 Task: Look for space in Vapi, India from 8th June, 2023 to 19th June, 2023 for 1 adult in price range Rs.5000 to Rs.12000. Place can be shared room with 1  bedroom having 1 bed and 1 bathroom. Property type can be house, flat, guest house, hotel. Amenities needed are: washing machine. Booking option can be shelf check-in. Required host language is English.
Action: Mouse pressed left at (552, 113)
Screenshot: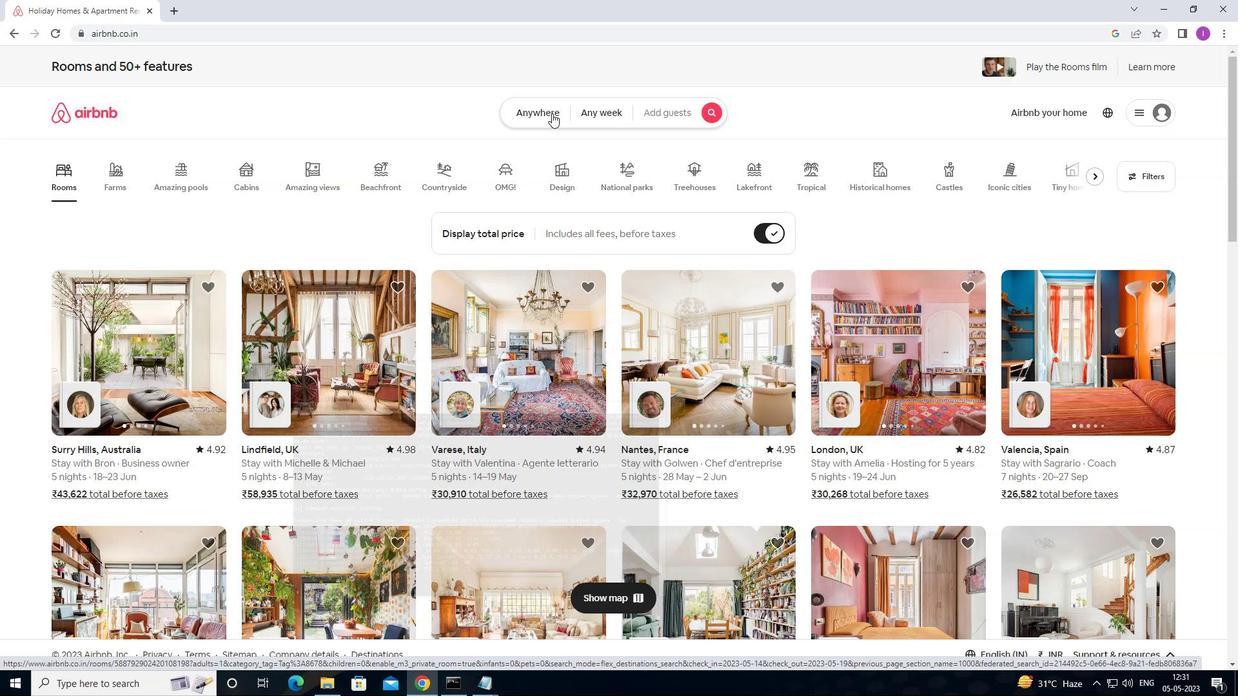 
Action: Mouse moved to (445, 162)
Screenshot: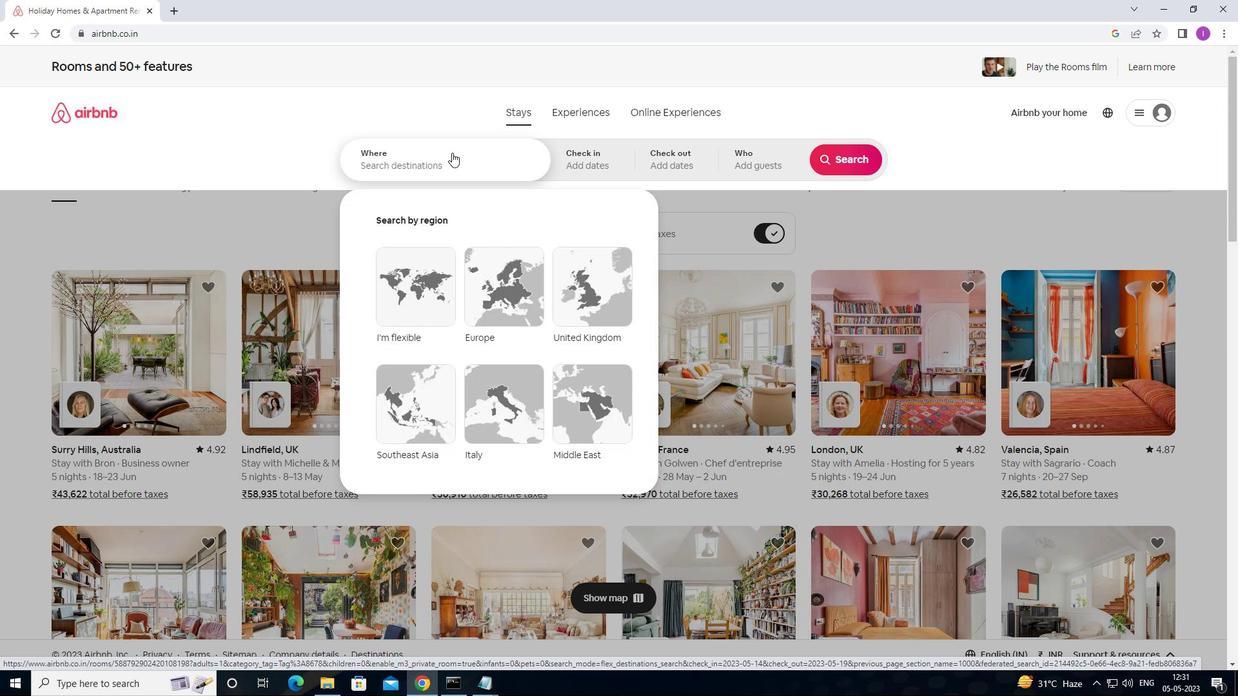
Action: Mouse pressed left at (445, 162)
Screenshot: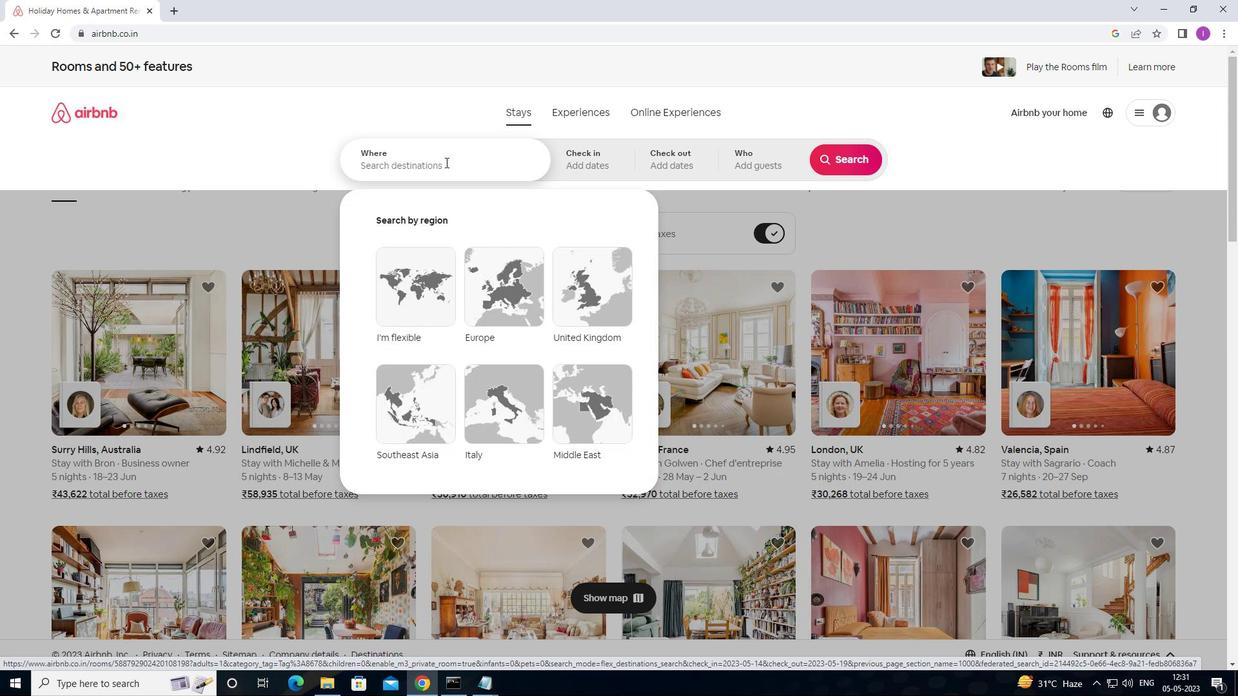 
Action: Mouse moved to (446, 161)
Screenshot: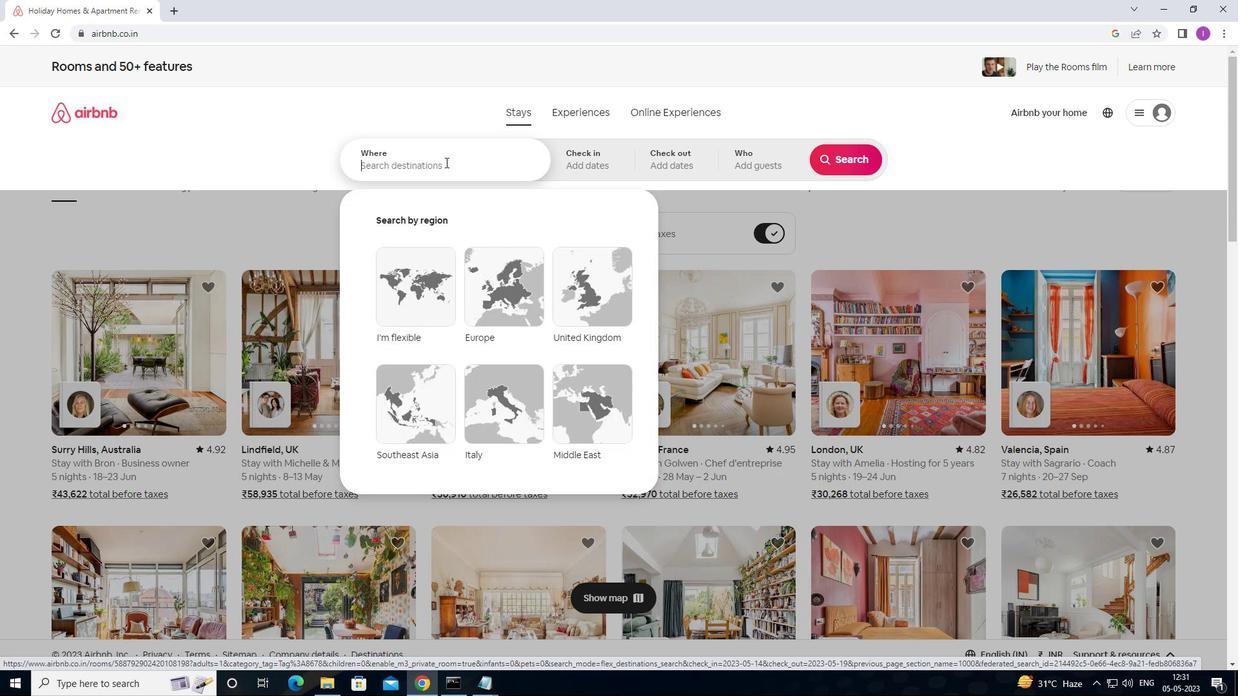 
Action: Key pressed <Key.shift>VAPI,<Key.shift>INDIA
Screenshot: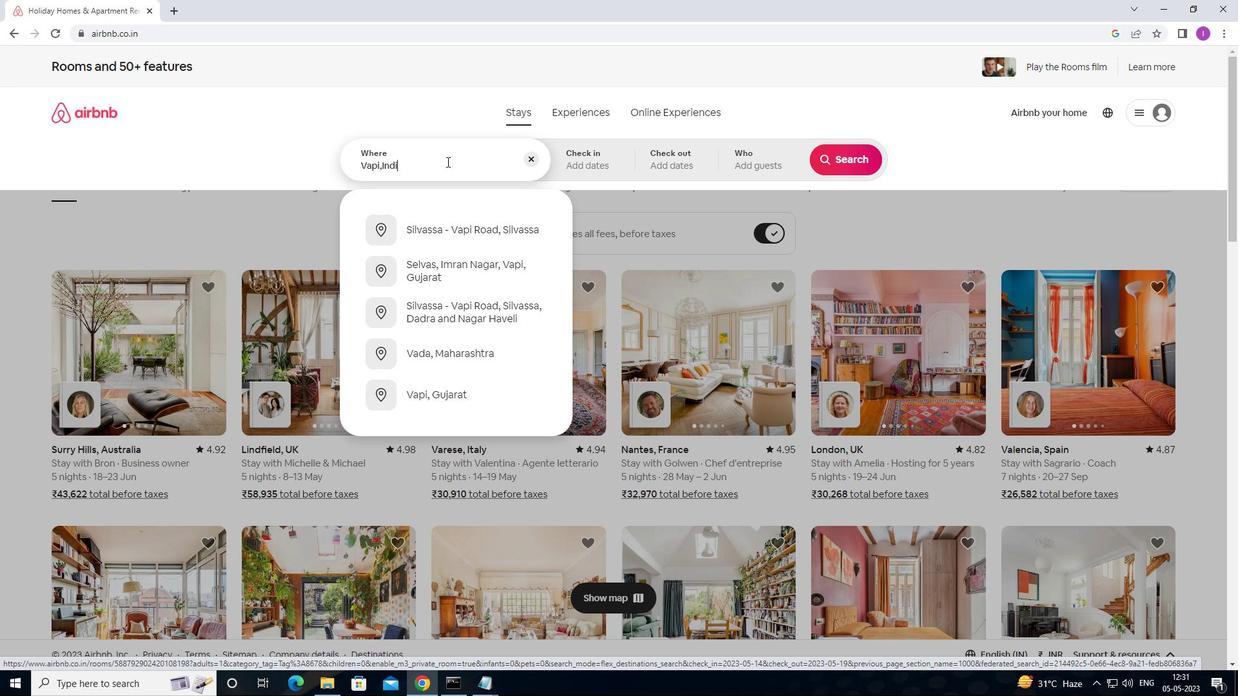 
Action: Mouse moved to (597, 170)
Screenshot: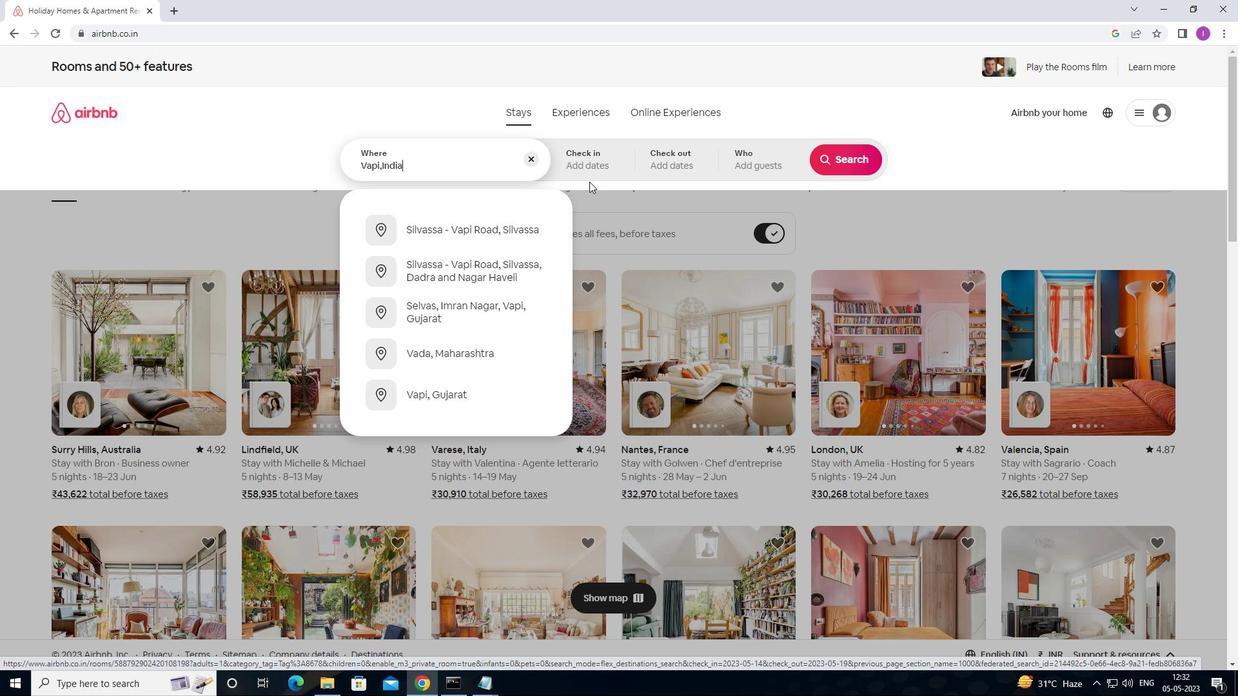 
Action: Mouse pressed left at (597, 170)
Screenshot: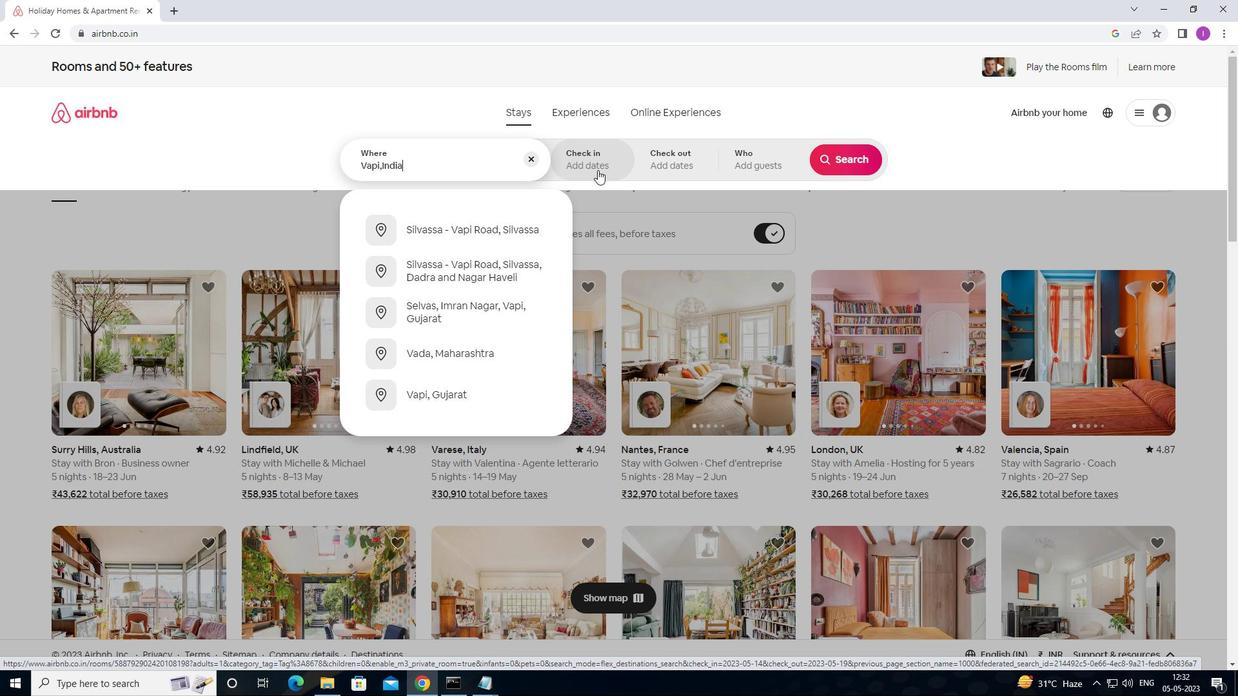 
Action: Mouse moved to (773, 350)
Screenshot: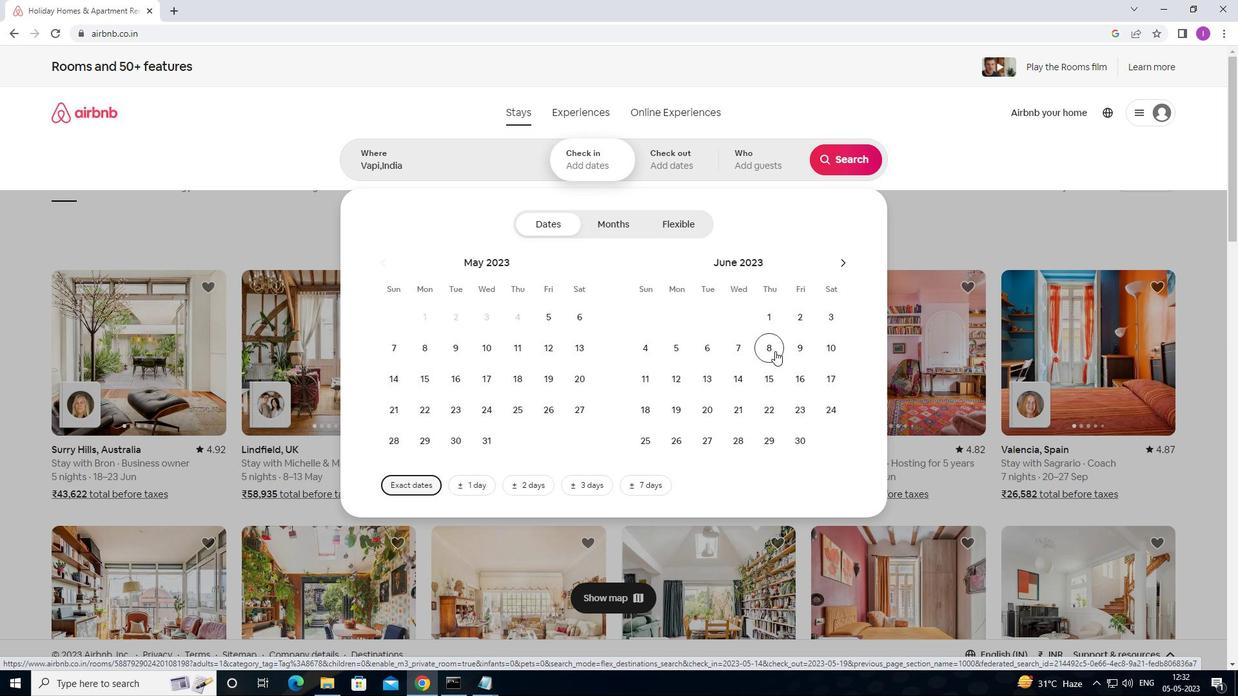 
Action: Mouse pressed left at (773, 350)
Screenshot: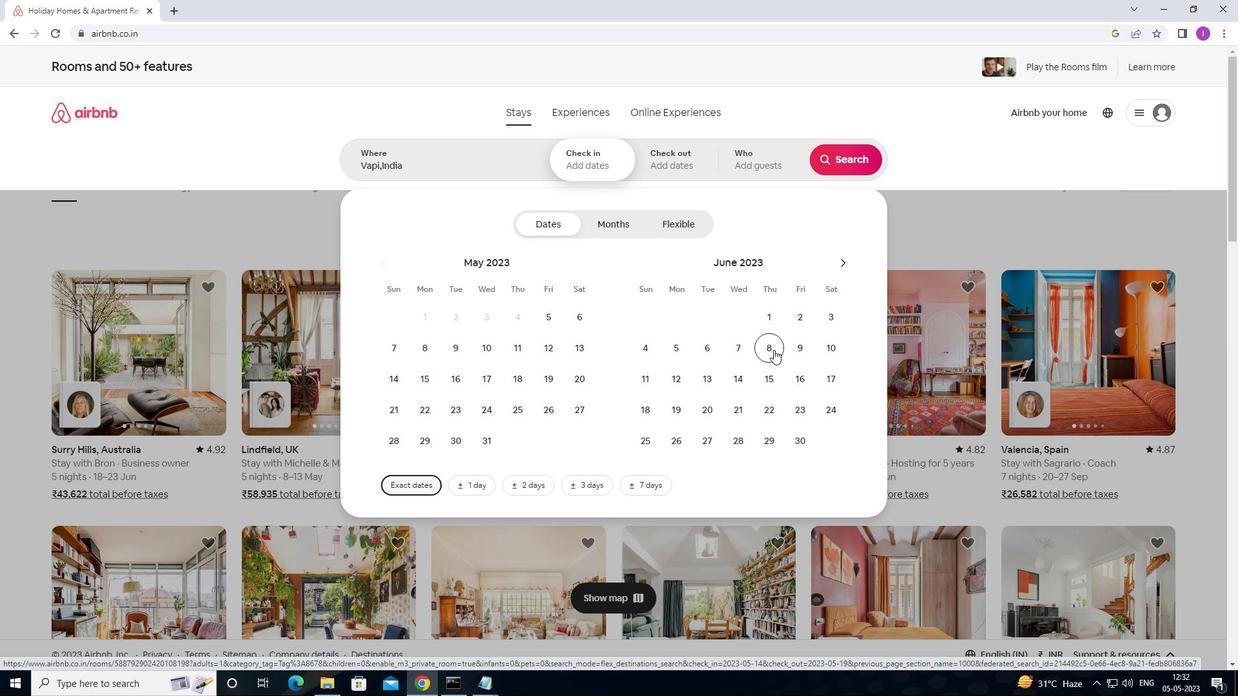 
Action: Mouse moved to (679, 409)
Screenshot: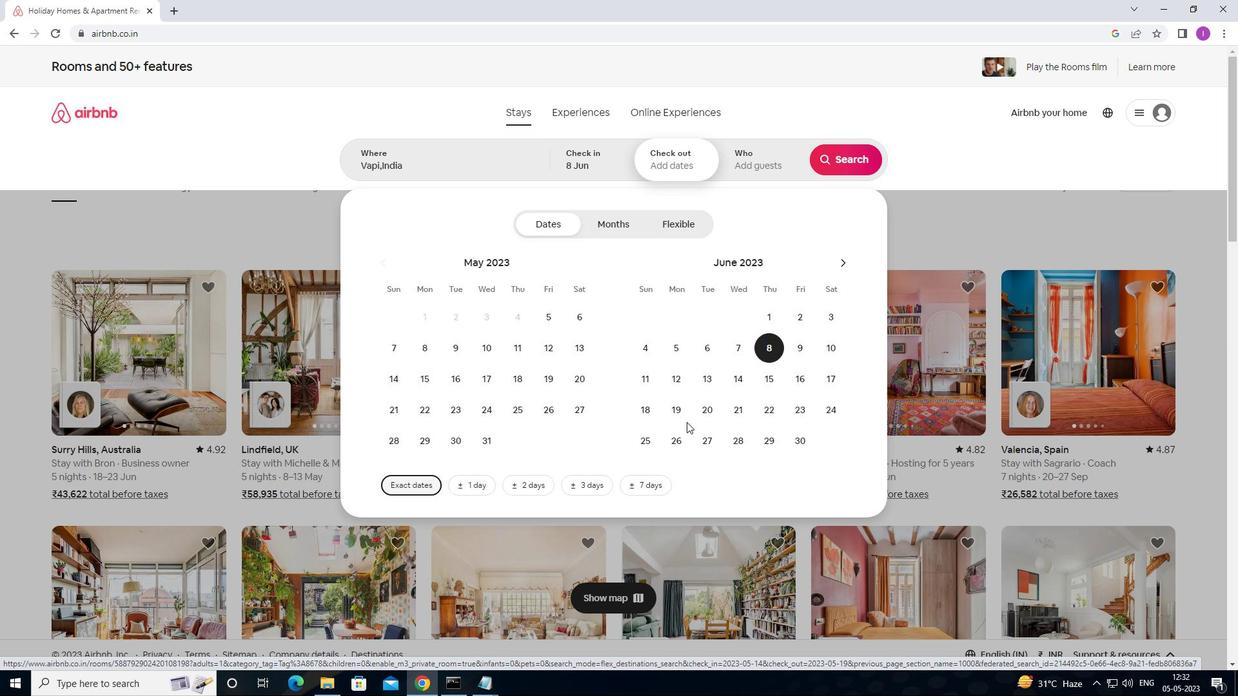 
Action: Mouse pressed left at (679, 409)
Screenshot: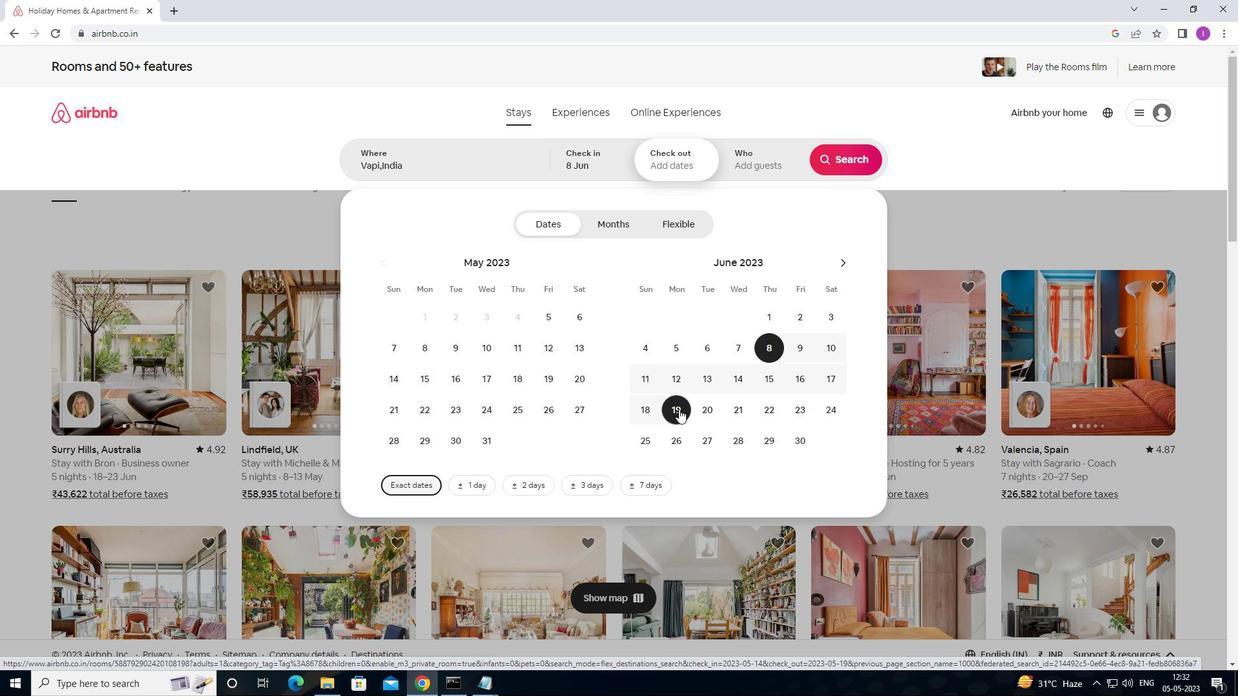 
Action: Mouse moved to (735, 161)
Screenshot: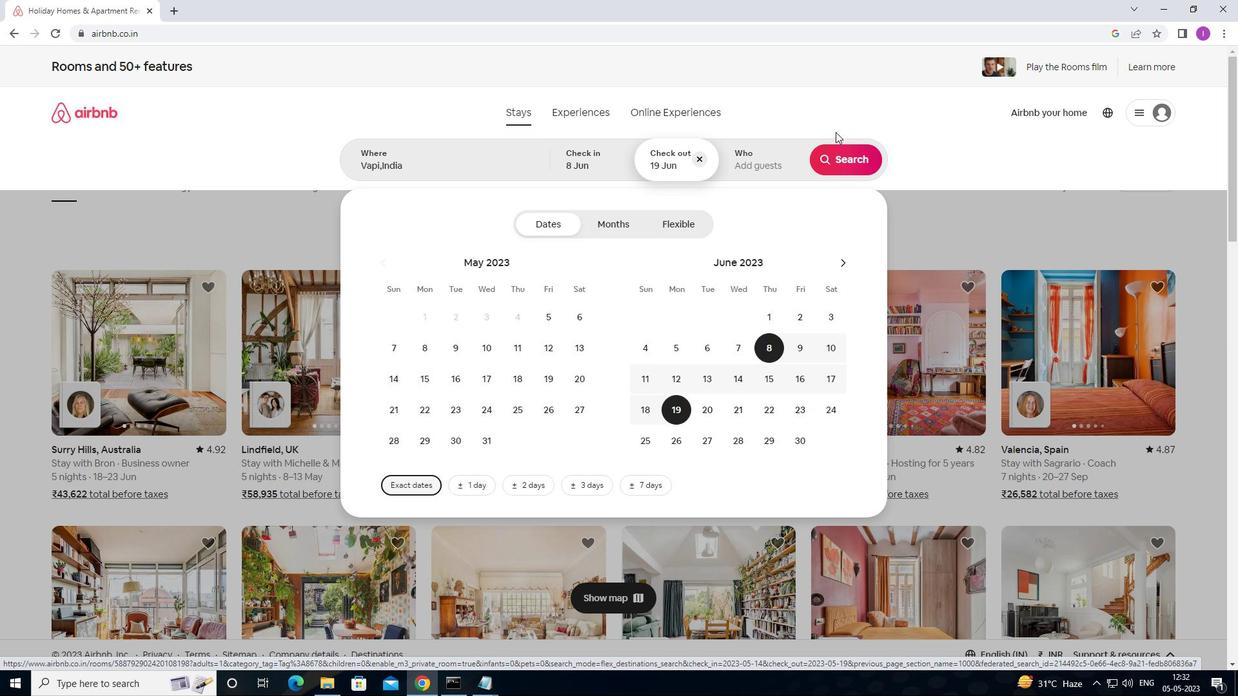 
Action: Mouse pressed left at (735, 161)
Screenshot: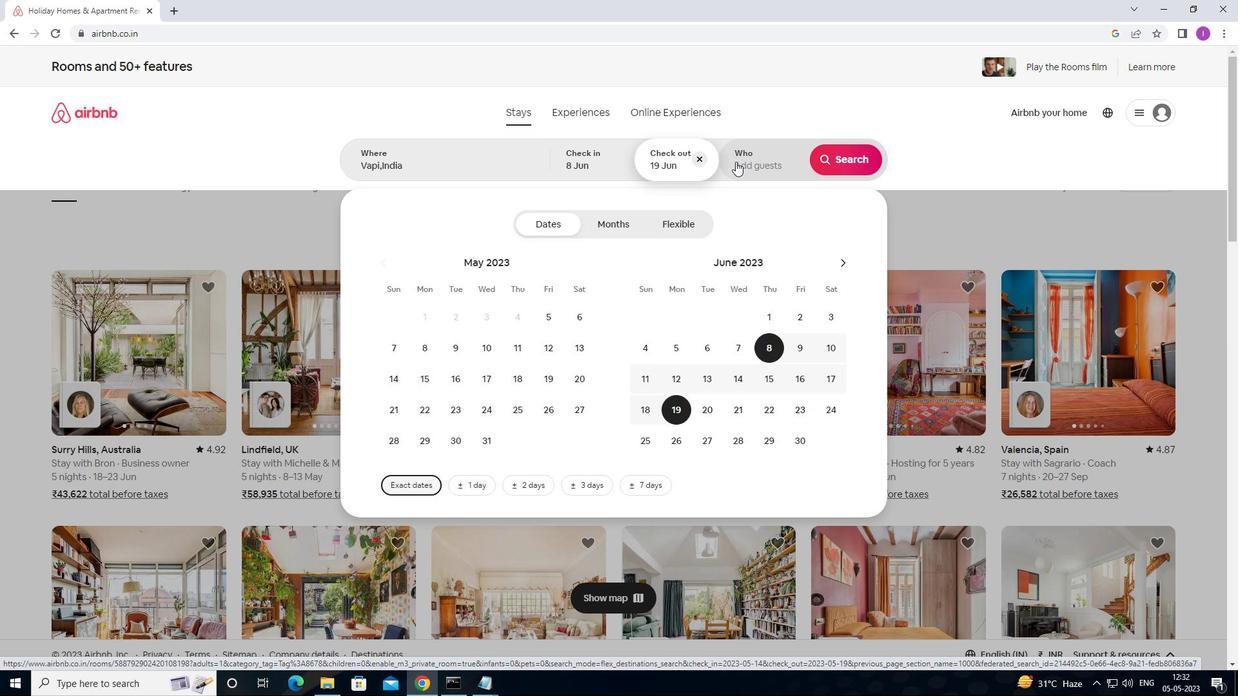 
Action: Mouse moved to (852, 225)
Screenshot: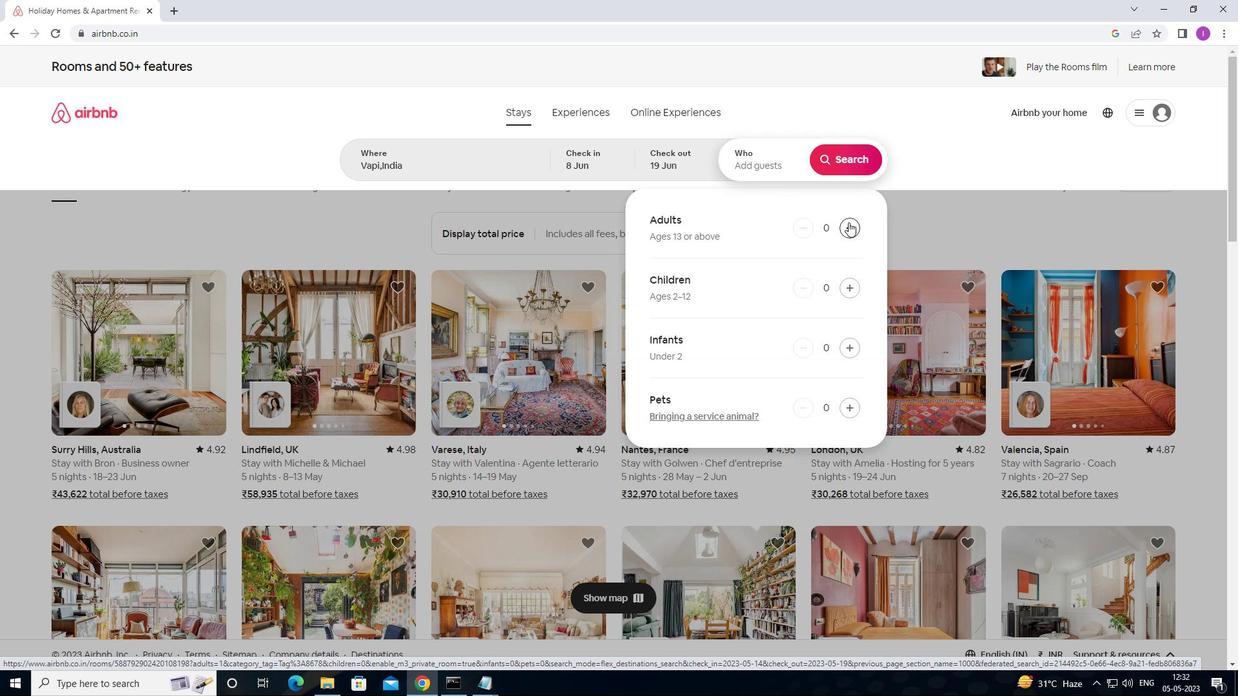 
Action: Mouse pressed left at (852, 225)
Screenshot: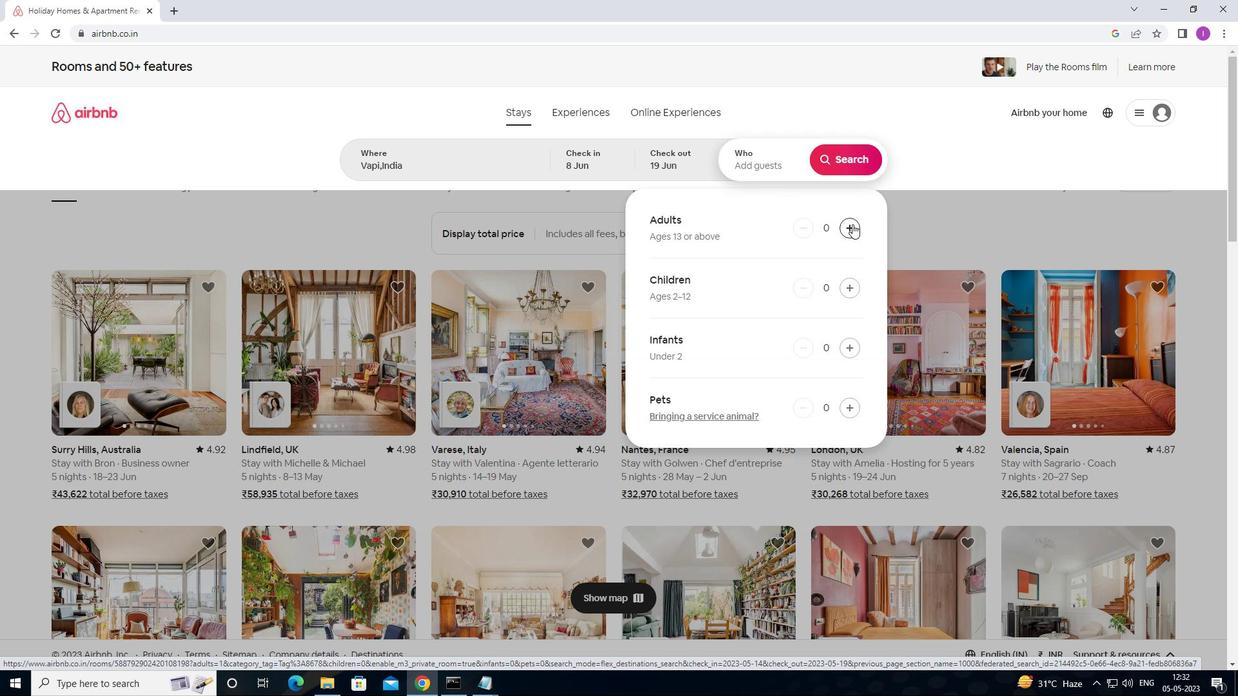 
Action: Mouse moved to (858, 165)
Screenshot: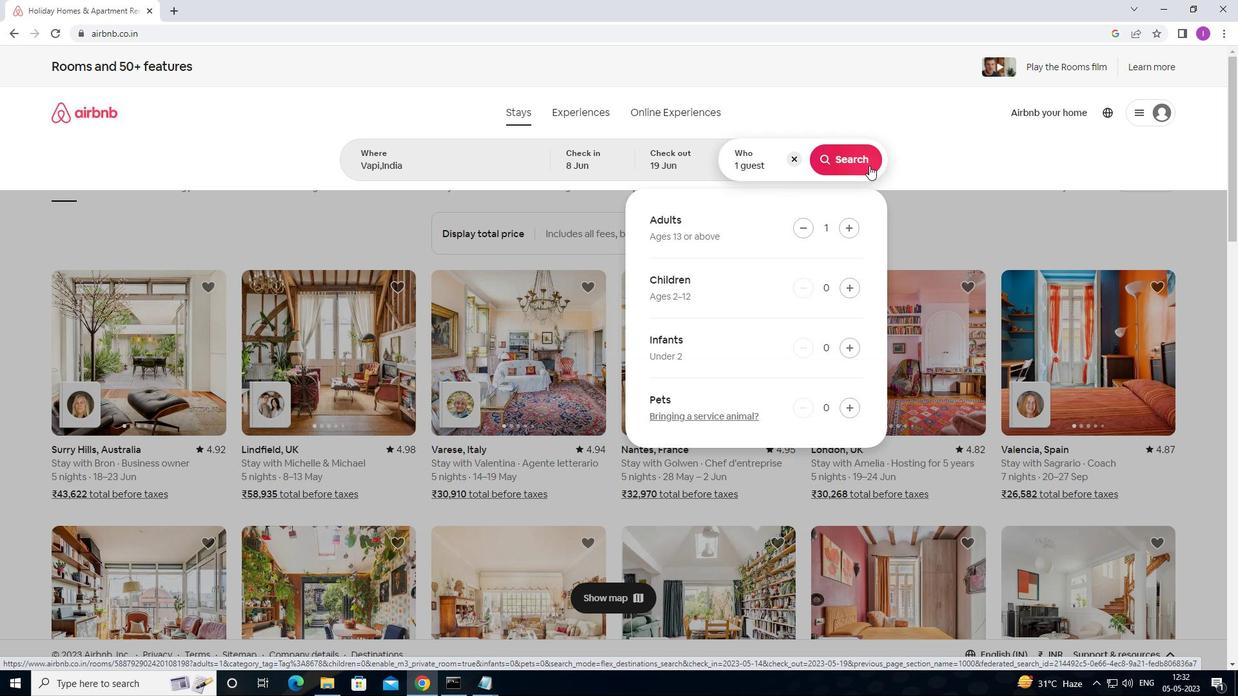 
Action: Mouse pressed left at (858, 165)
Screenshot: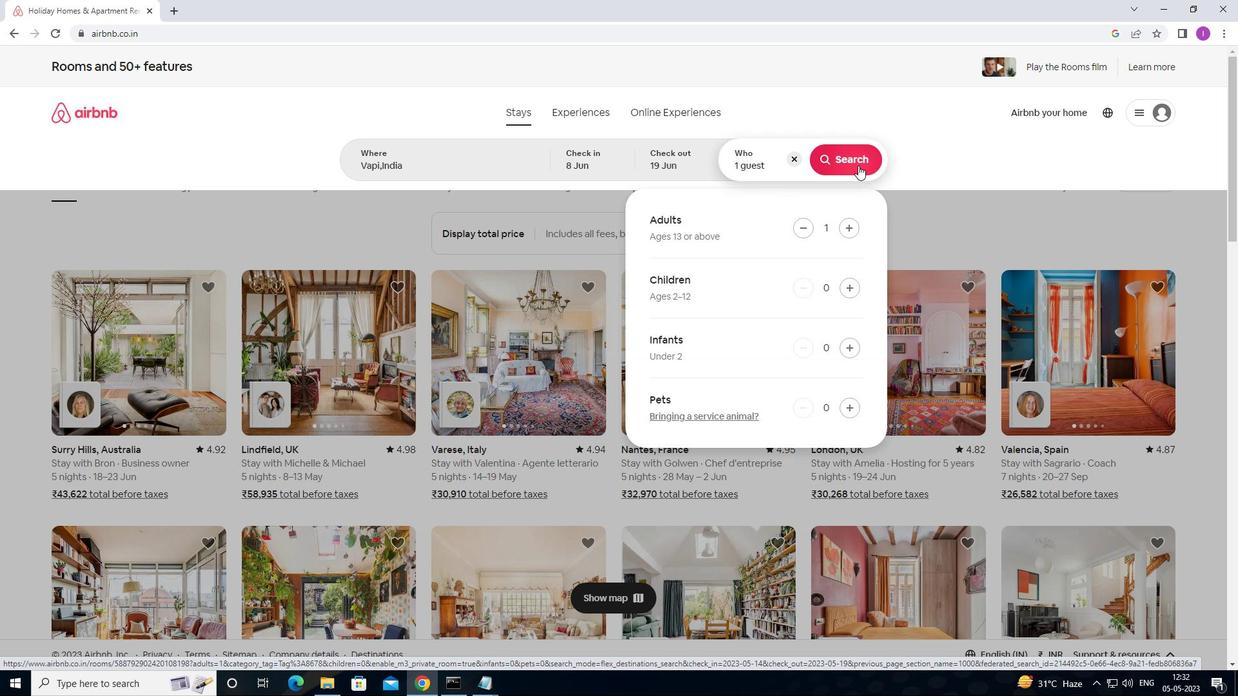
Action: Mouse moved to (1192, 118)
Screenshot: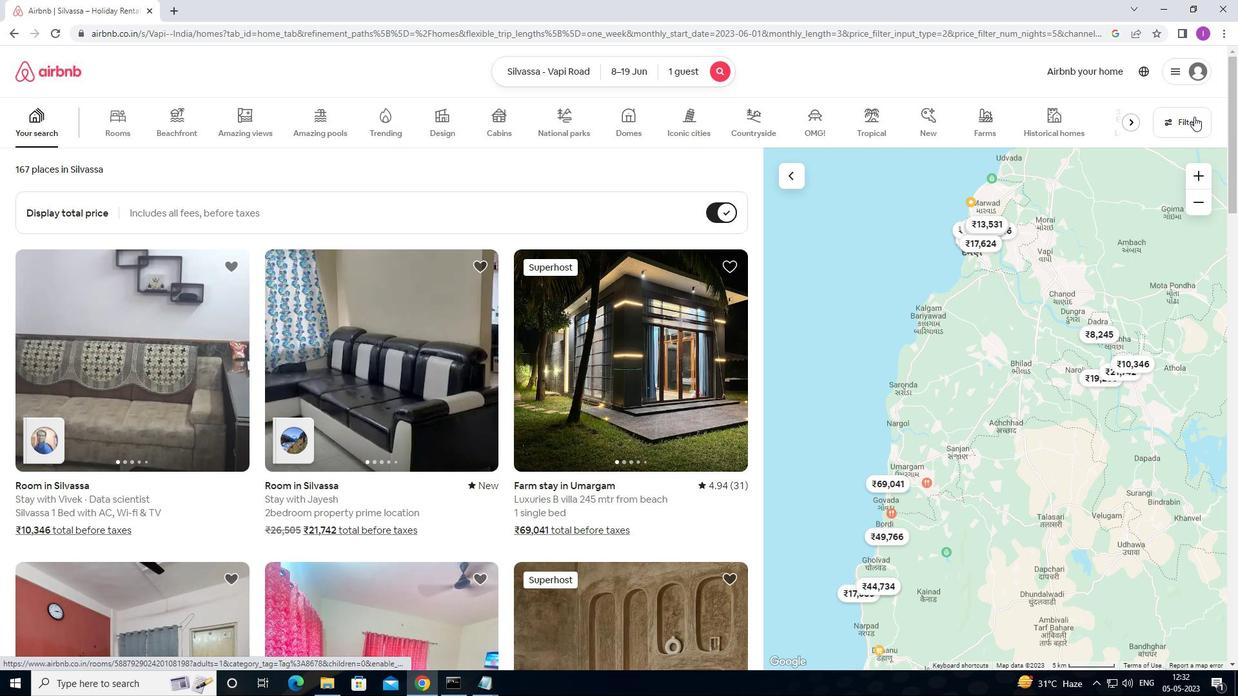
Action: Mouse pressed left at (1192, 118)
Screenshot: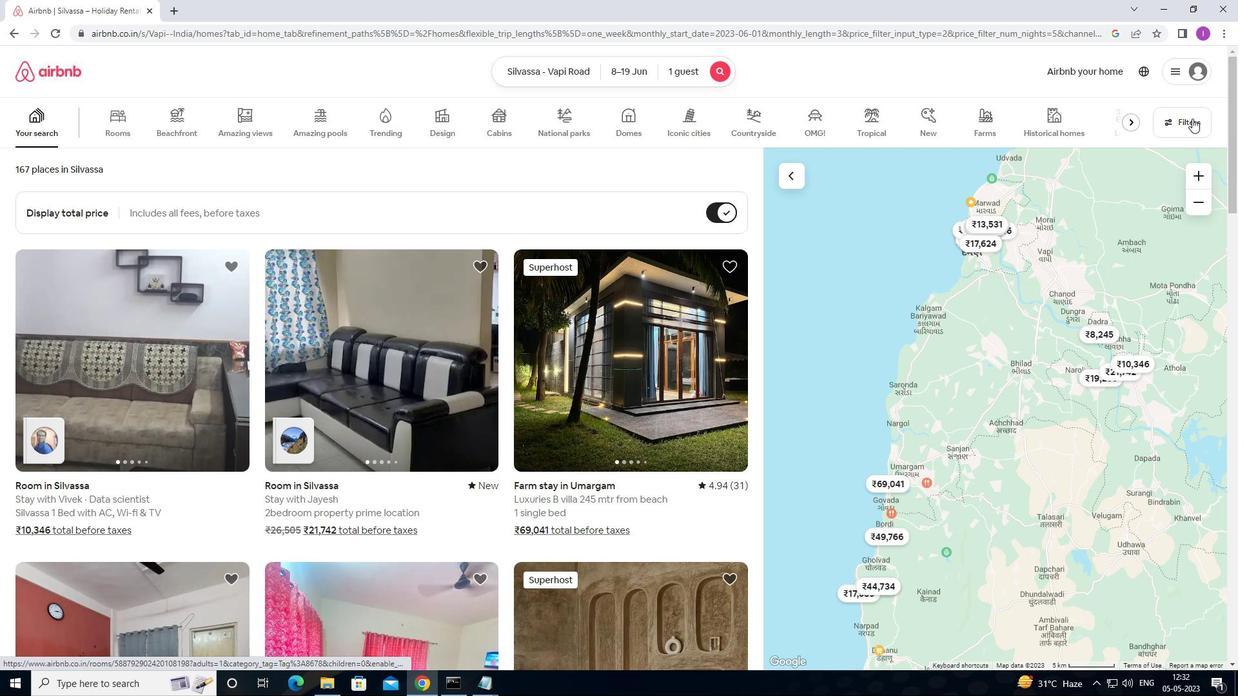 
Action: Mouse moved to (484, 439)
Screenshot: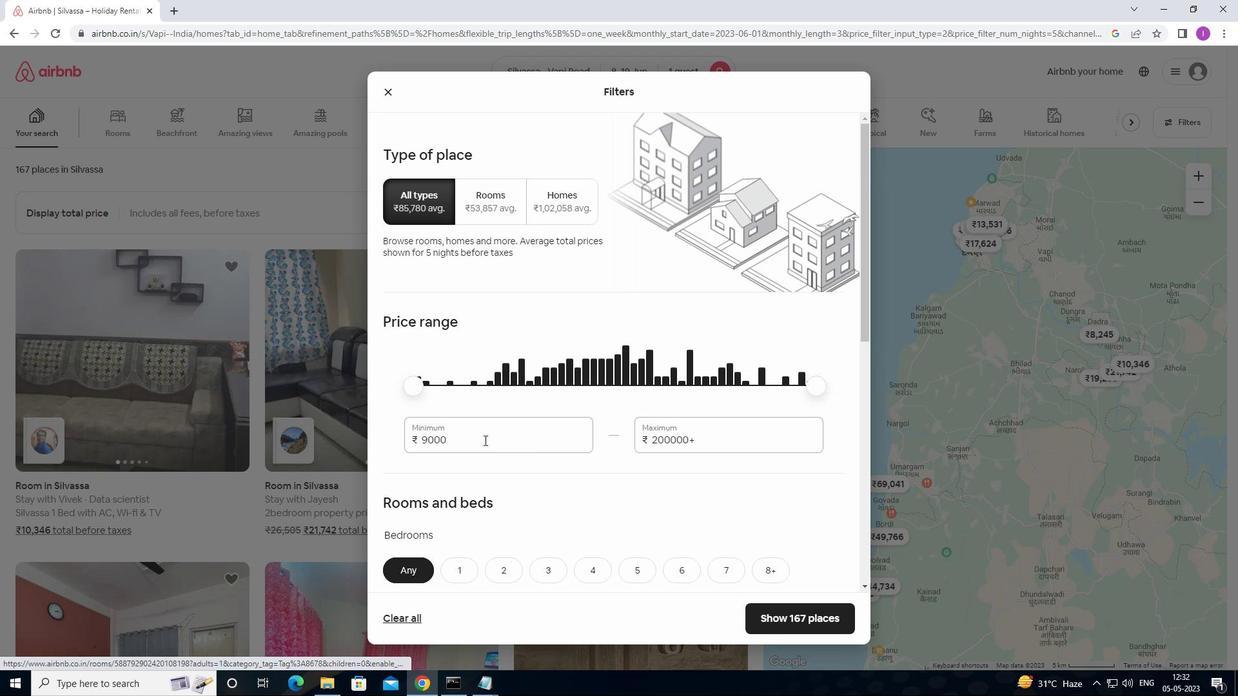 
Action: Mouse pressed left at (484, 439)
Screenshot: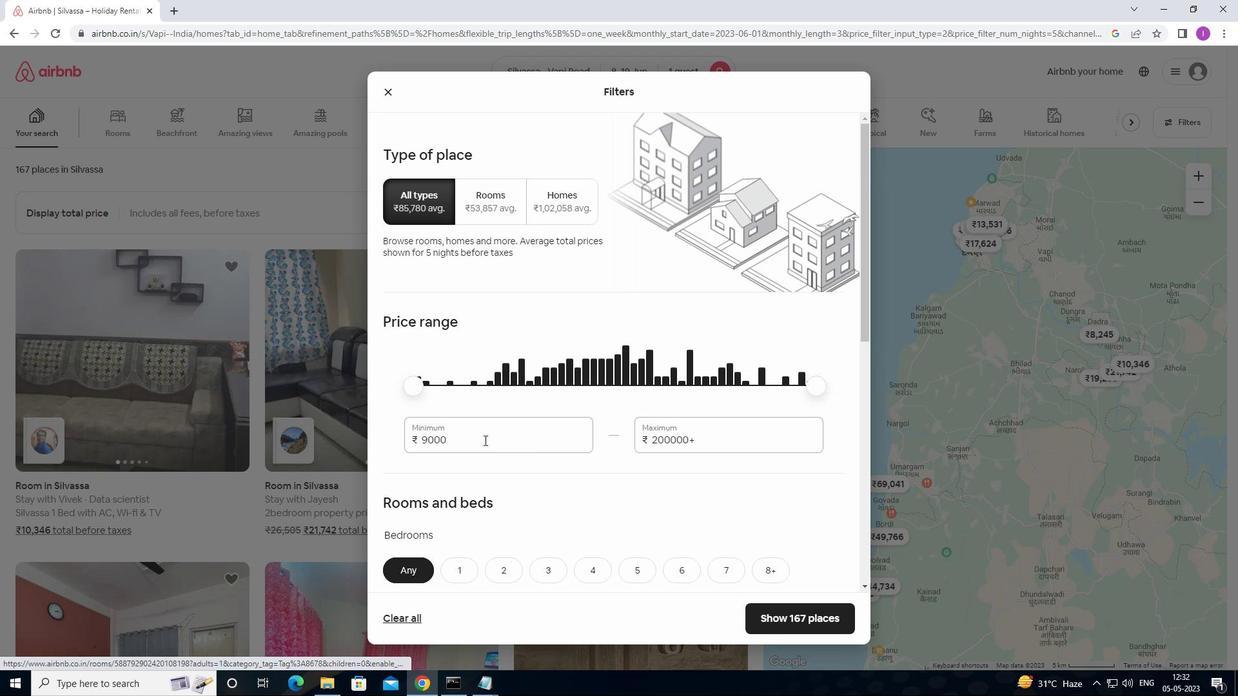 
Action: Mouse moved to (421, 424)
Screenshot: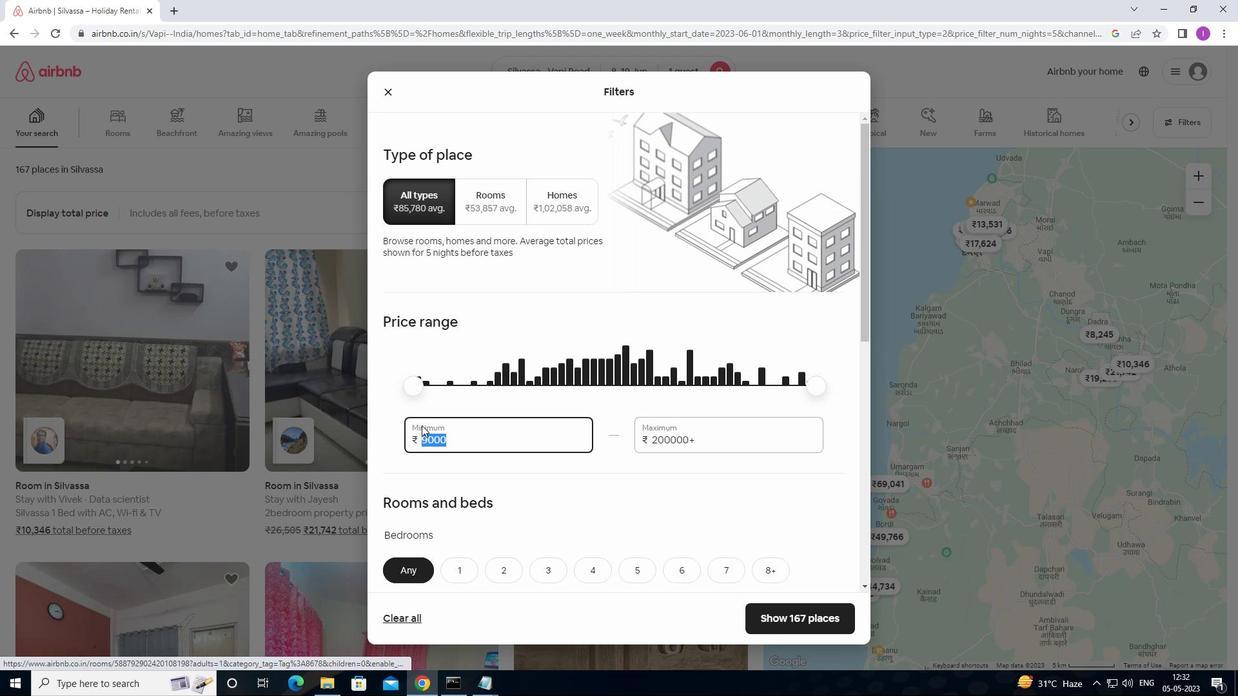 
Action: Key pressed 5
Screenshot: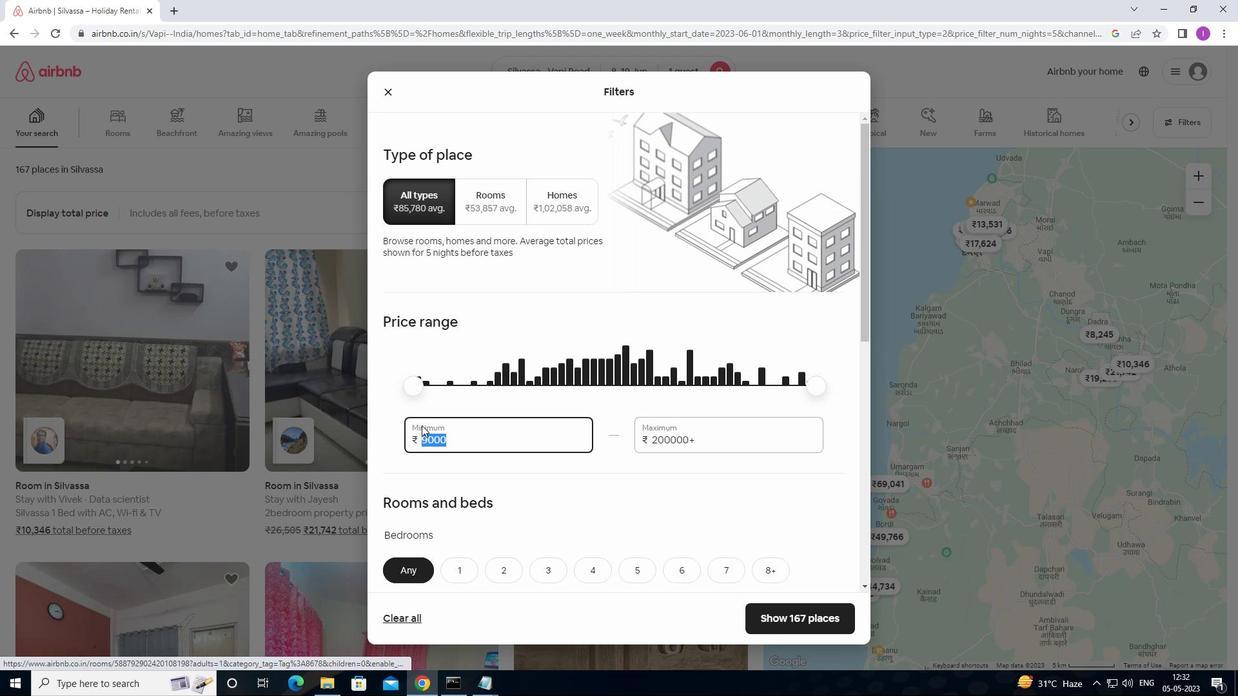
Action: Mouse moved to (430, 419)
Screenshot: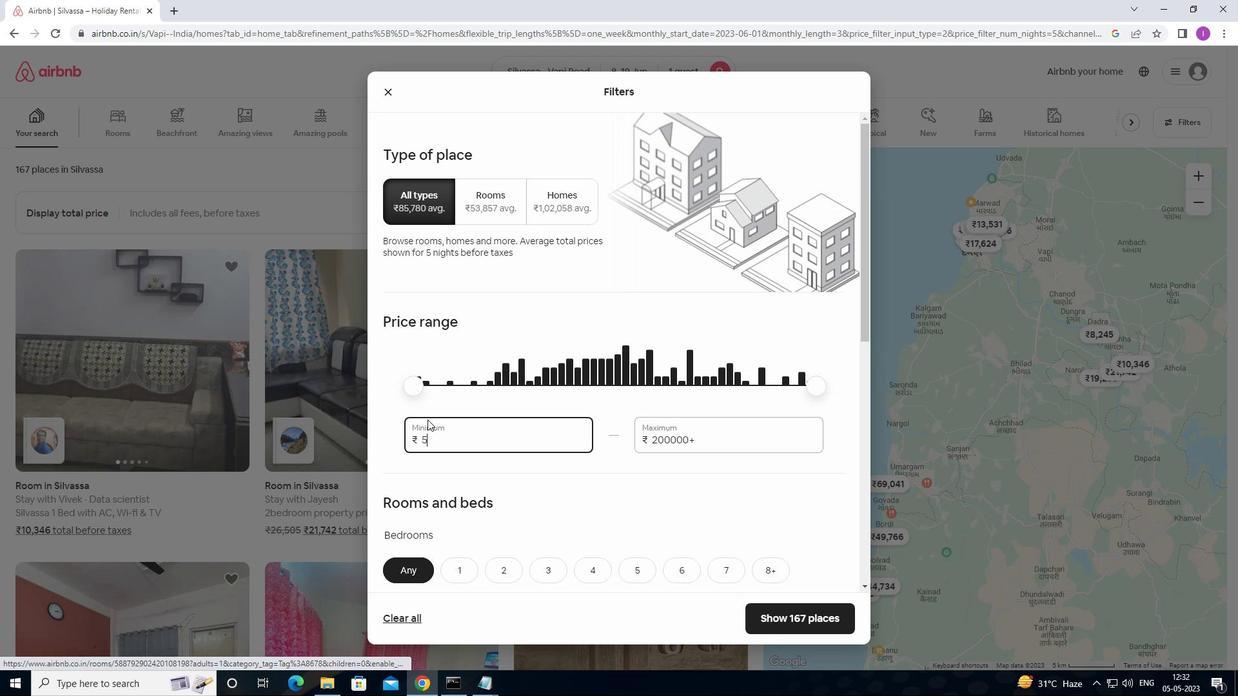 
Action: Key pressed 0
Screenshot: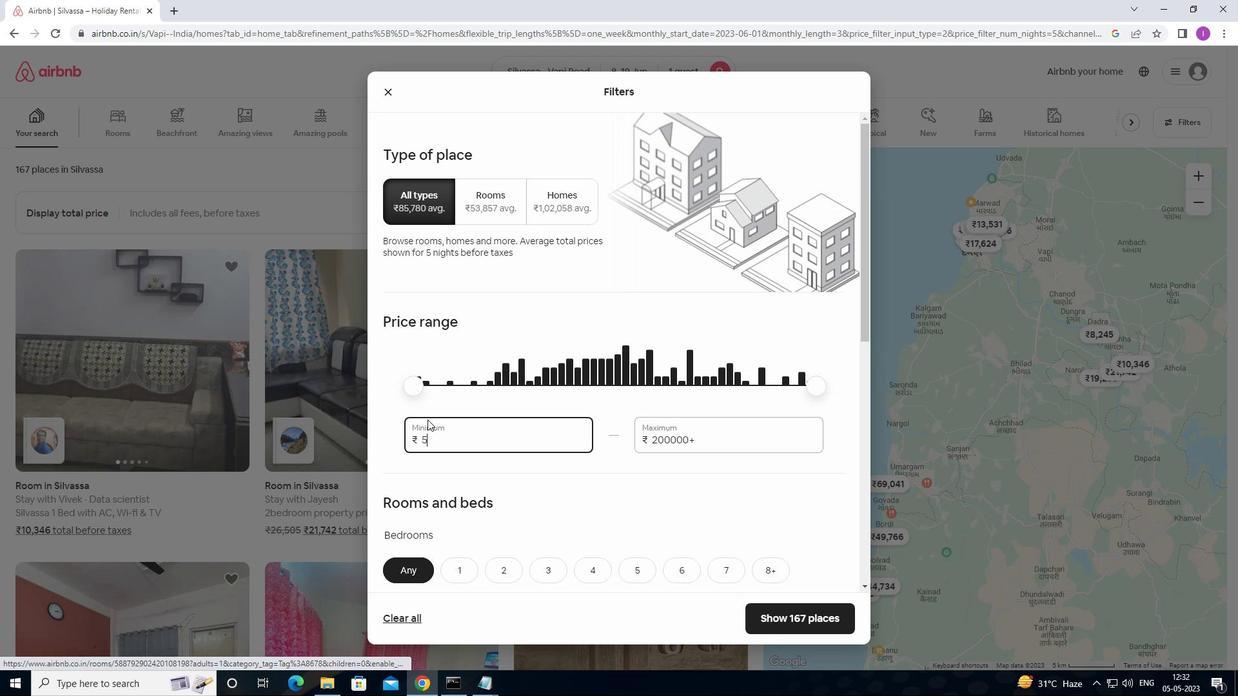 
Action: Mouse moved to (441, 410)
Screenshot: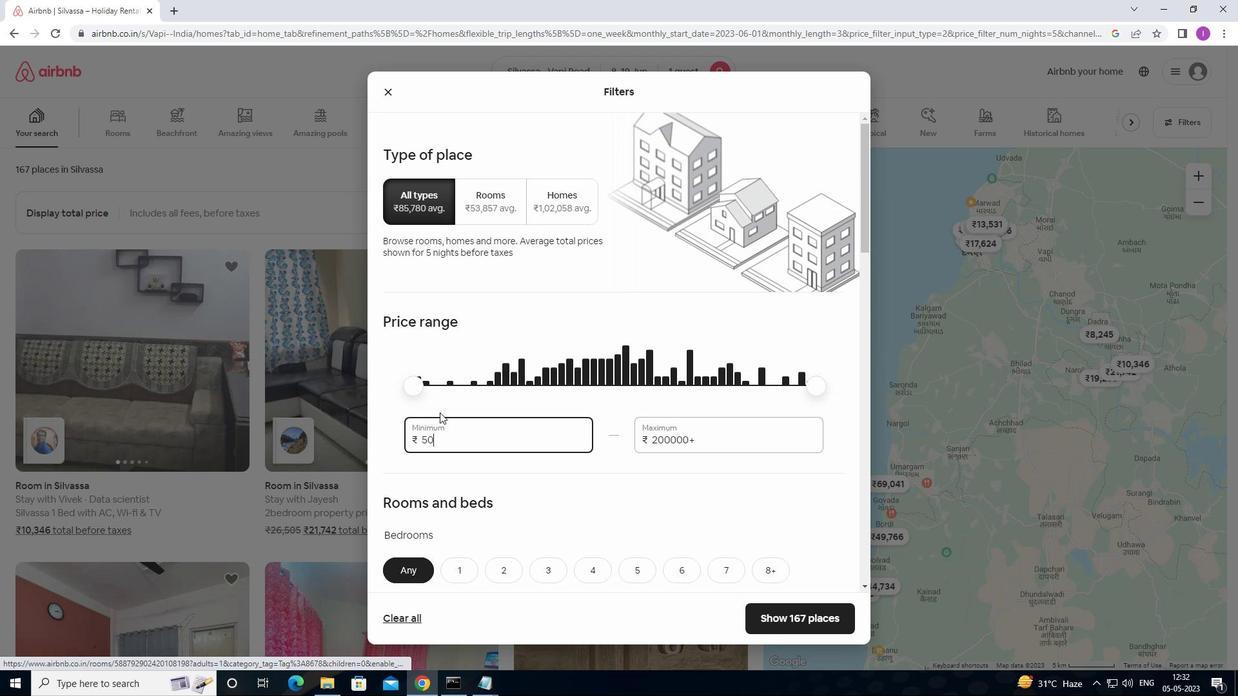 
Action: Key pressed 0
Screenshot: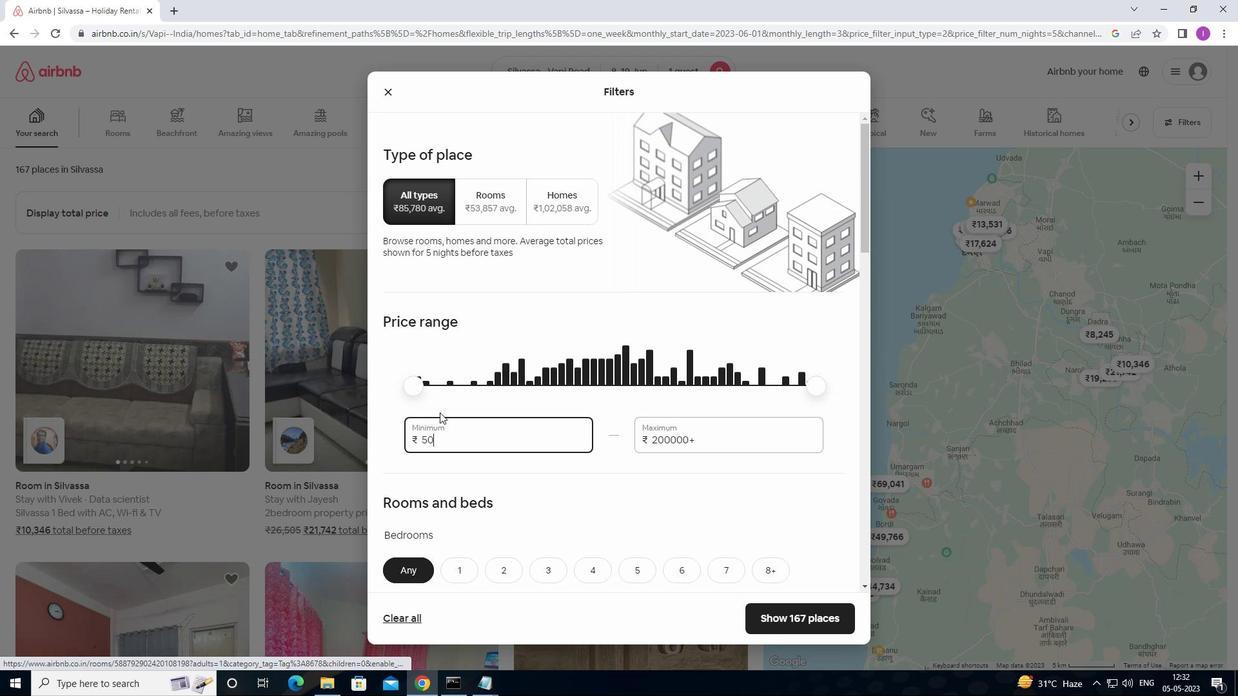 
Action: Mouse moved to (441, 410)
Screenshot: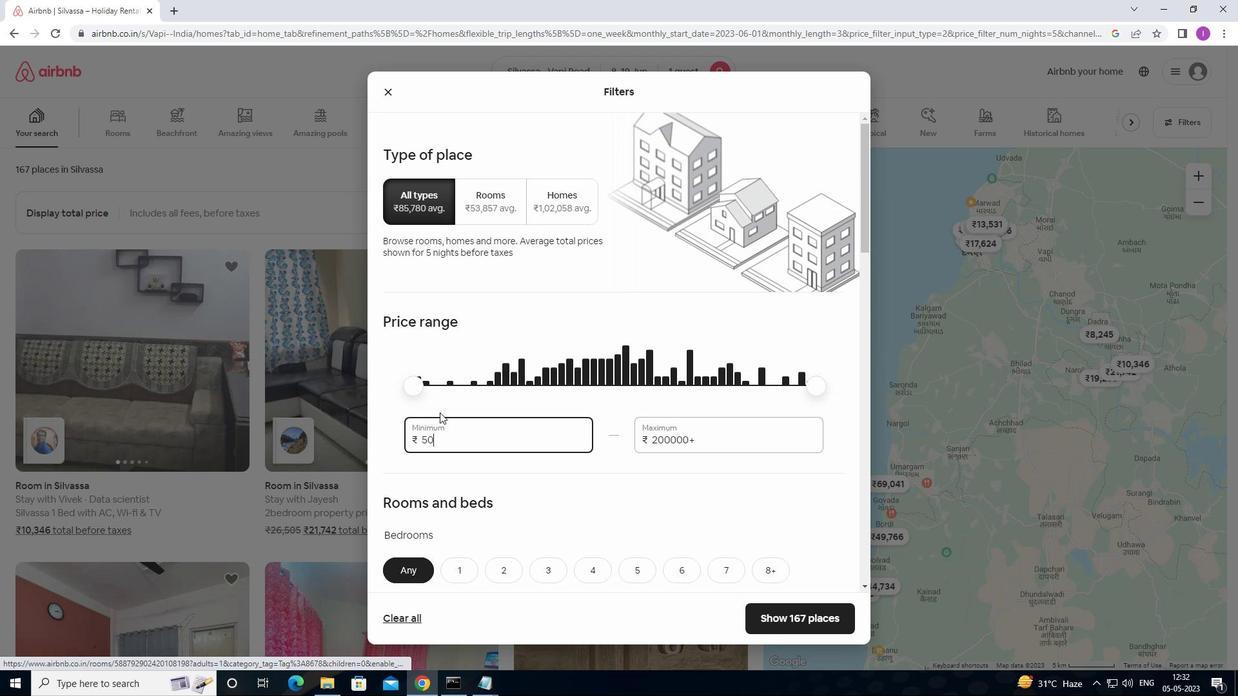 
Action: Key pressed 0
Screenshot: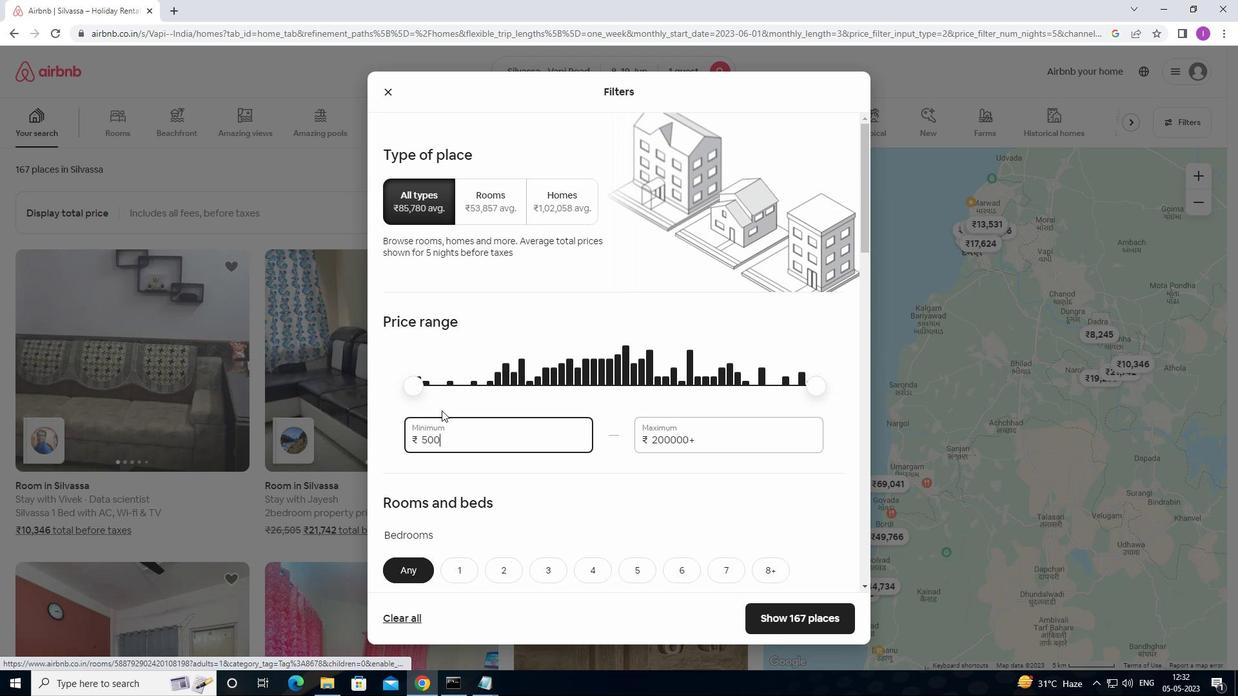 
Action: Mouse moved to (699, 441)
Screenshot: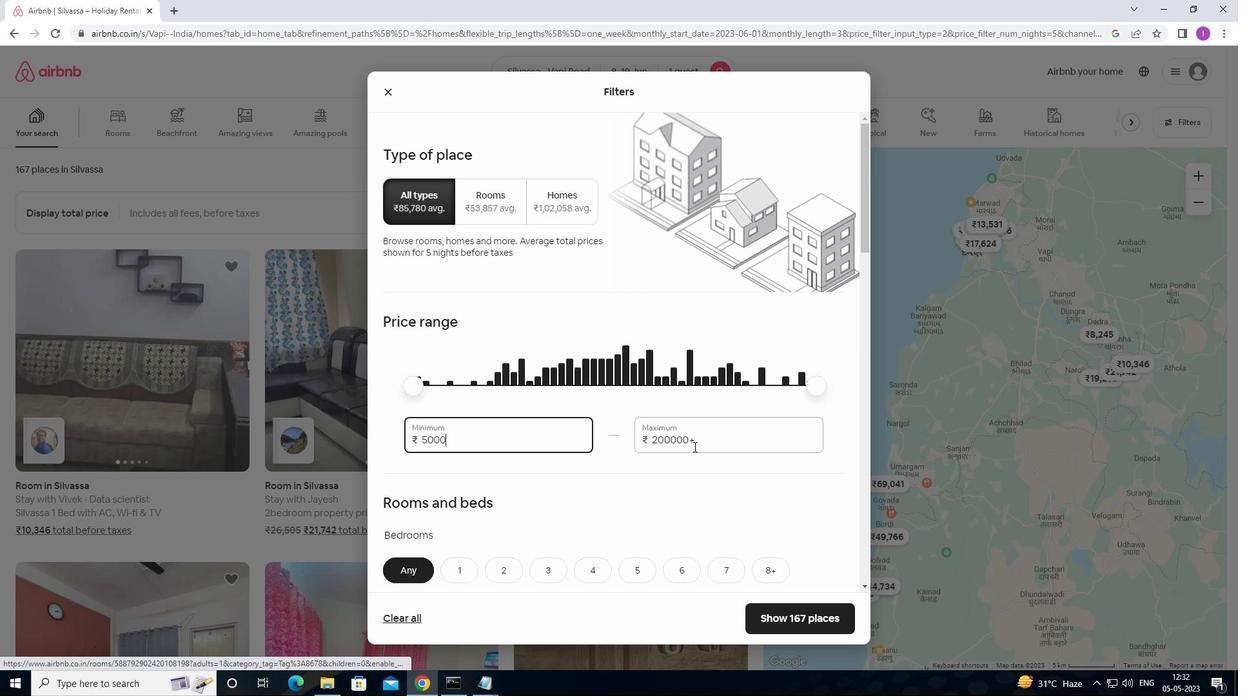 
Action: Mouse pressed left at (699, 441)
Screenshot: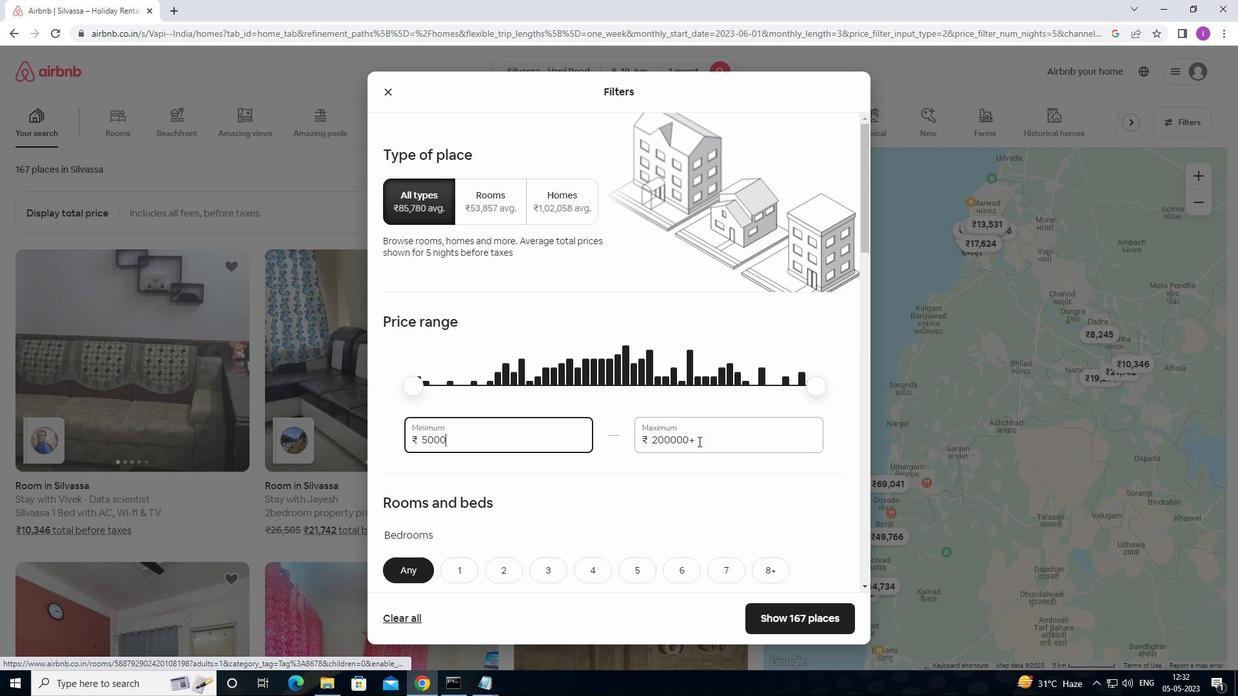 
Action: Mouse moved to (650, 442)
Screenshot: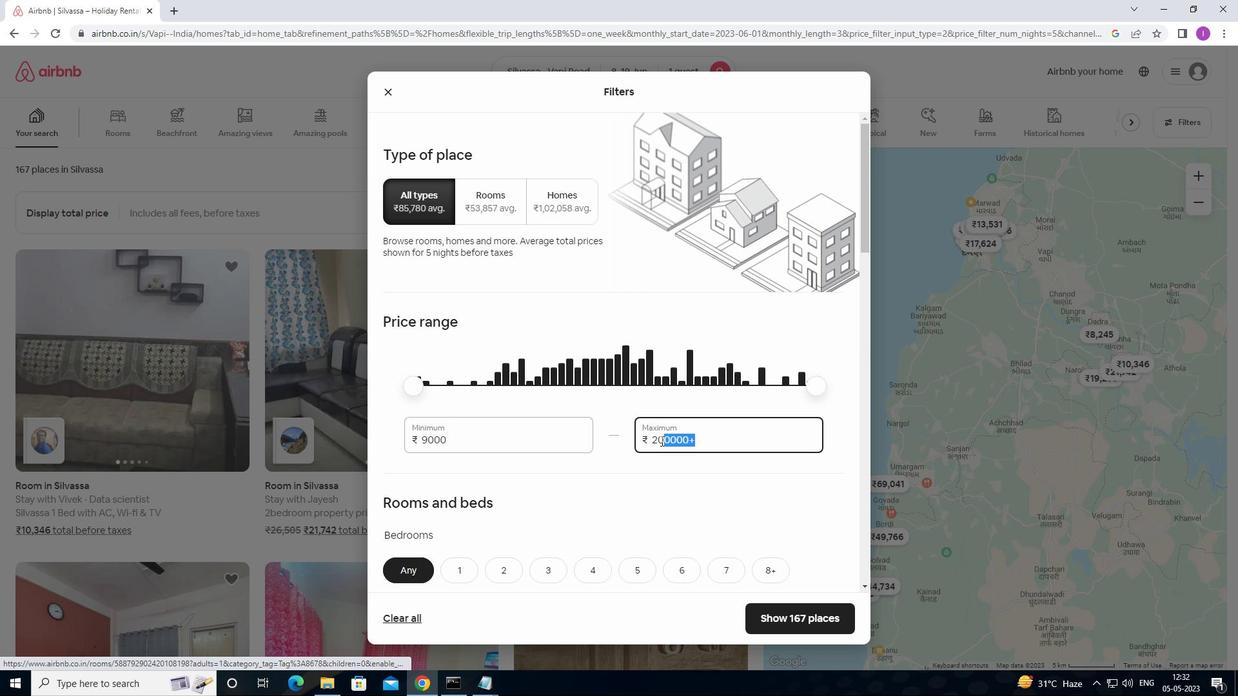
Action: Key pressed 12
Screenshot: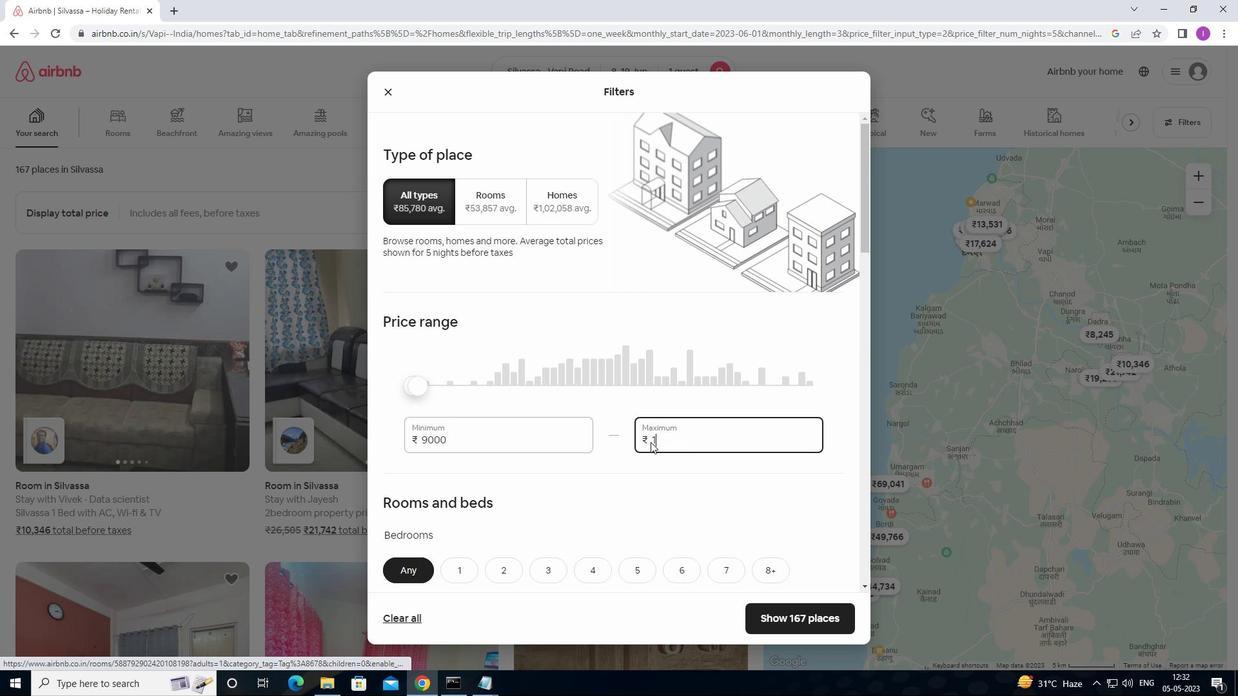 
Action: Mouse moved to (650, 442)
Screenshot: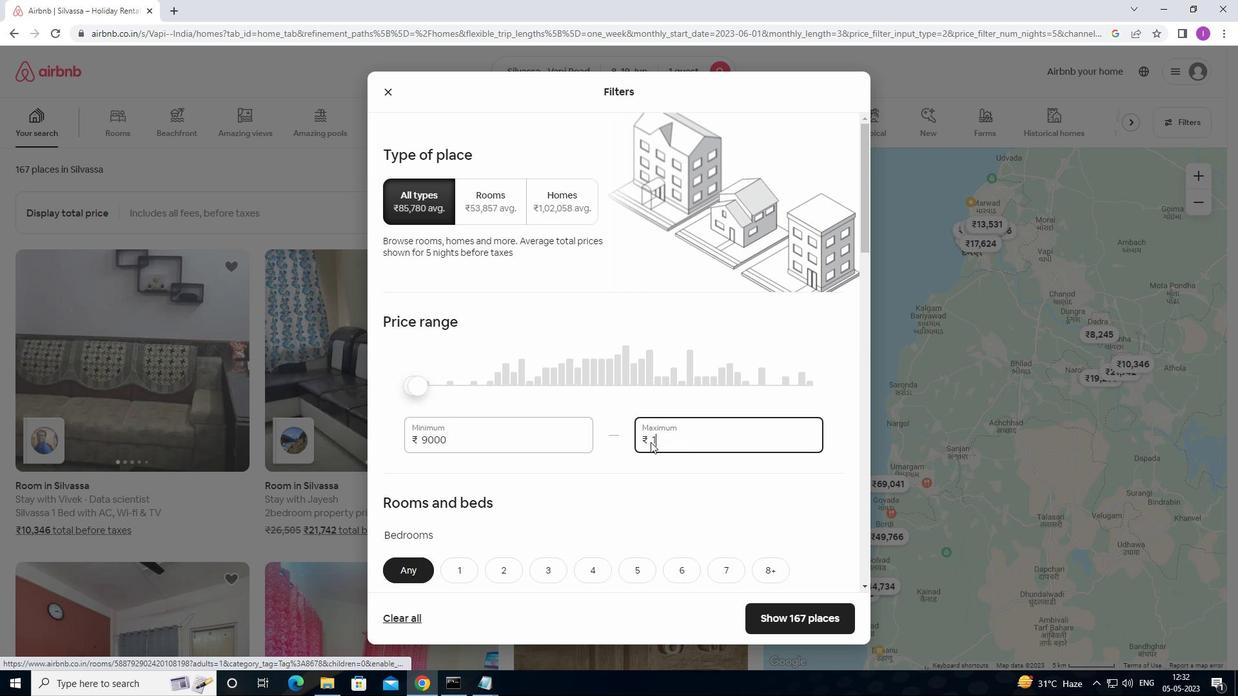 
Action: Key pressed 000
Screenshot: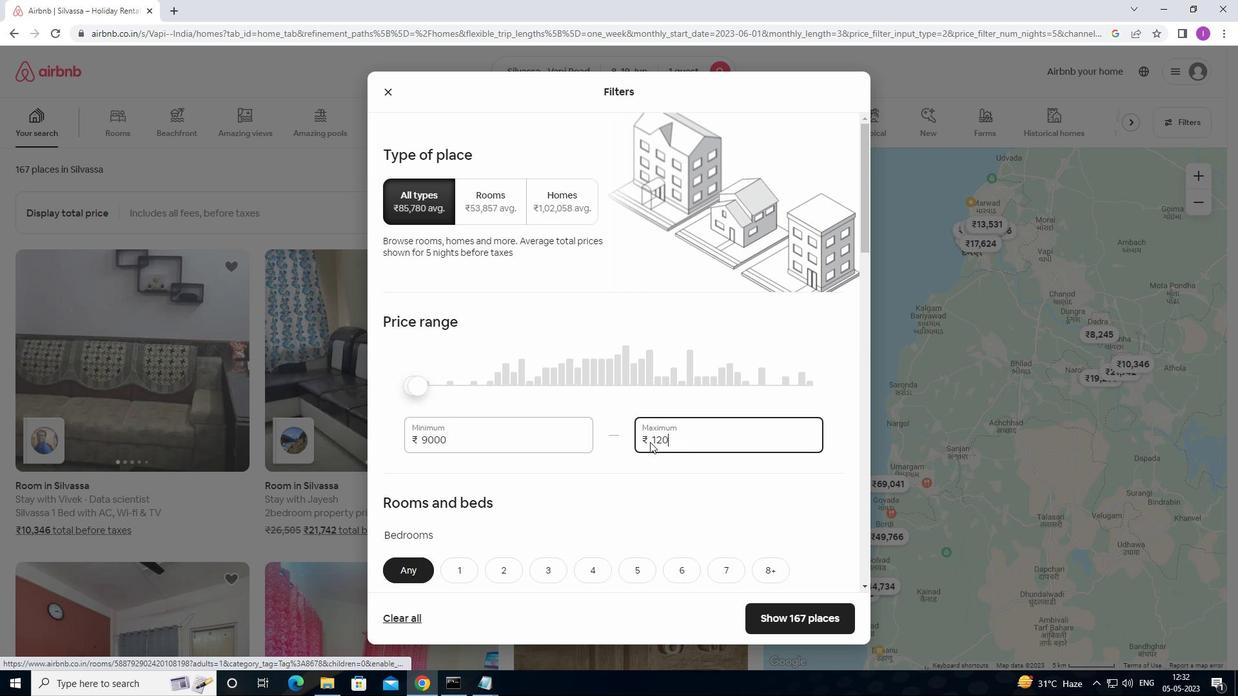 
Action: Mouse moved to (659, 444)
Screenshot: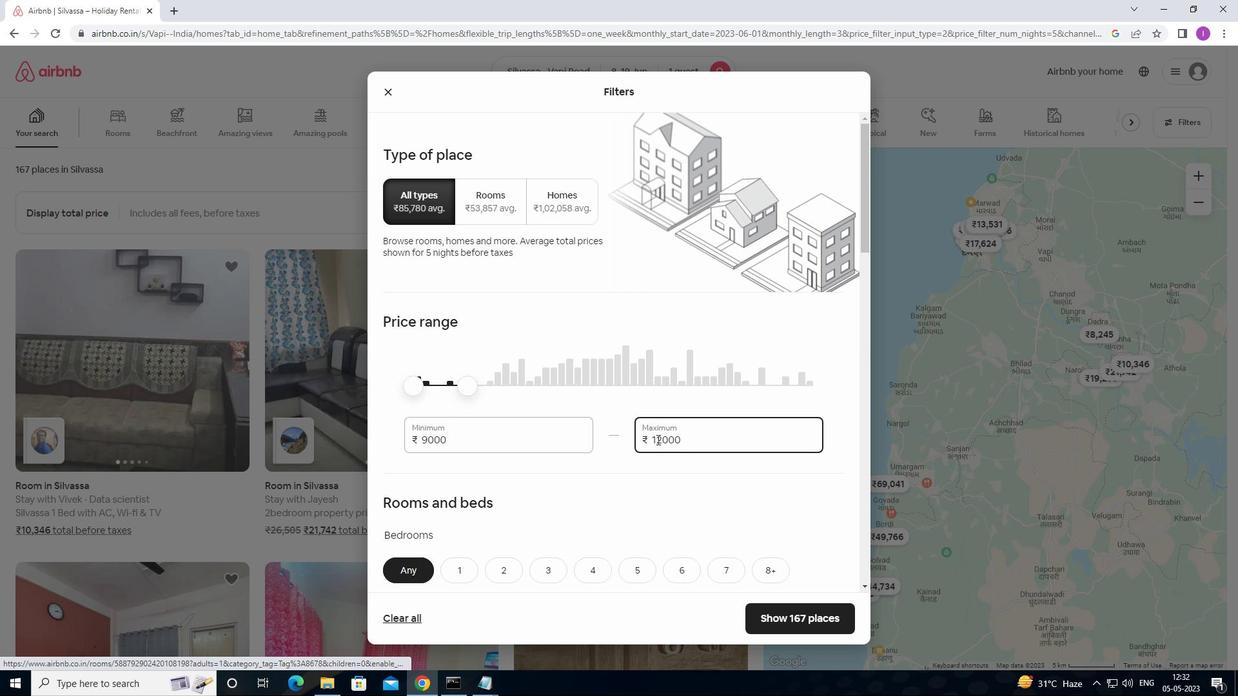 
Action: Mouse scrolled (659, 444) with delta (0, 0)
Screenshot: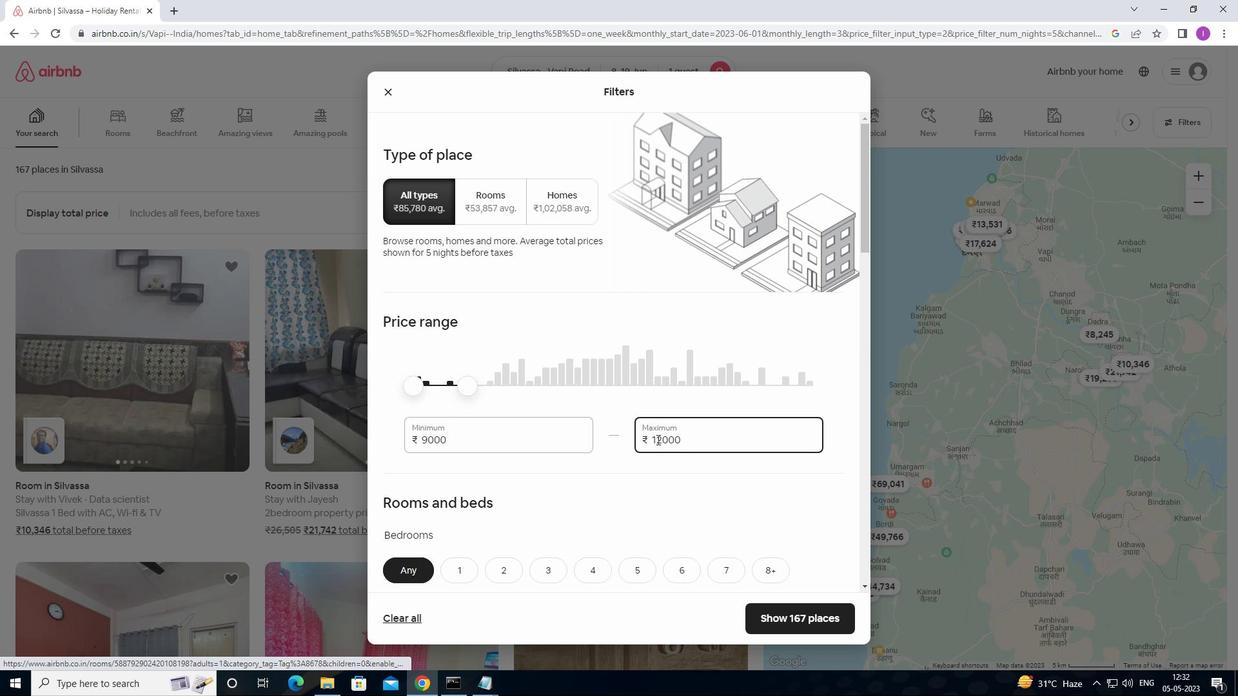
Action: Mouse moved to (660, 446)
Screenshot: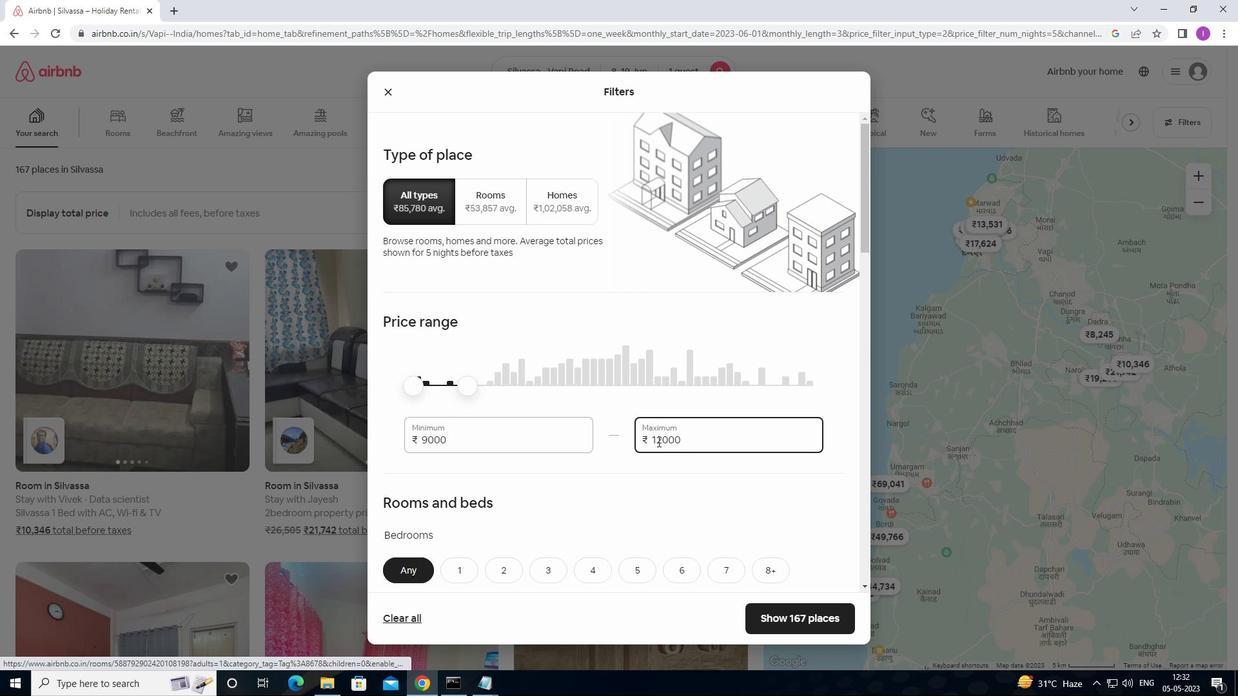 
Action: Mouse scrolled (660, 445) with delta (0, 0)
Screenshot: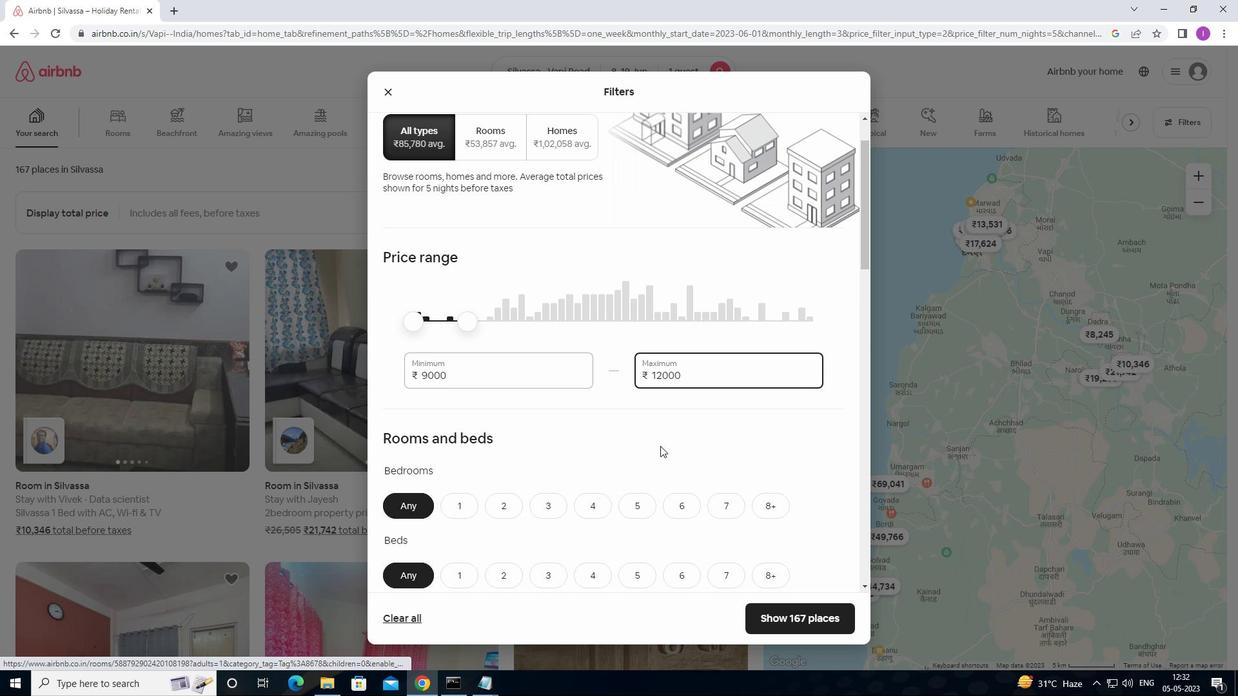 
Action: Mouse scrolled (660, 445) with delta (0, 0)
Screenshot: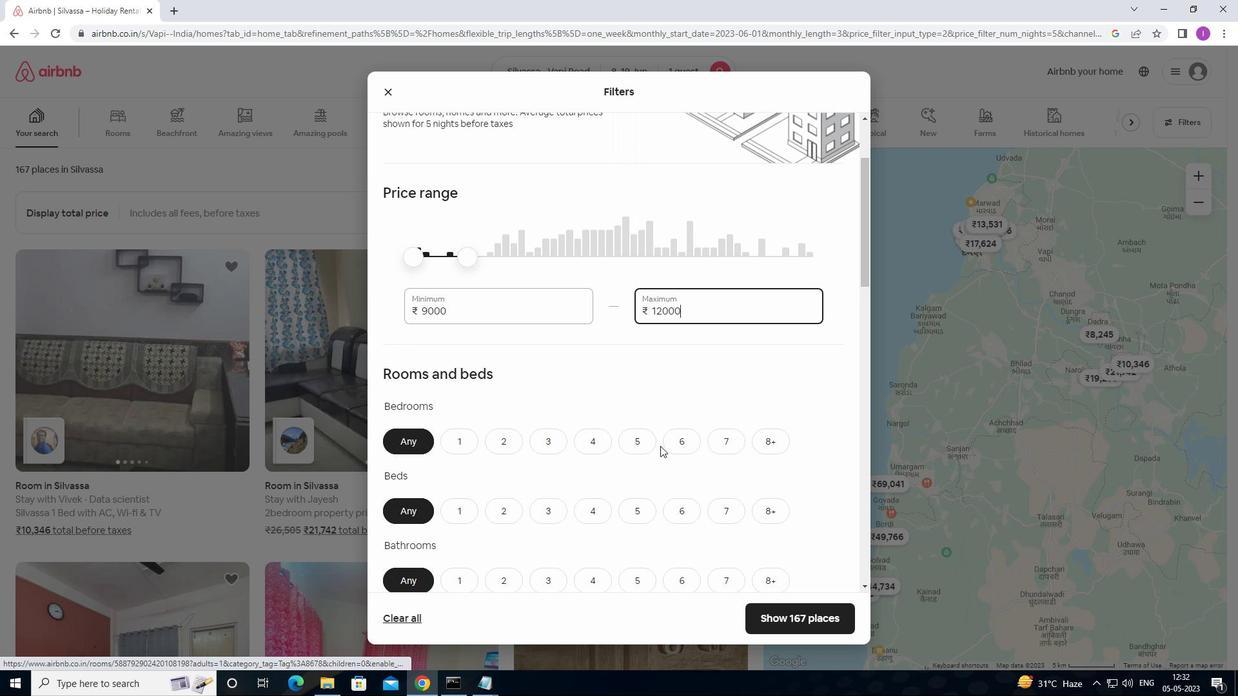 
Action: Mouse moved to (455, 383)
Screenshot: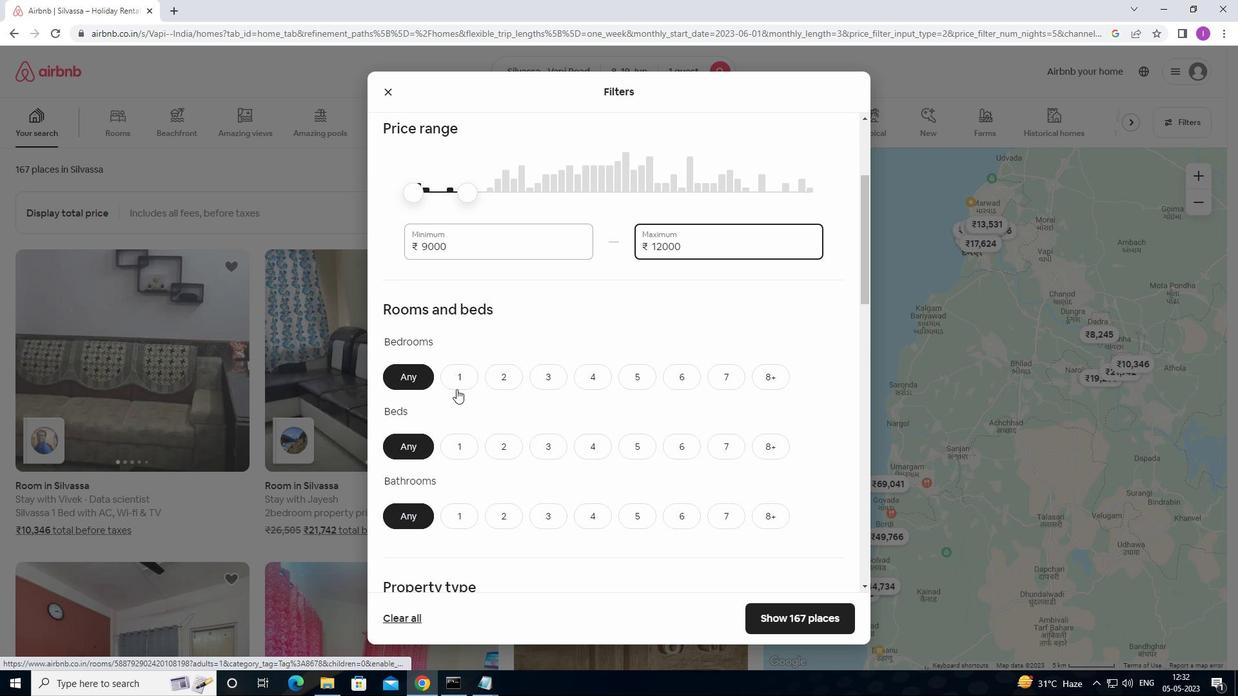 
Action: Mouse pressed left at (455, 383)
Screenshot: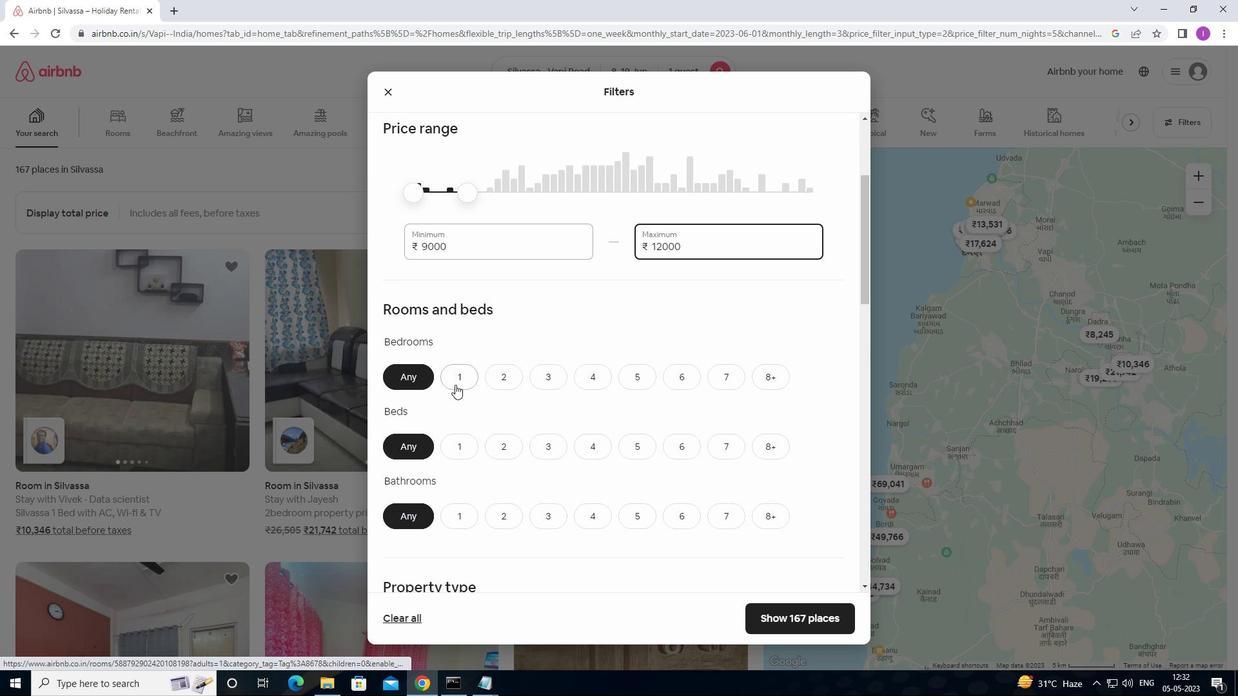 
Action: Mouse moved to (473, 449)
Screenshot: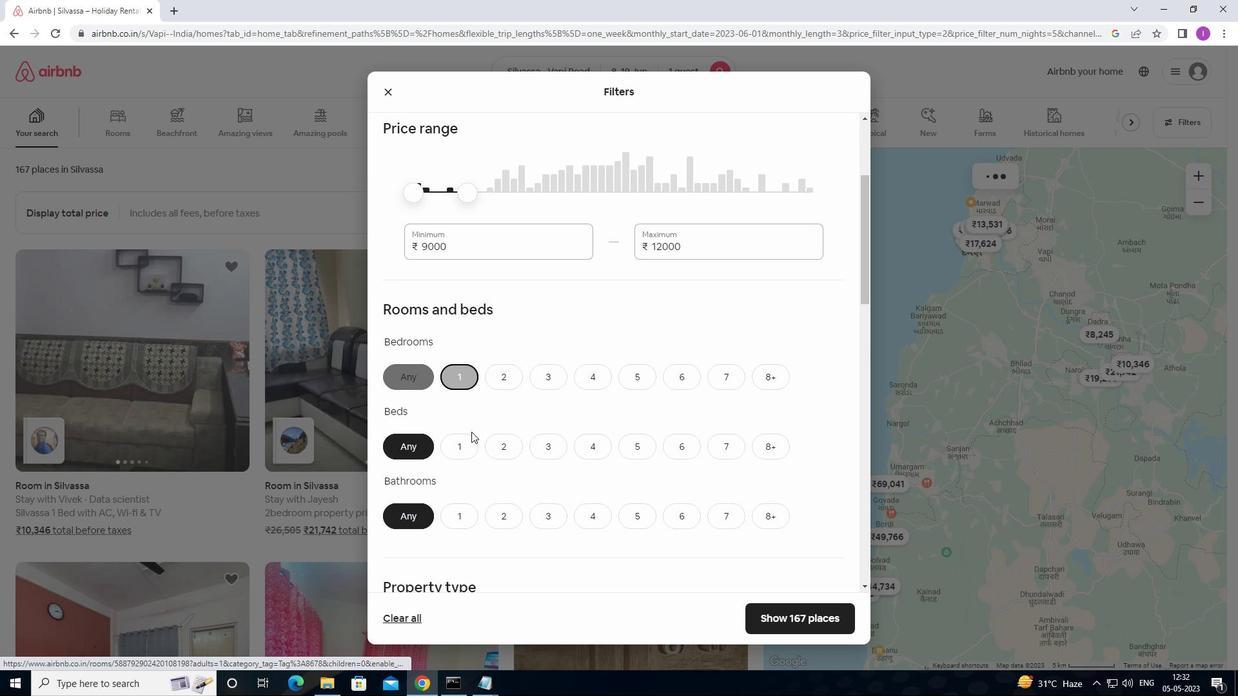 
Action: Mouse pressed left at (473, 449)
Screenshot: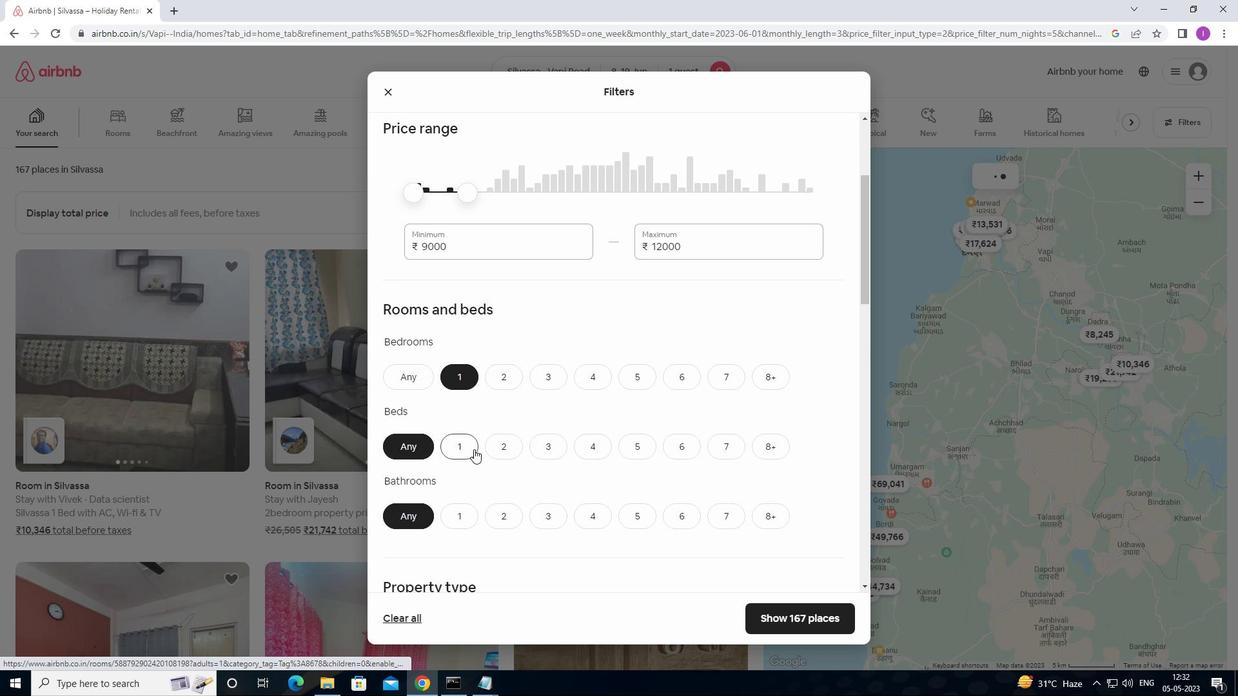 
Action: Mouse moved to (461, 510)
Screenshot: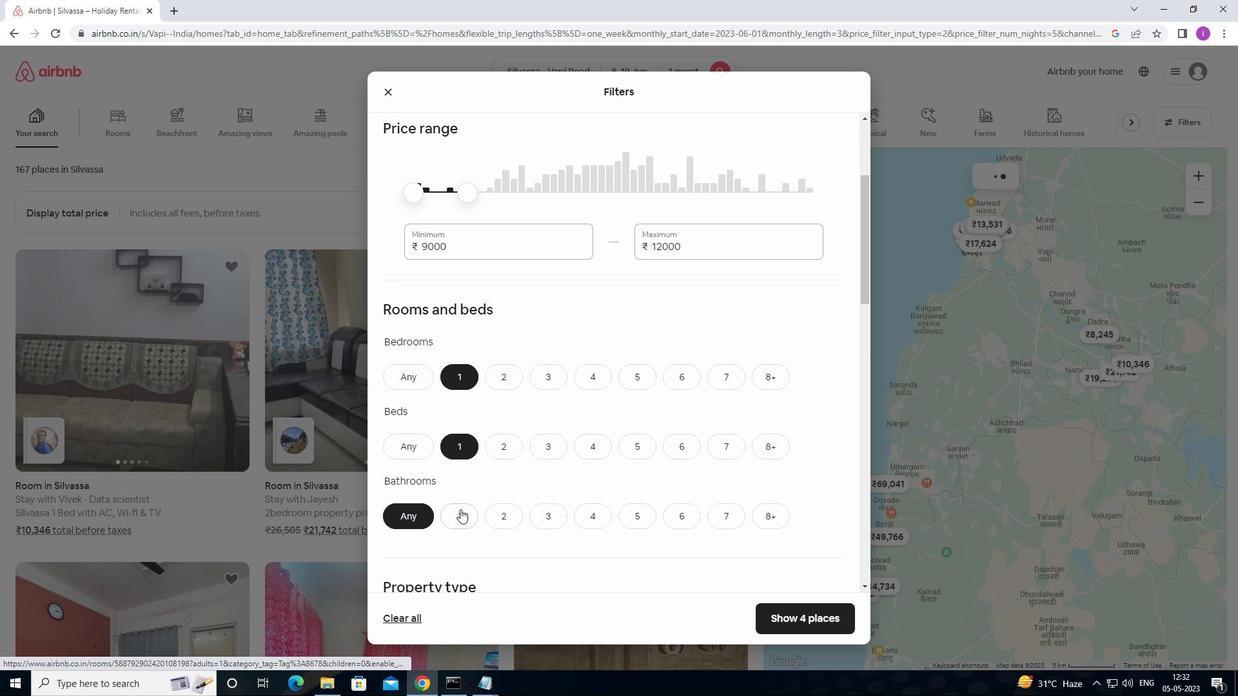 
Action: Mouse pressed left at (461, 510)
Screenshot: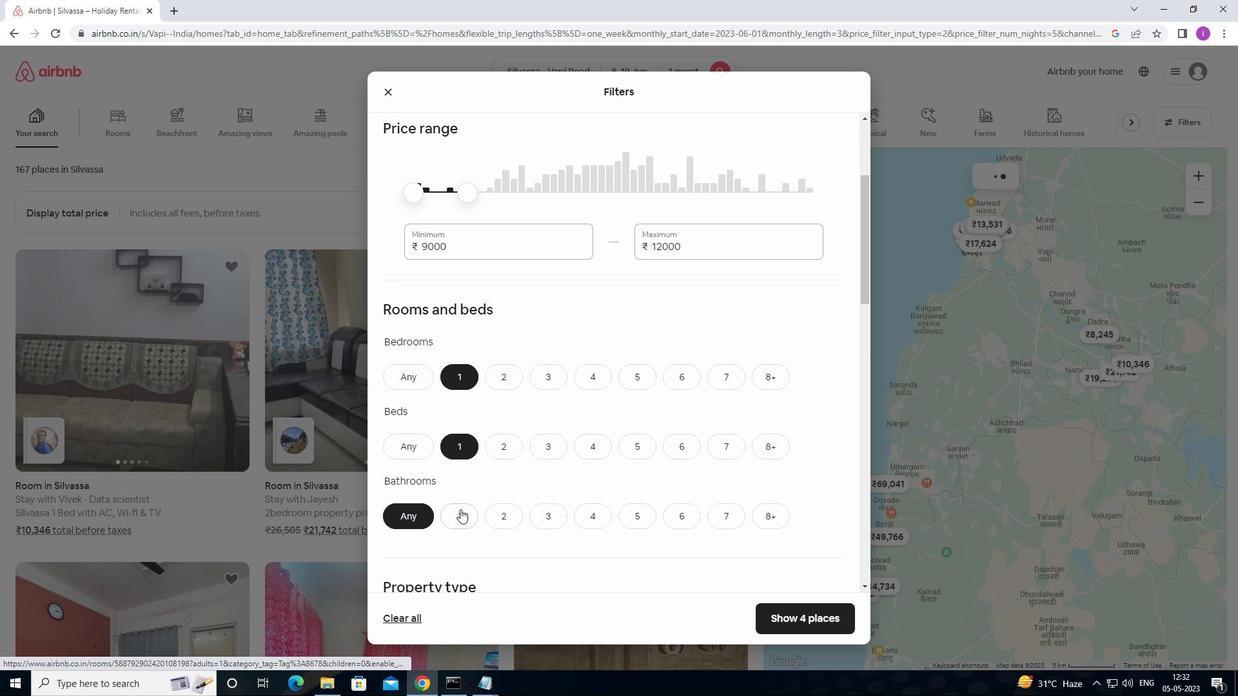 
Action: Mouse moved to (522, 481)
Screenshot: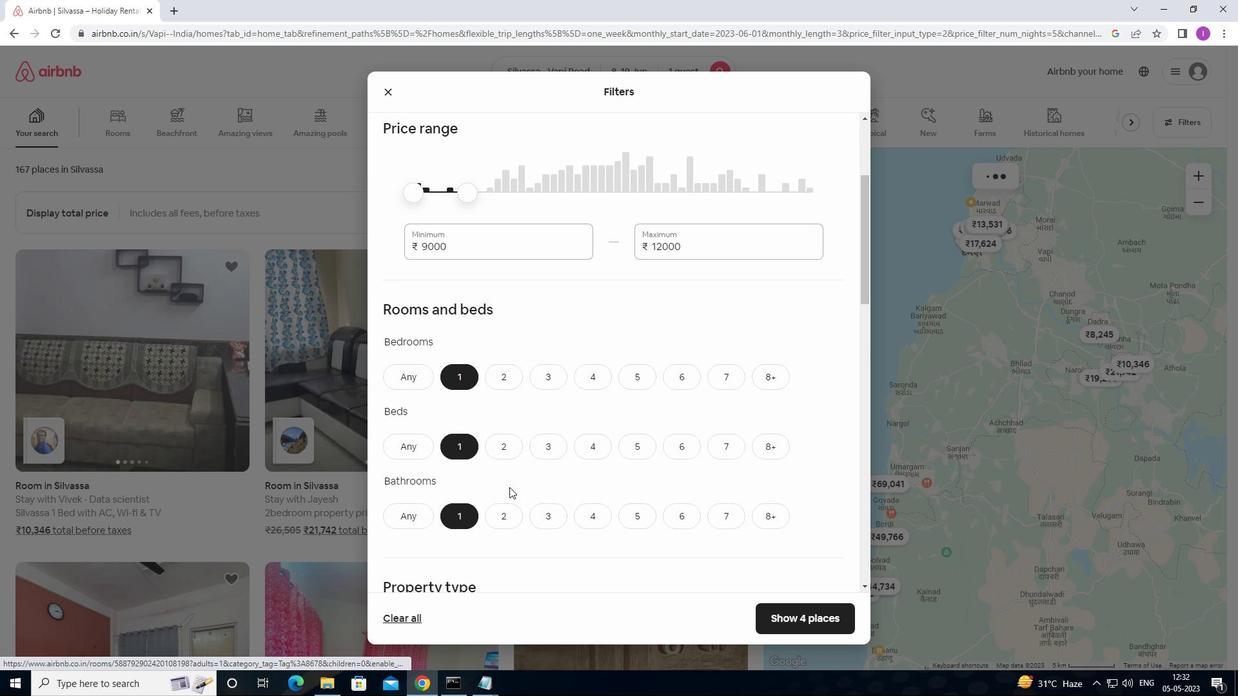 
Action: Mouse scrolled (522, 480) with delta (0, 0)
Screenshot: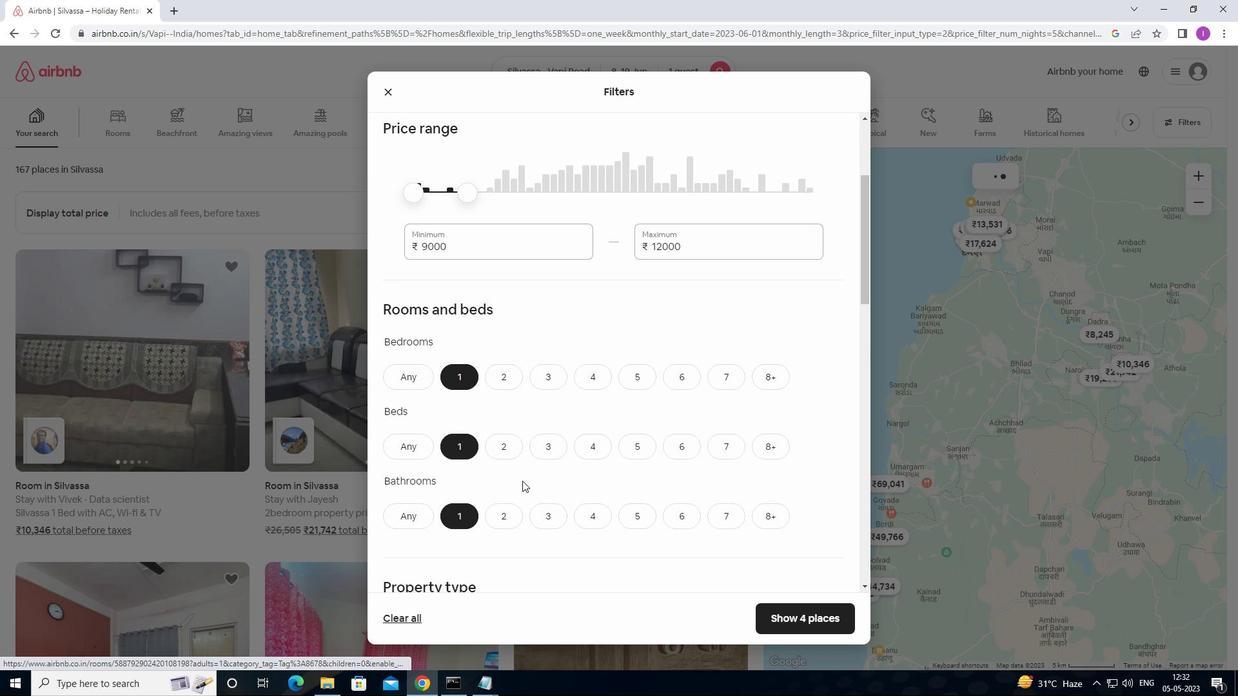 
Action: Mouse scrolled (522, 480) with delta (0, 0)
Screenshot: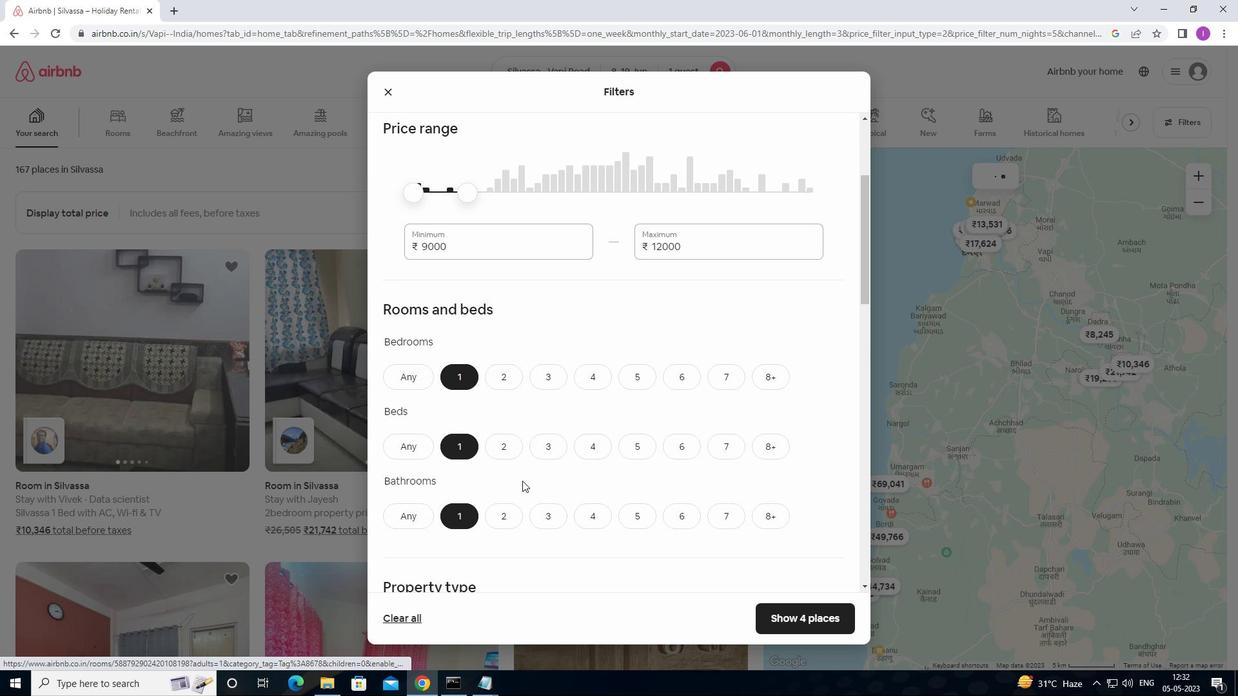 
Action: Mouse scrolled (522, 480) with delta (0, 0)
Screenshot: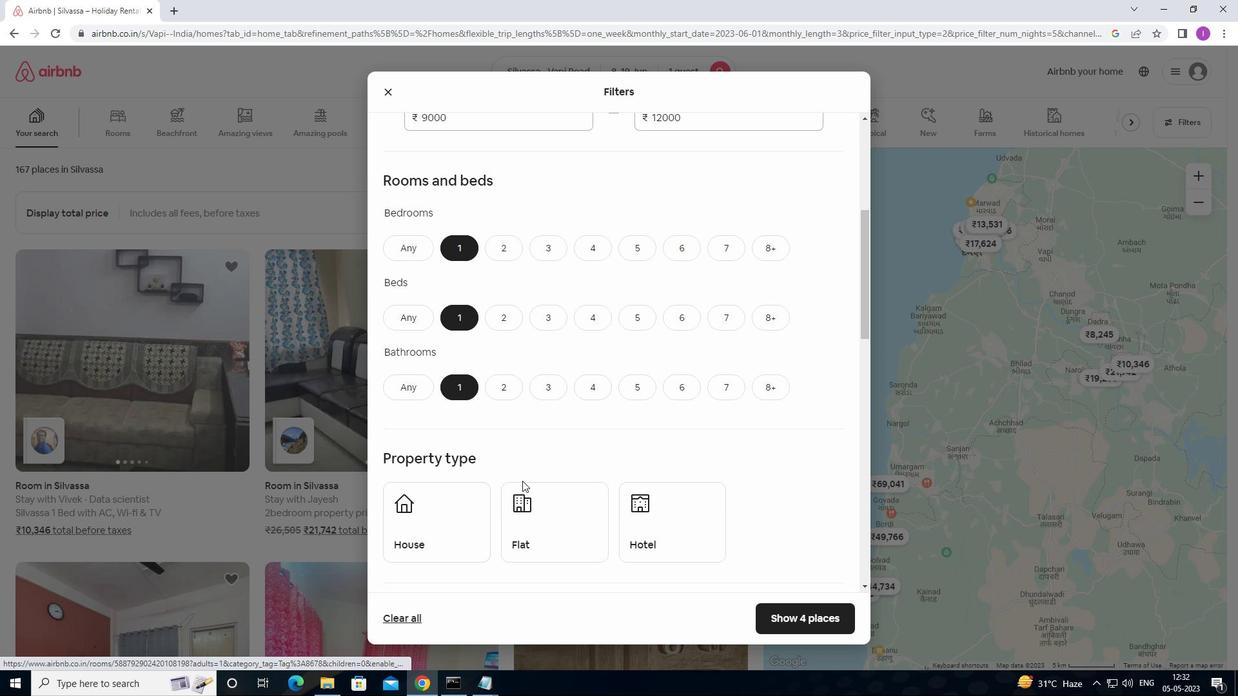 
Action: Mouse scrolled (522, 480) with delta (0, 0)
Screenshot: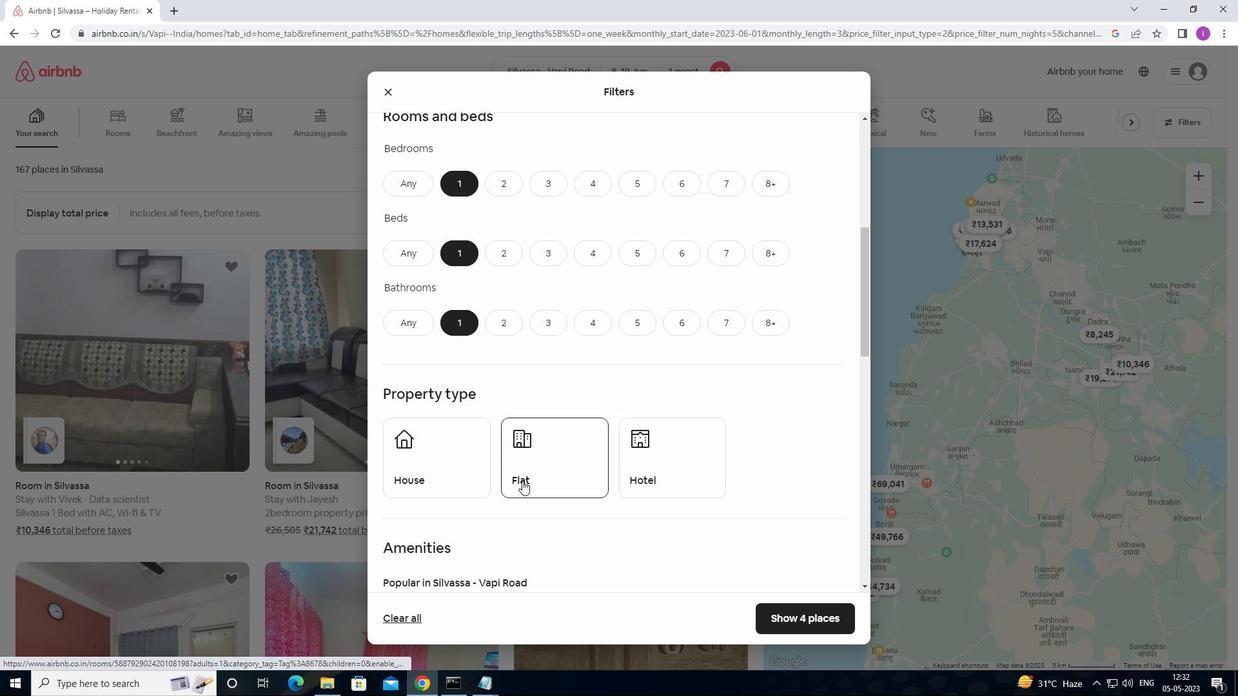 
Action: Mouse moved to (458, 392)
Screenshot: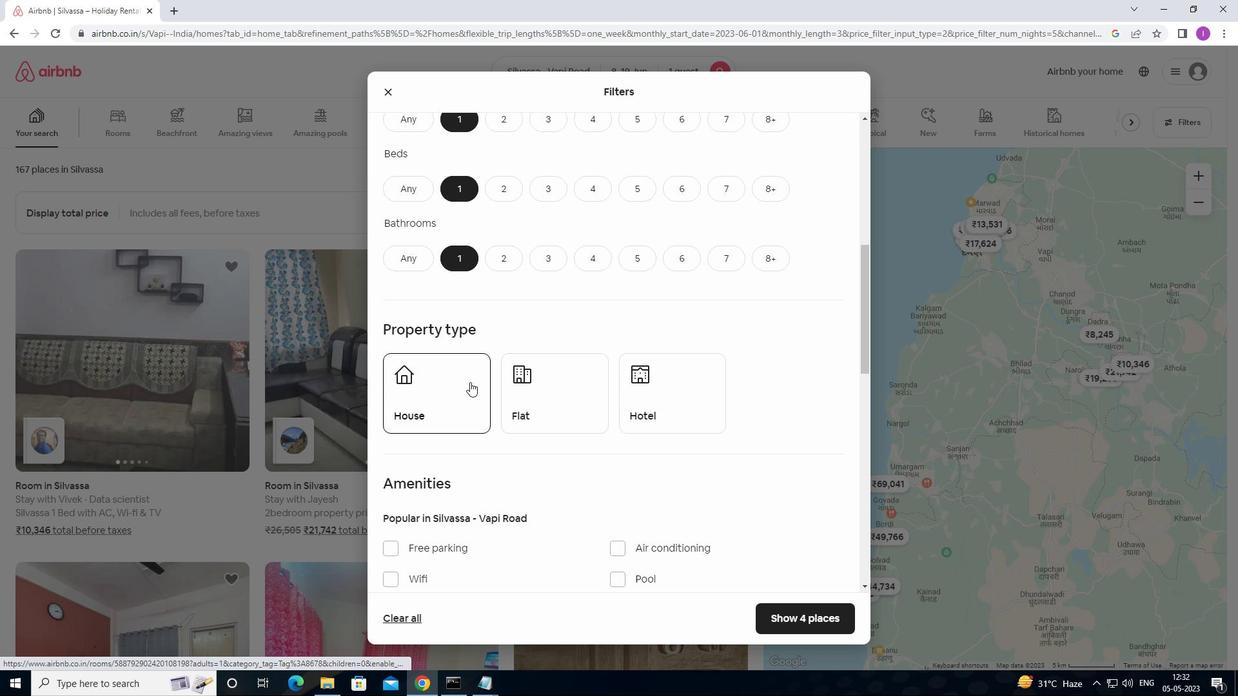 
Action: Mouse pressed left at (458, 392)
Screenshot: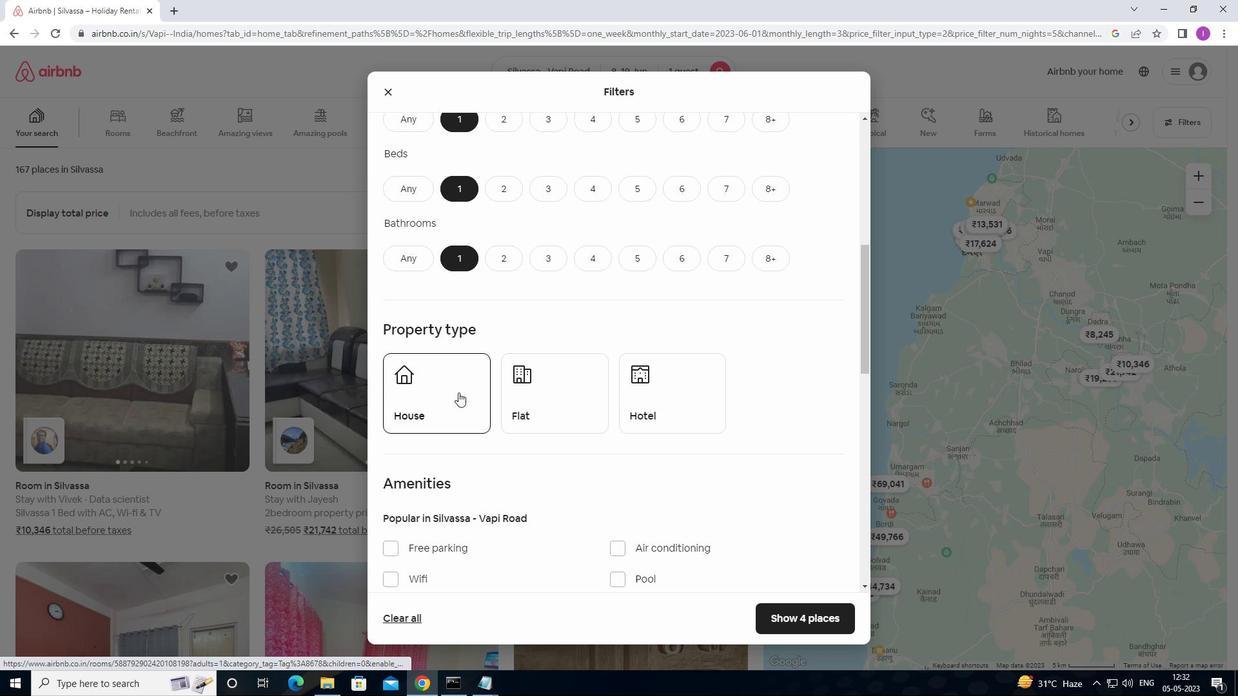 
Action: Mouse moved to (544, 399)
Screenshot: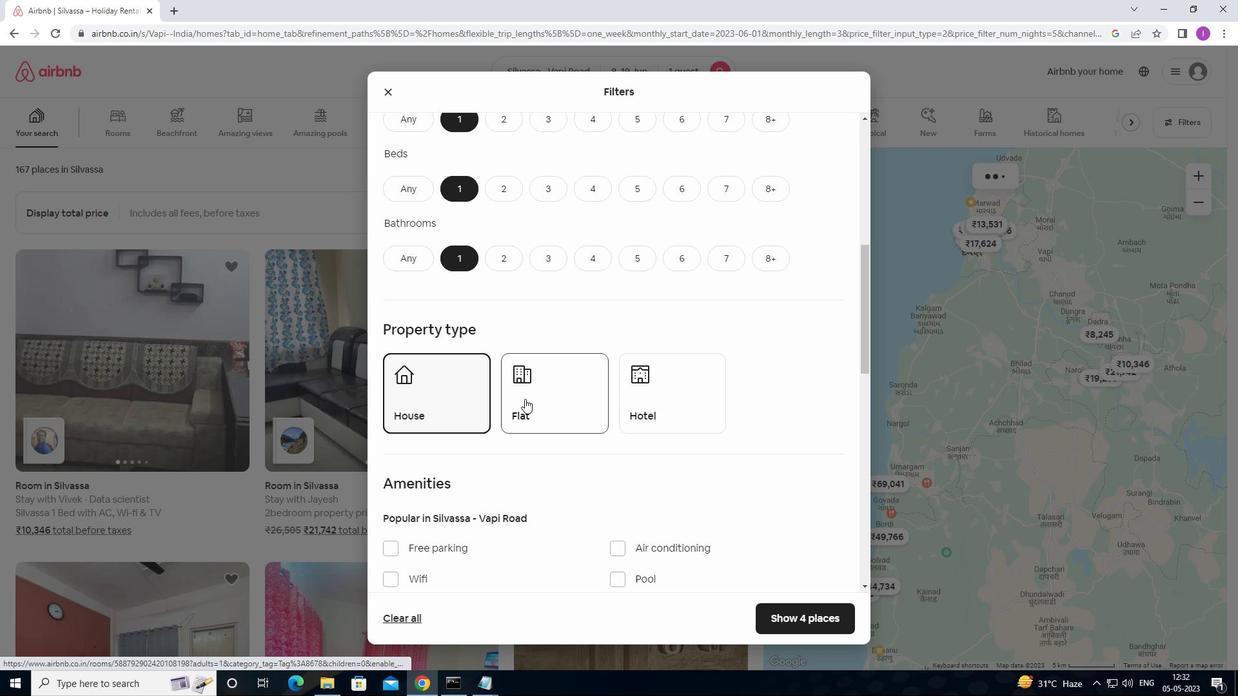 
Action: Mouse pressed left at (544, 399)
Screenshot: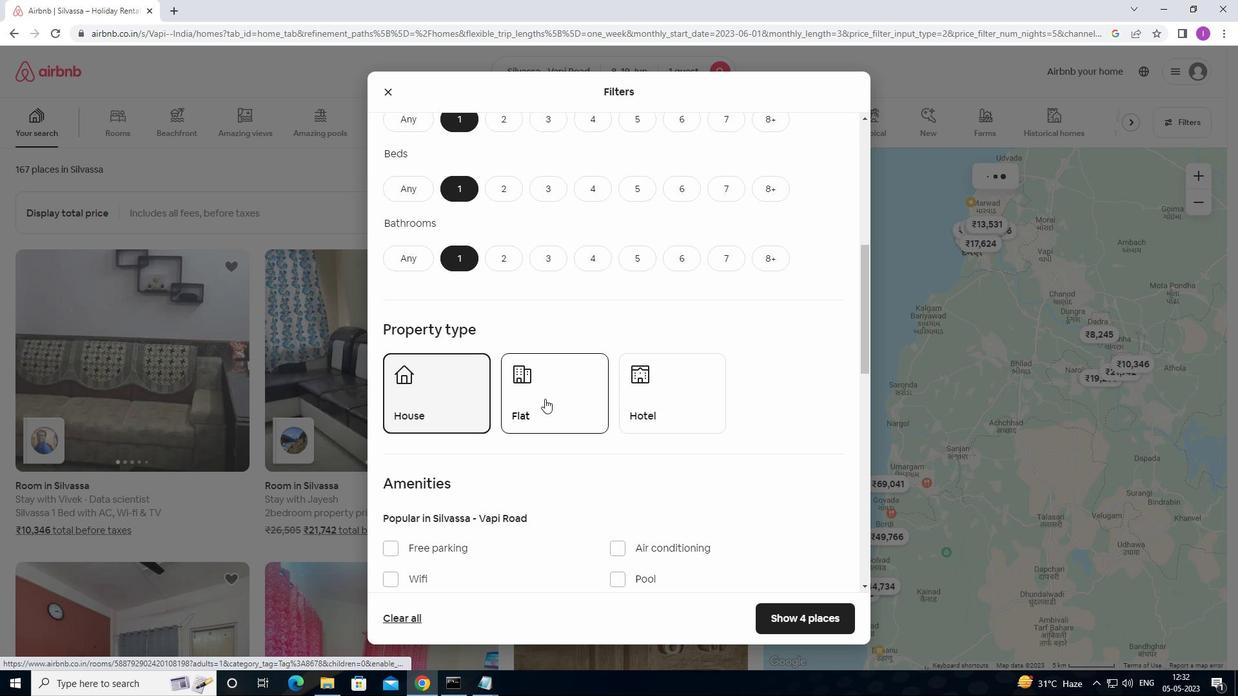 
Action: Mouse moved to (657, 406)
Screenshot: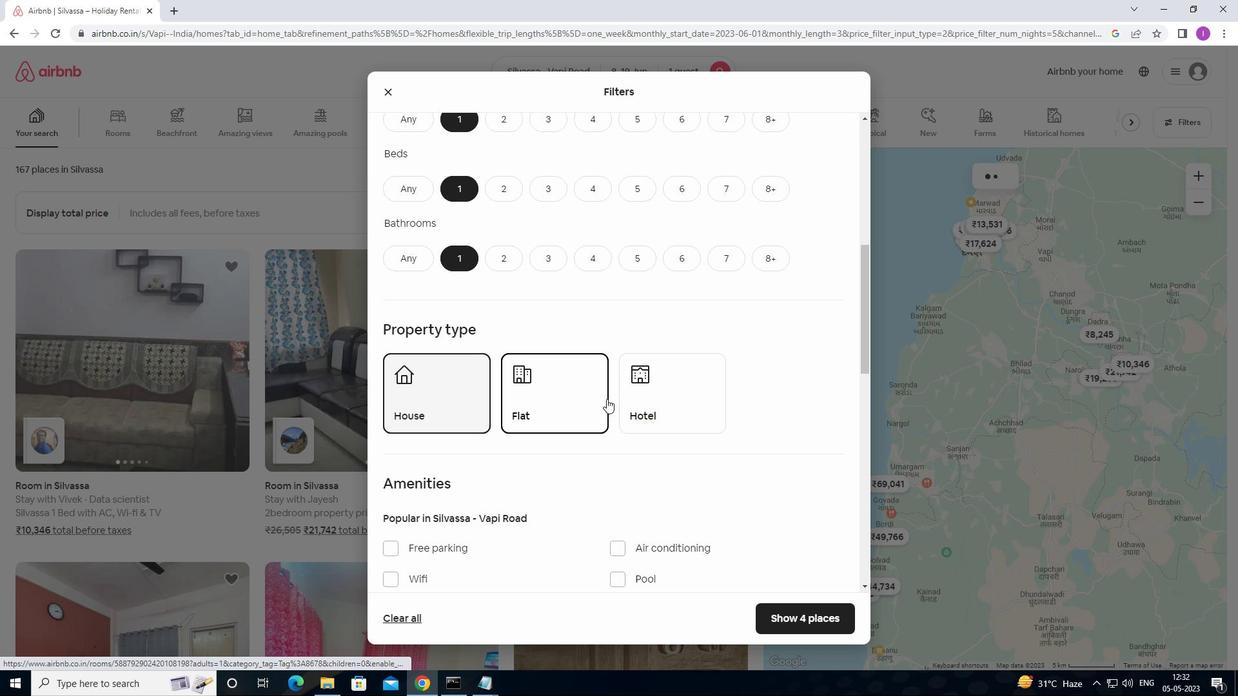 
Action: Mouse pressed left at (657, 406)
Screenshot: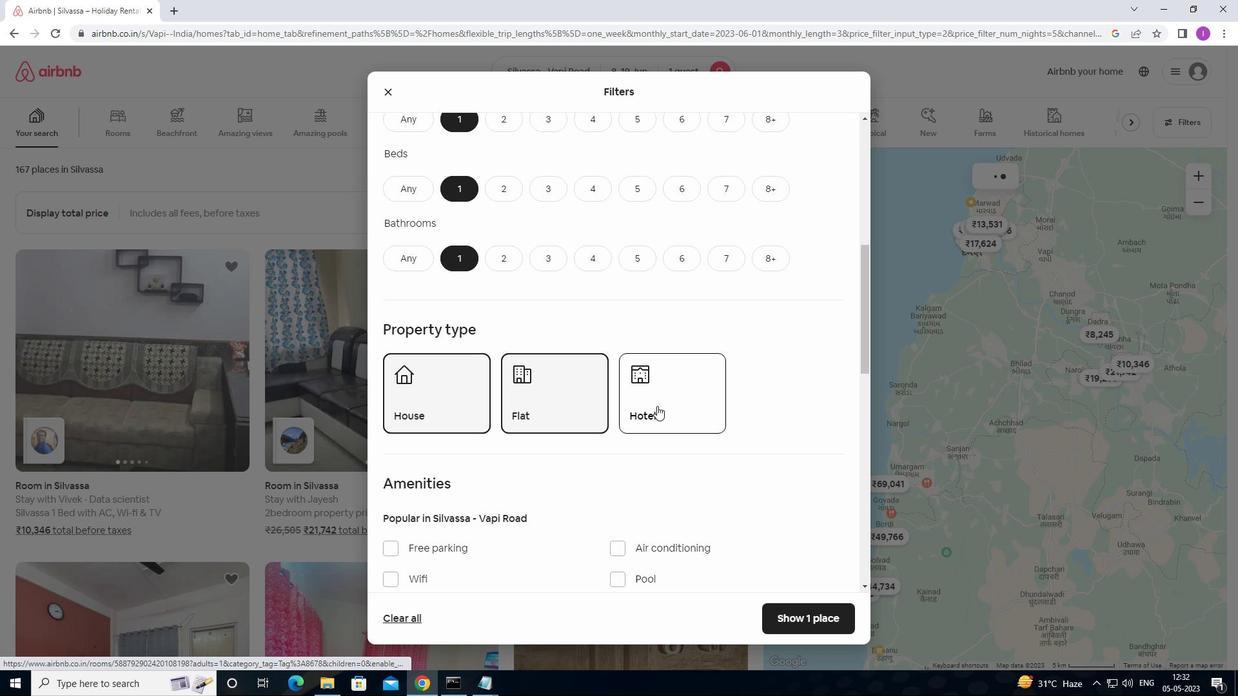 
Action: Mouse moved to (628, 468)
Screenshot: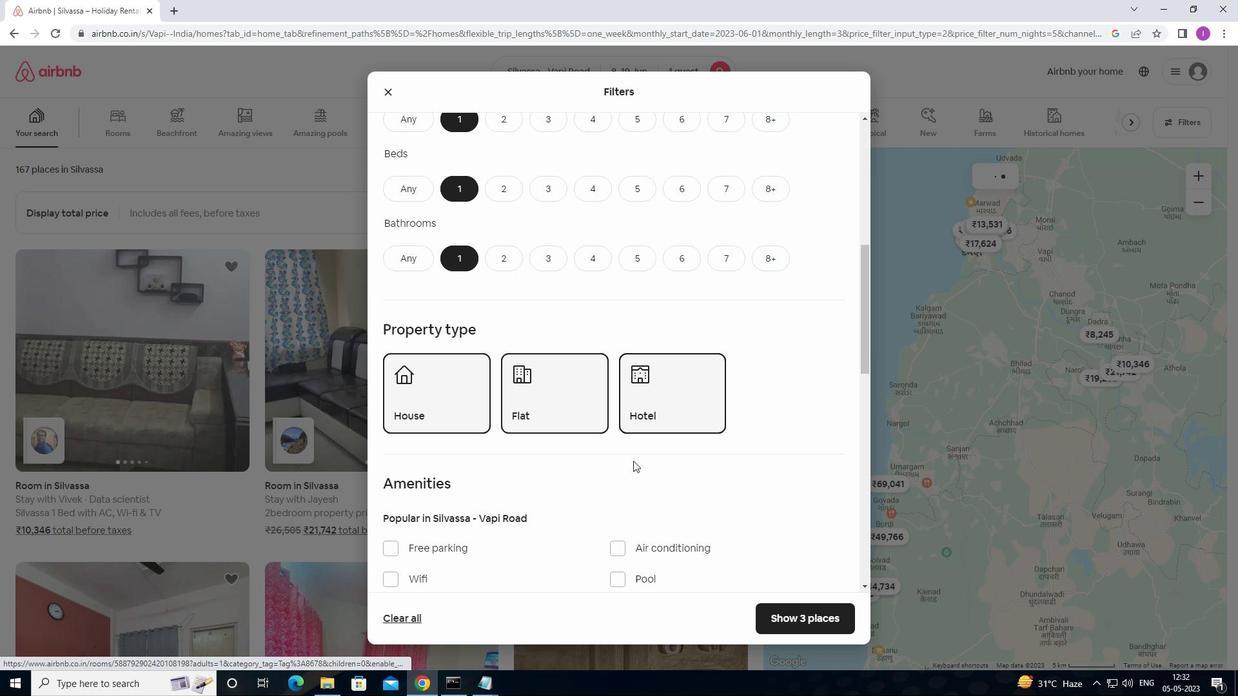 
Action: Mouse scrolled (628, 467) with delta (0, 0)
Screenshot: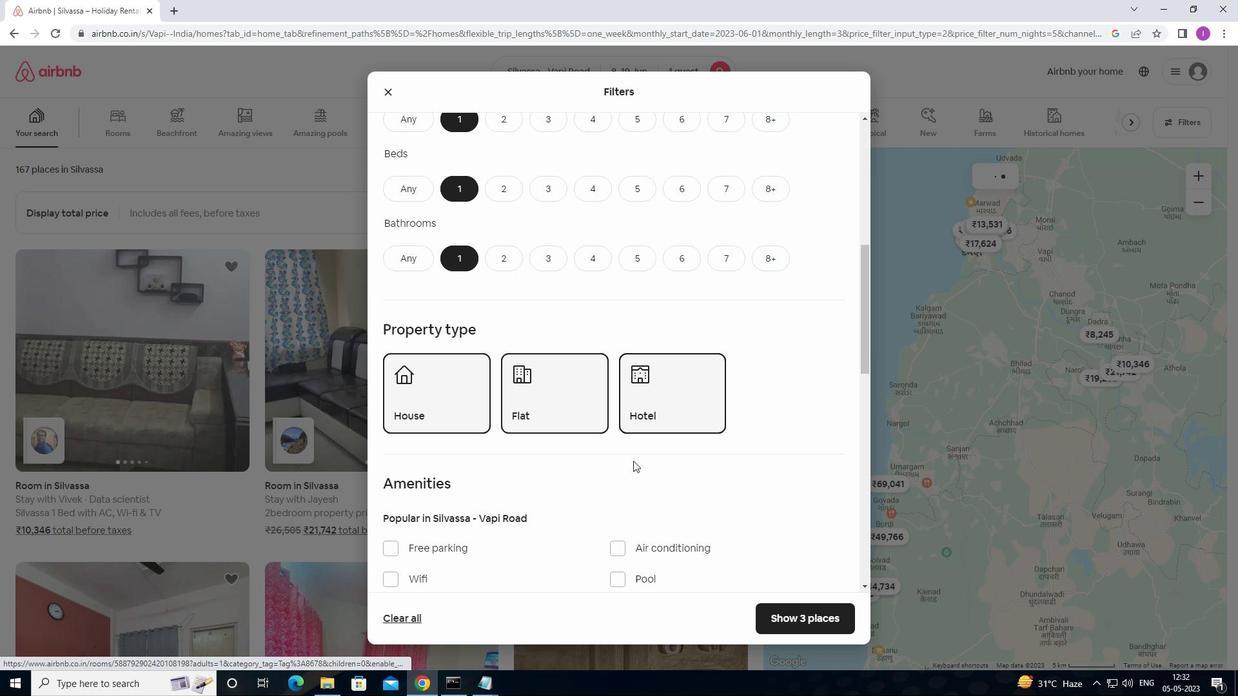 
Action: Mouse moved to (628, 468)
Screenshot: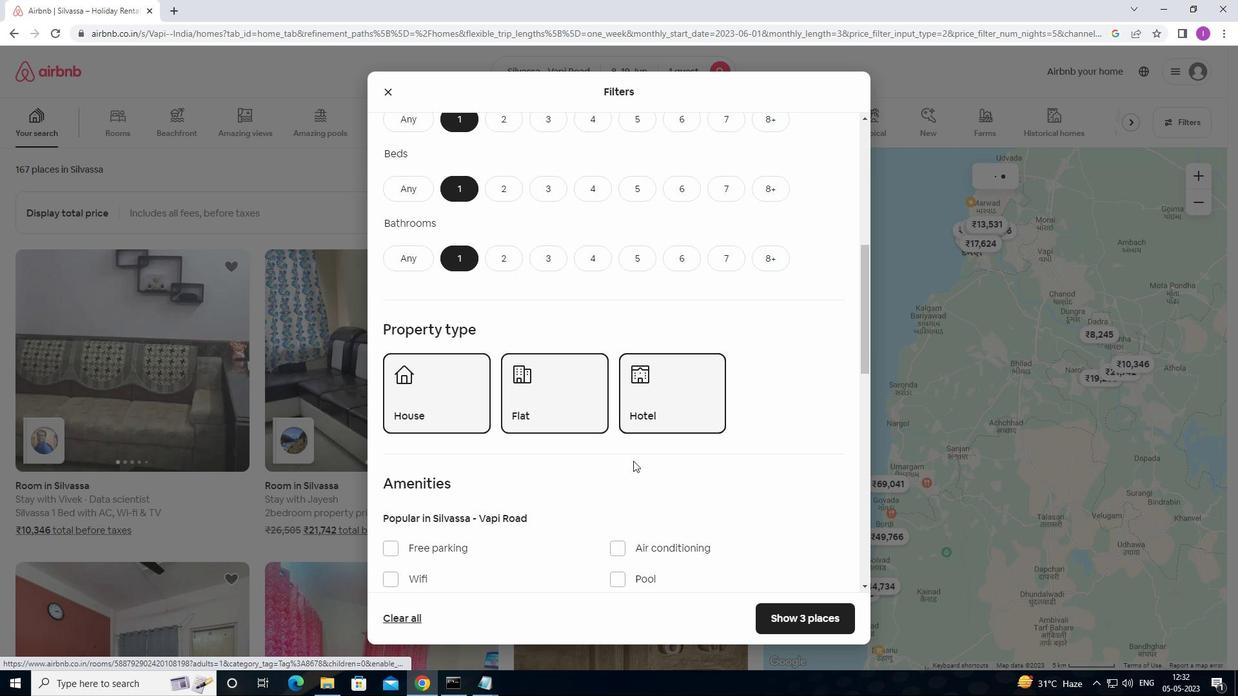 
Action: Mouse scrolled (628, 467) with delta (0, 0)
Screenshot: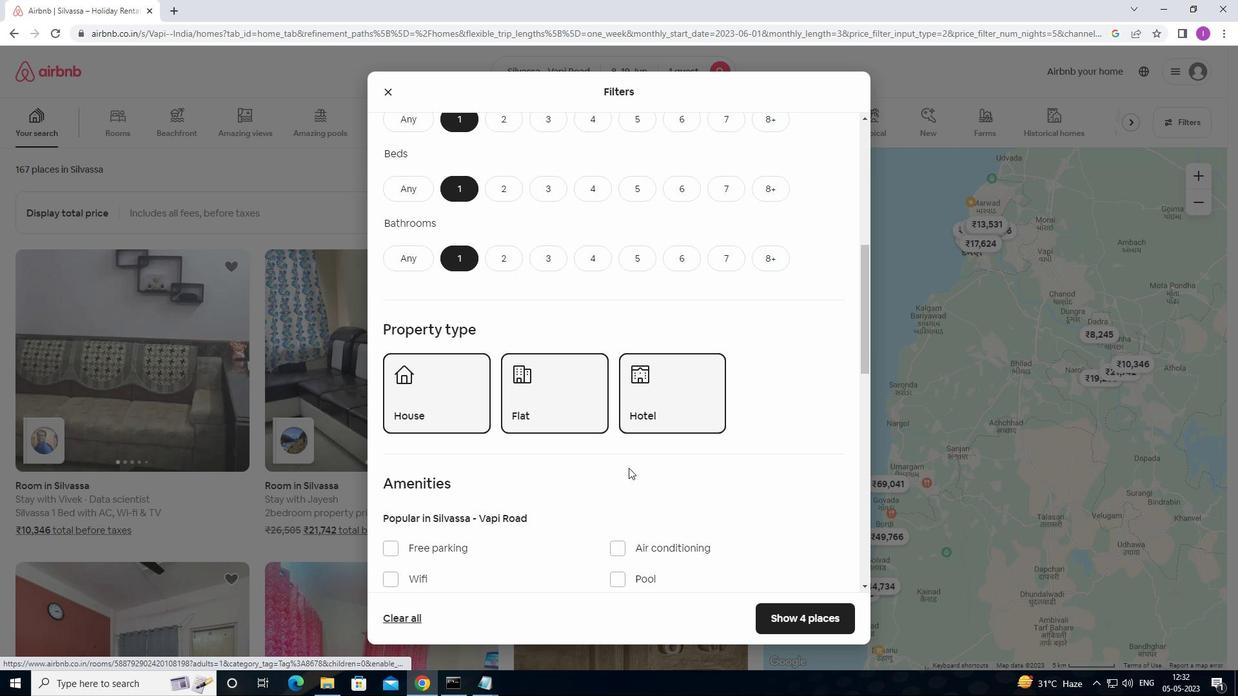
Action: Mouse scrolled (628, 467) with delta (0, 0)
Screenshot: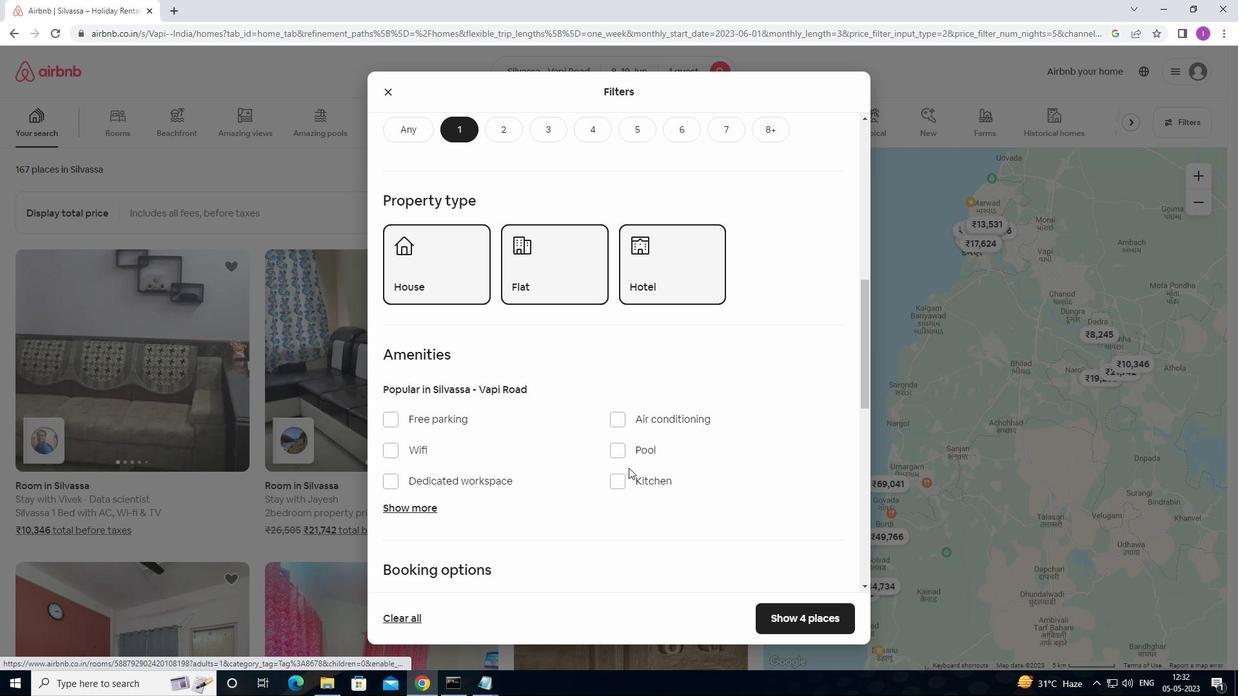 
Action: Mouse scrolled (628, 467) with delta (0, 0)
Screenshot: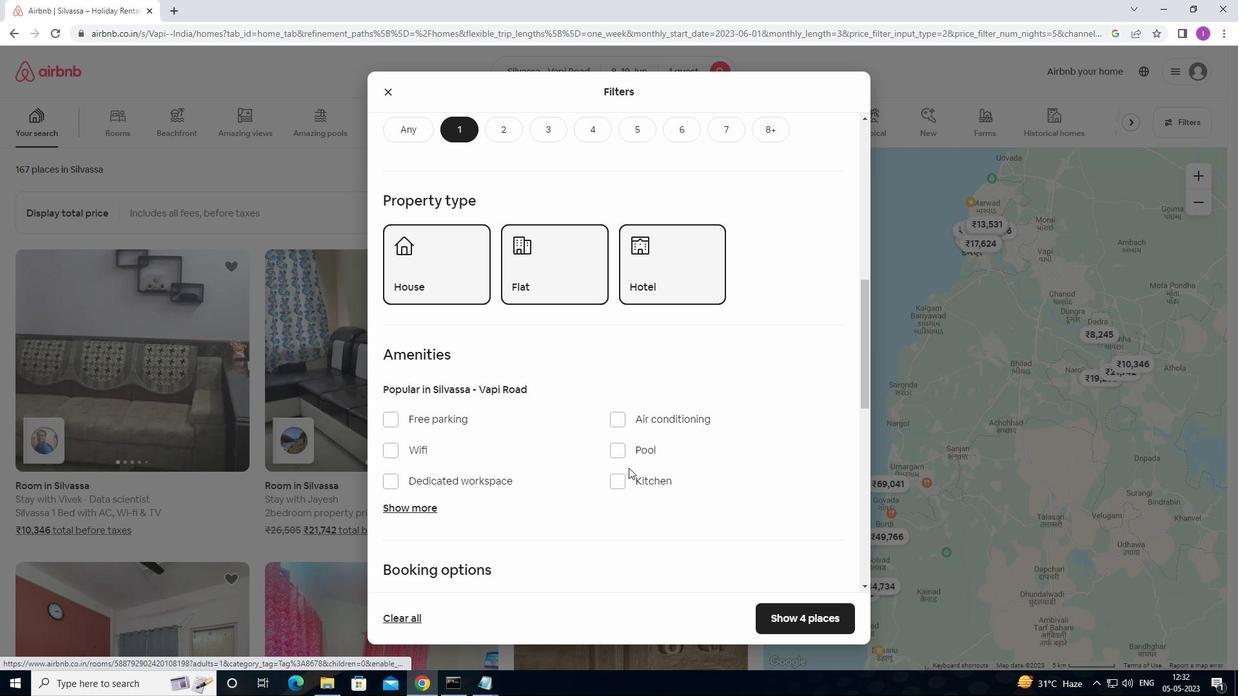 
Action: Mouse moved to (588, 415)
Screenshot: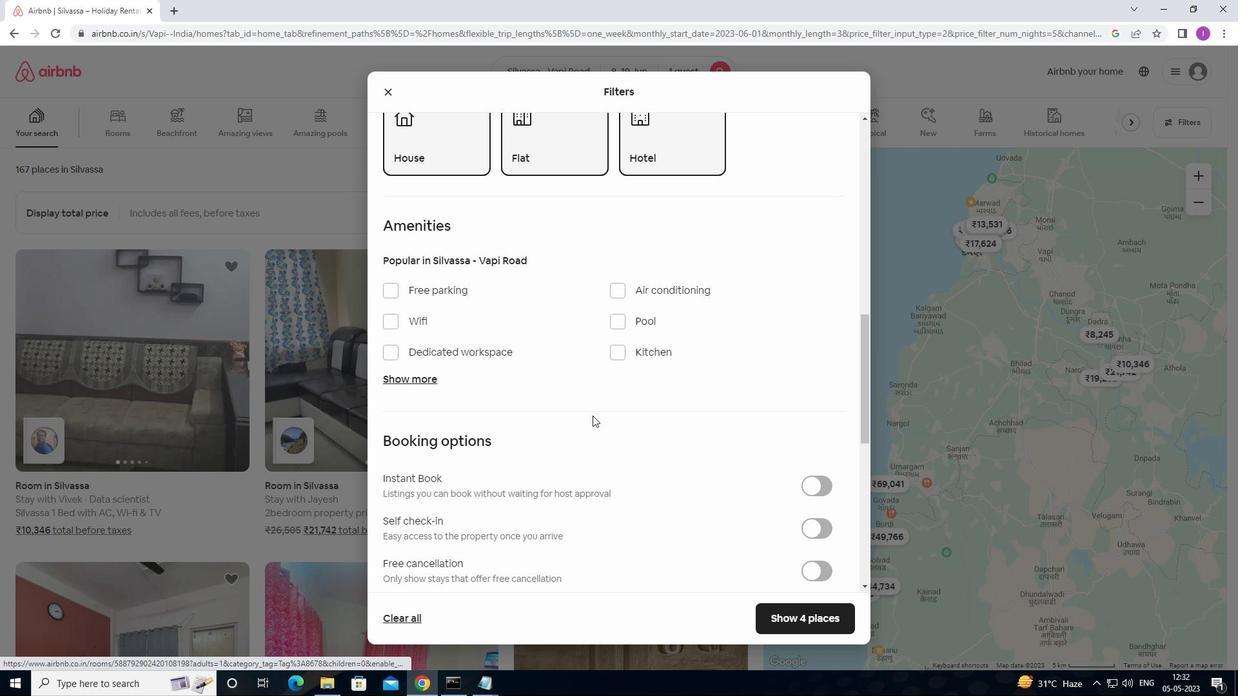 
Action: Mouse scrolled (588, 415) with delta (0, 0)
Screenshot: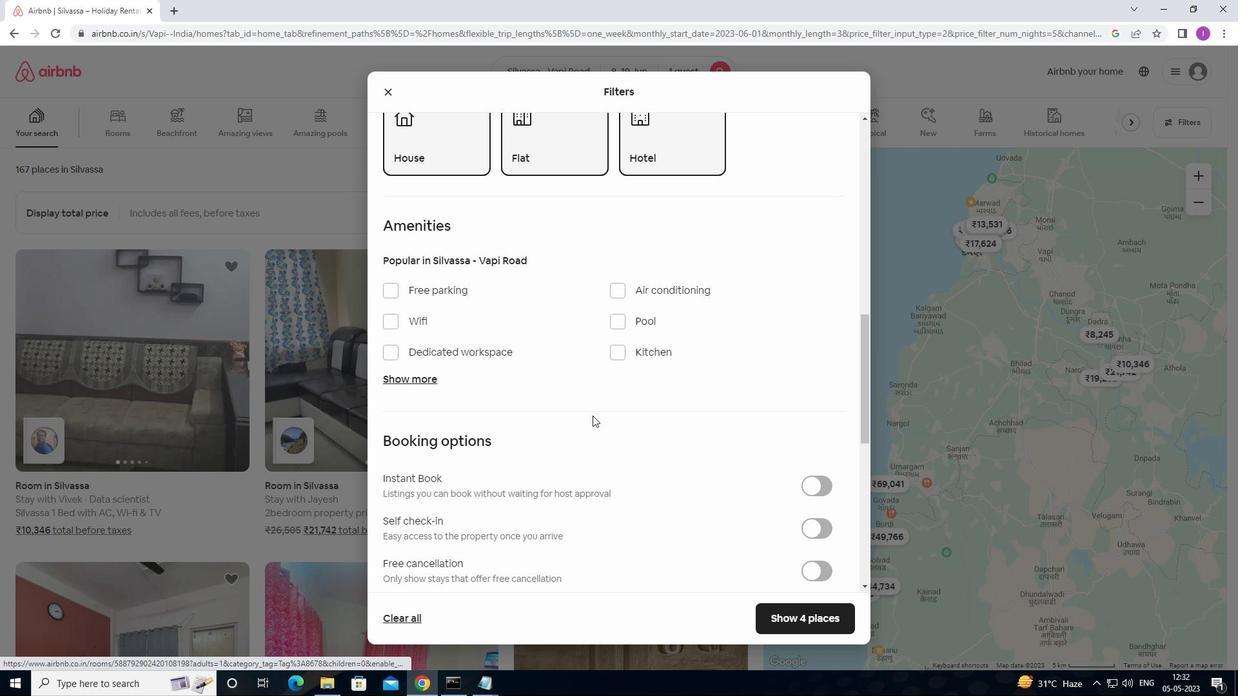 
Action: Mouse scrolled (588, 415) with delta (0, 0)
Screenshot: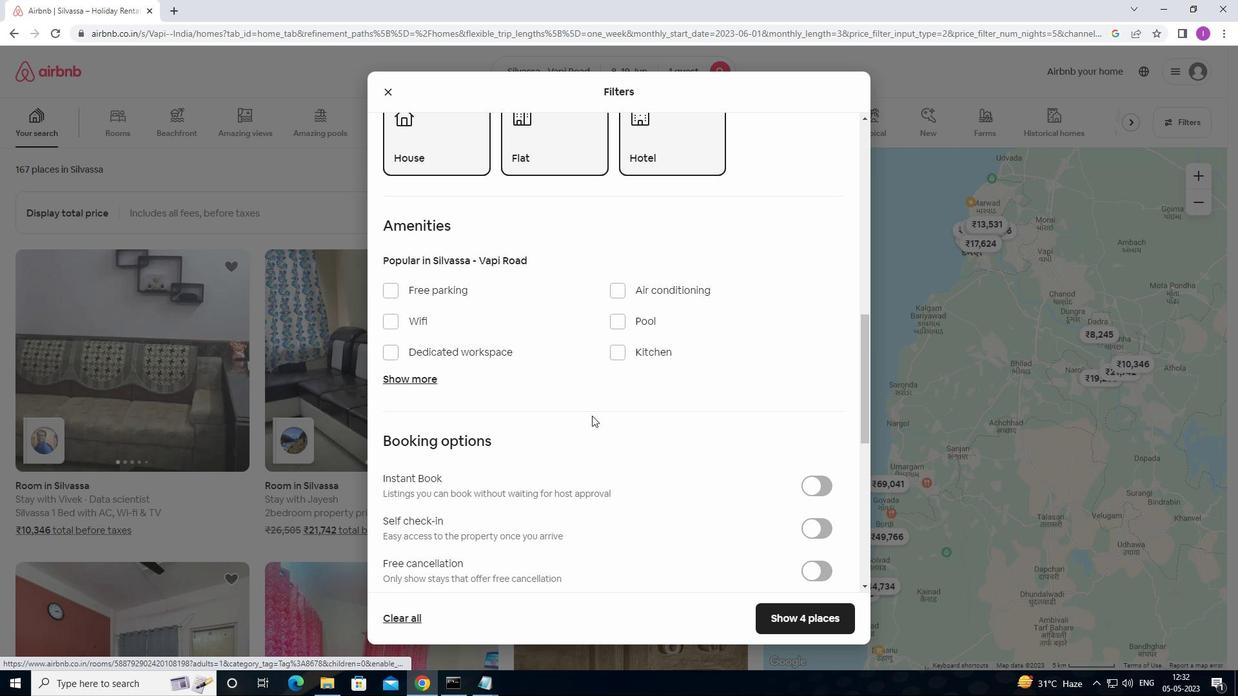 
Action: Mouse scrolled (588, 415) with delta (0, 0)
Screenshot: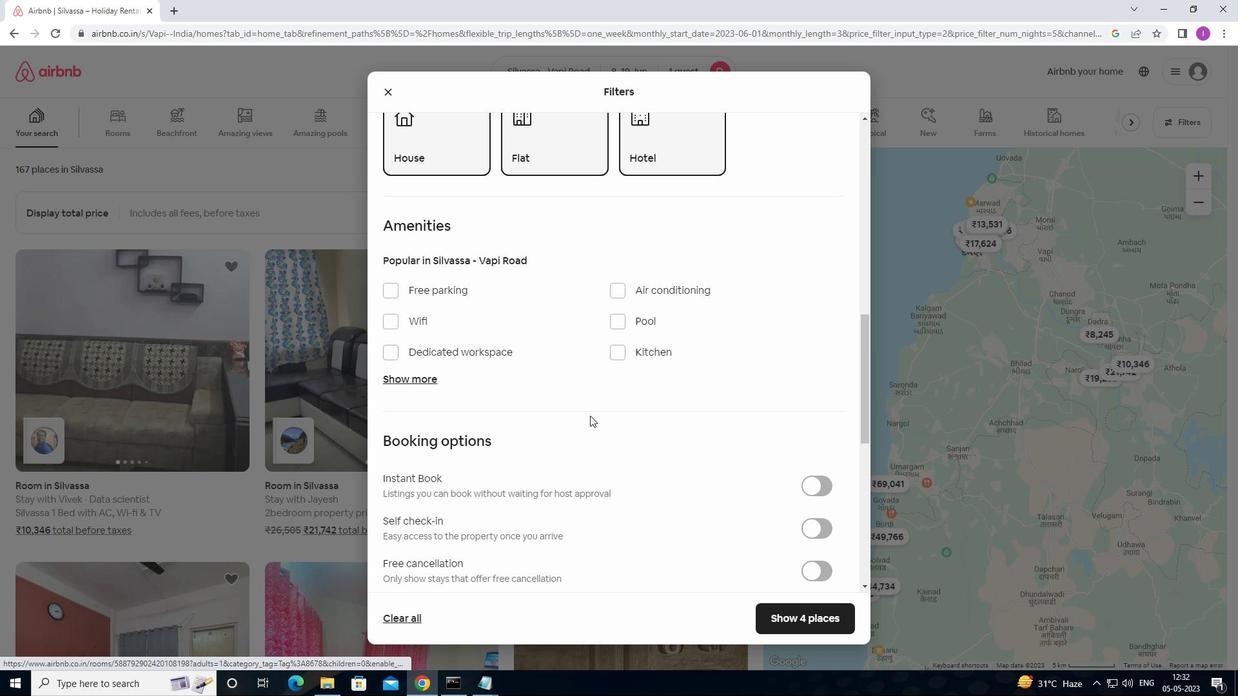
Action: Mouse scrolled (588, 416) with delta (0, 0)
Screenshot: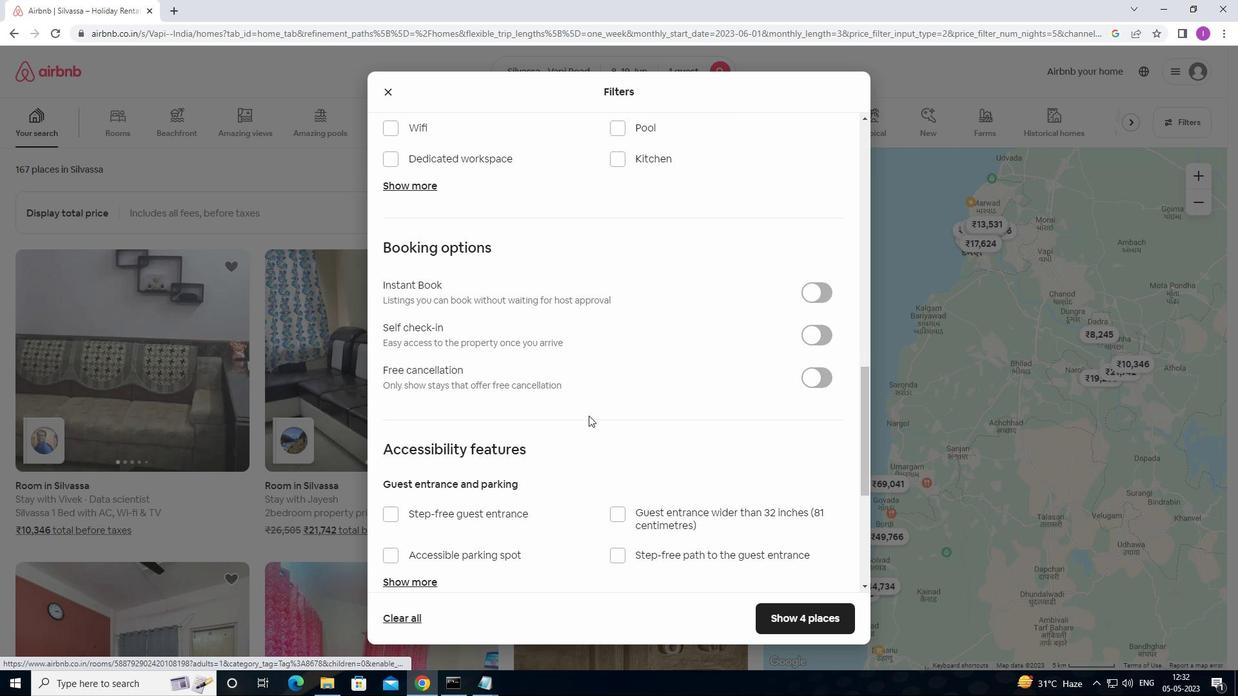 
Action: Mouse scrolled (588, 416) with delta (0, 0)
Screenshot: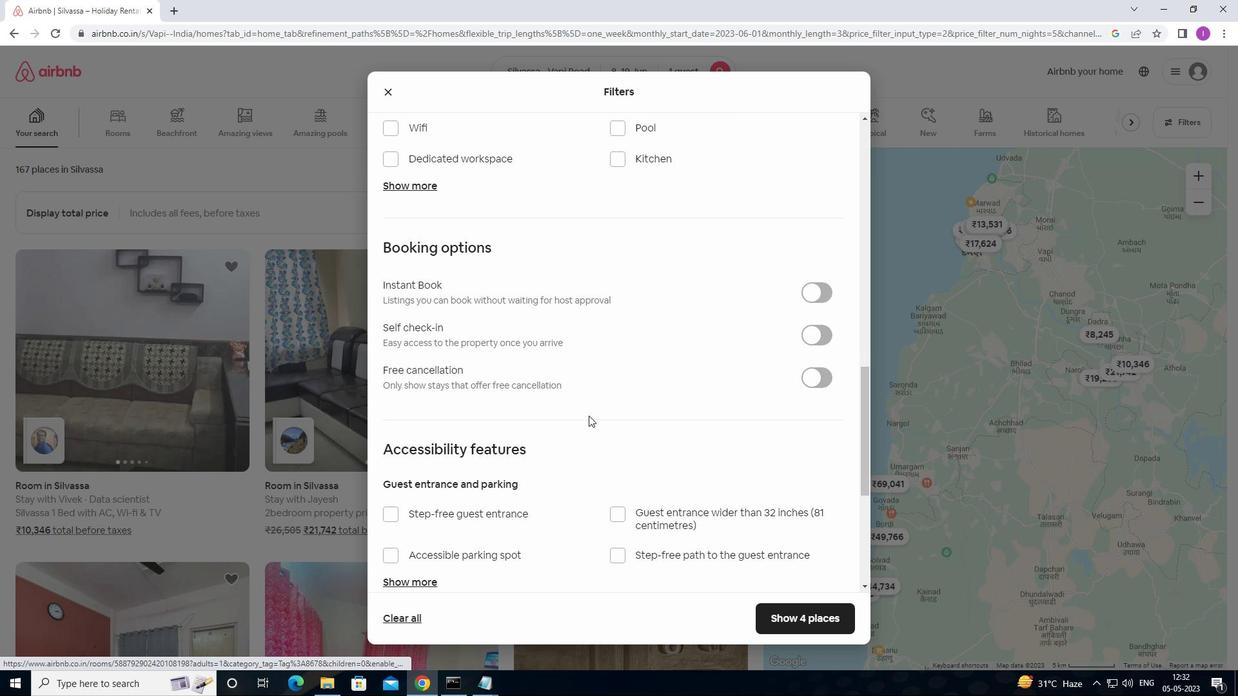 
Action: Mouse moved to (411, 318)
Screenshot: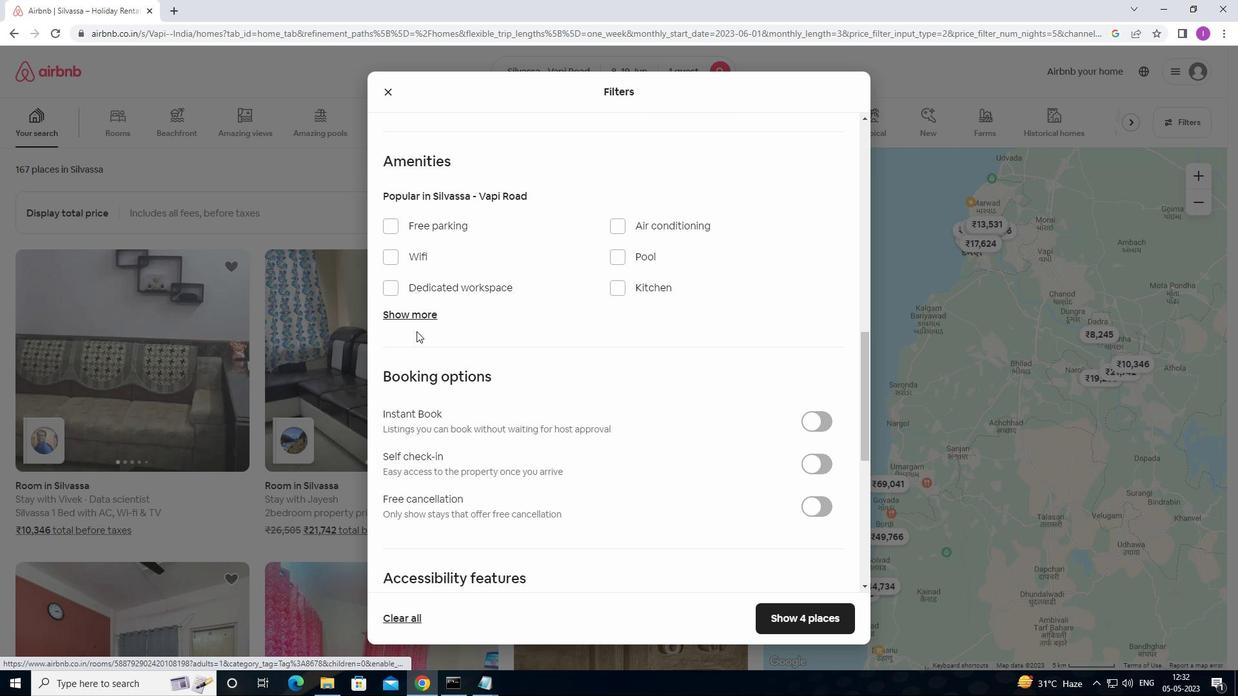 
Action: Mouse pressed left at (411, 318)
Screenshot: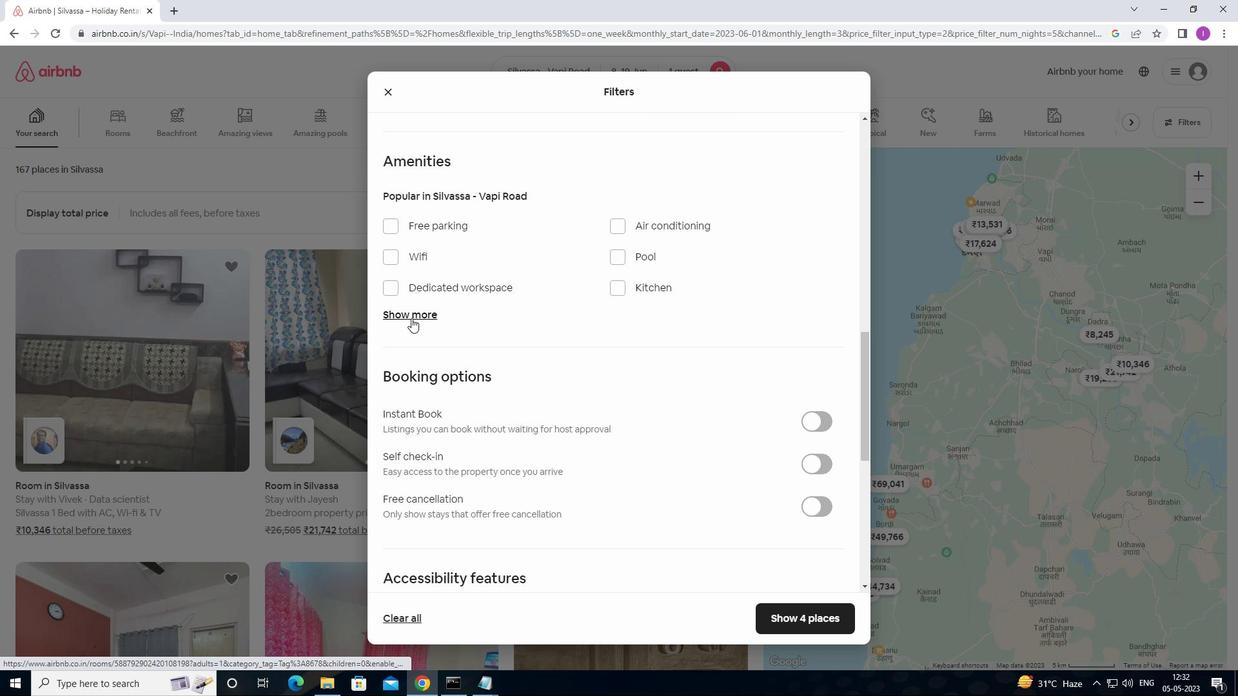 
Action: Mouse moved to (391, 357)
Screenshot: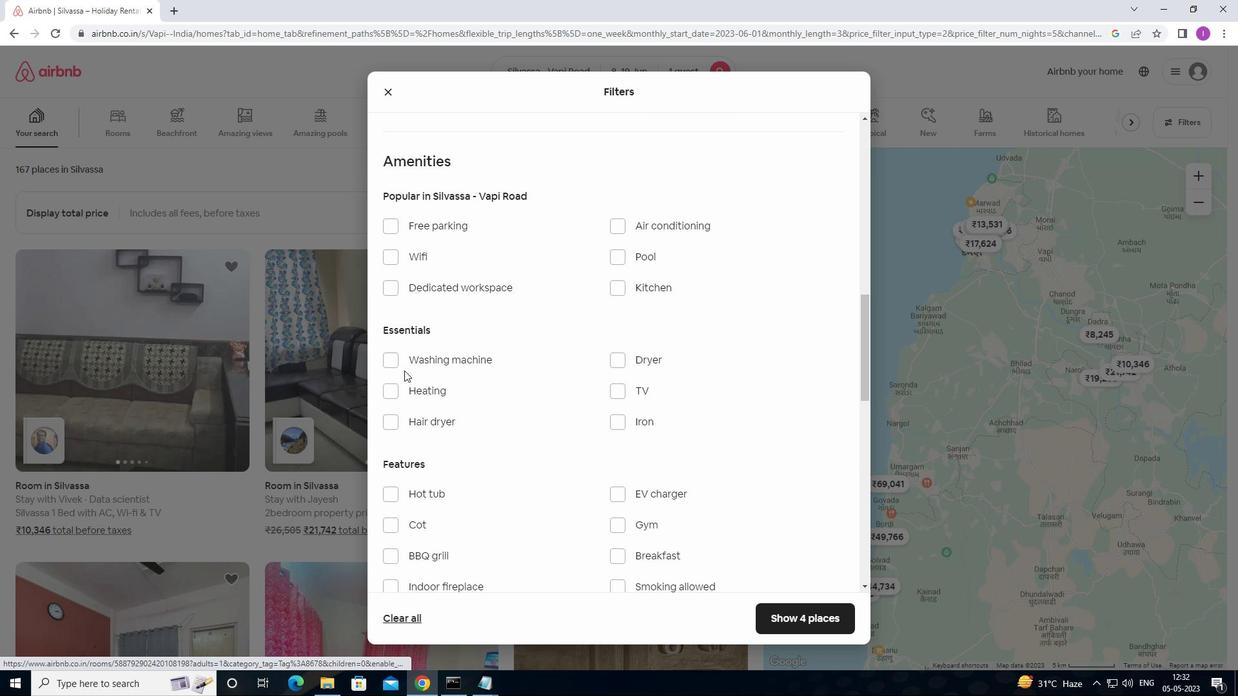 
Action: Mouse pressed left at (391, 357)
Screenshot: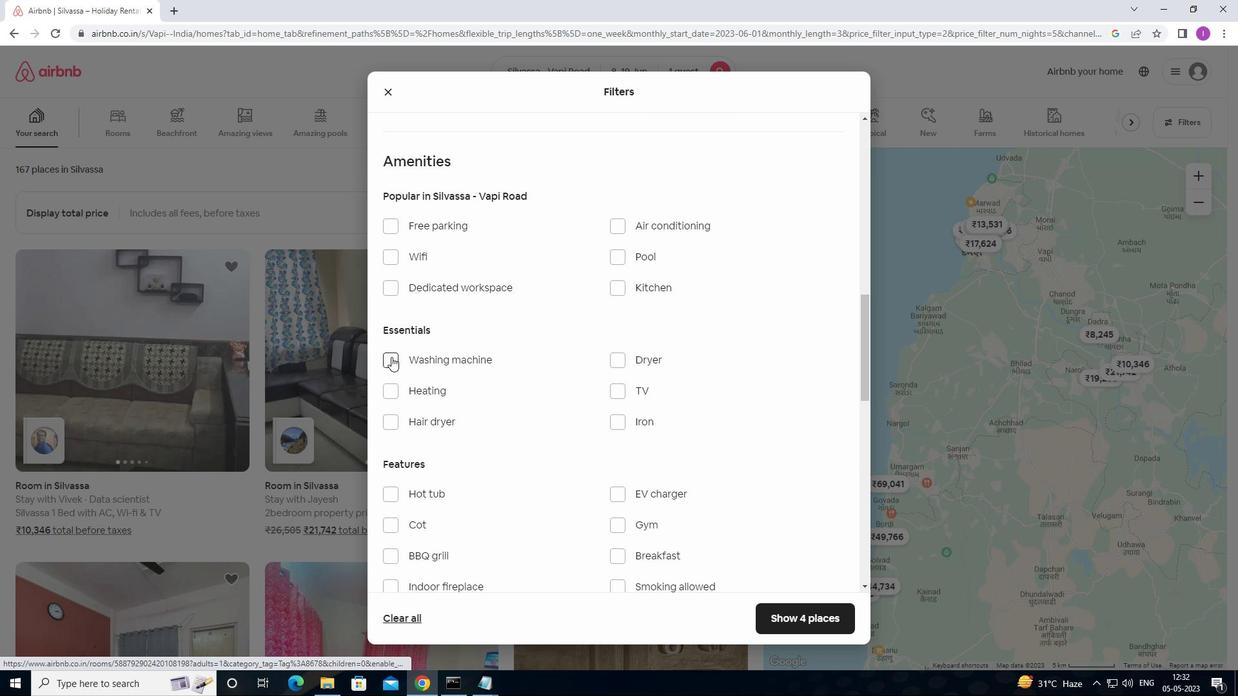 
Action: Mouse moved to (512, 391)
Screenshot: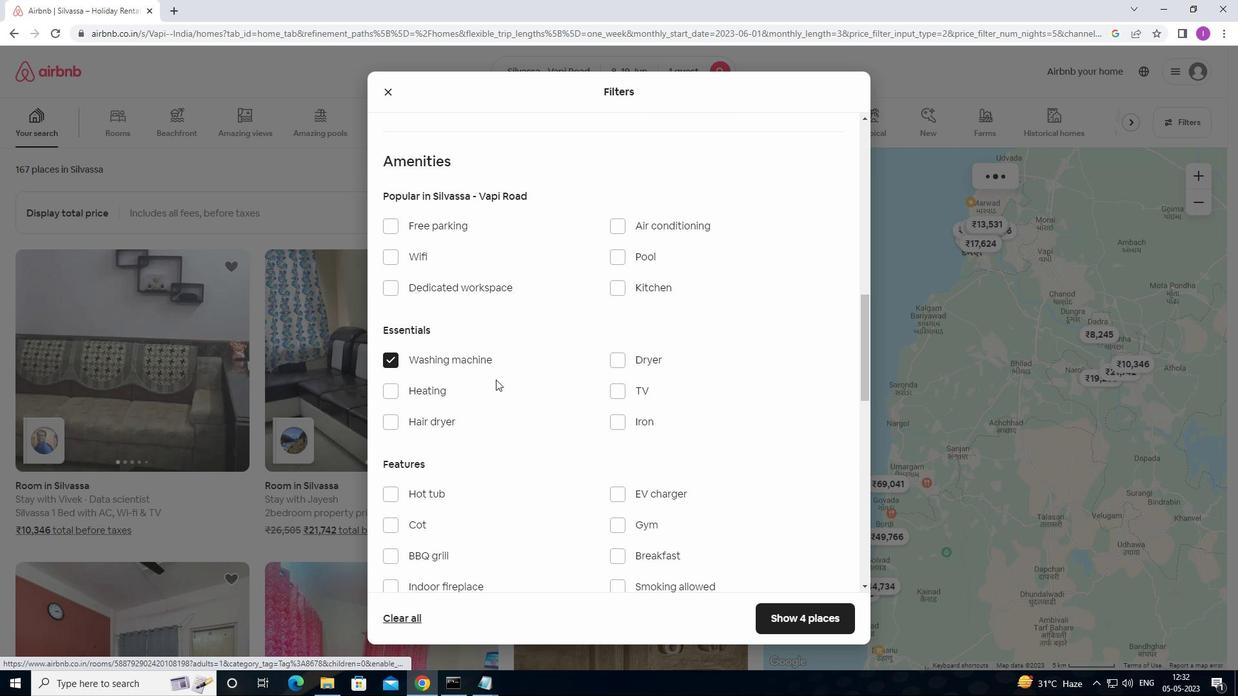 
Action: Mouse scrolled (512, 390) with delta (0, 0)
Screenshot: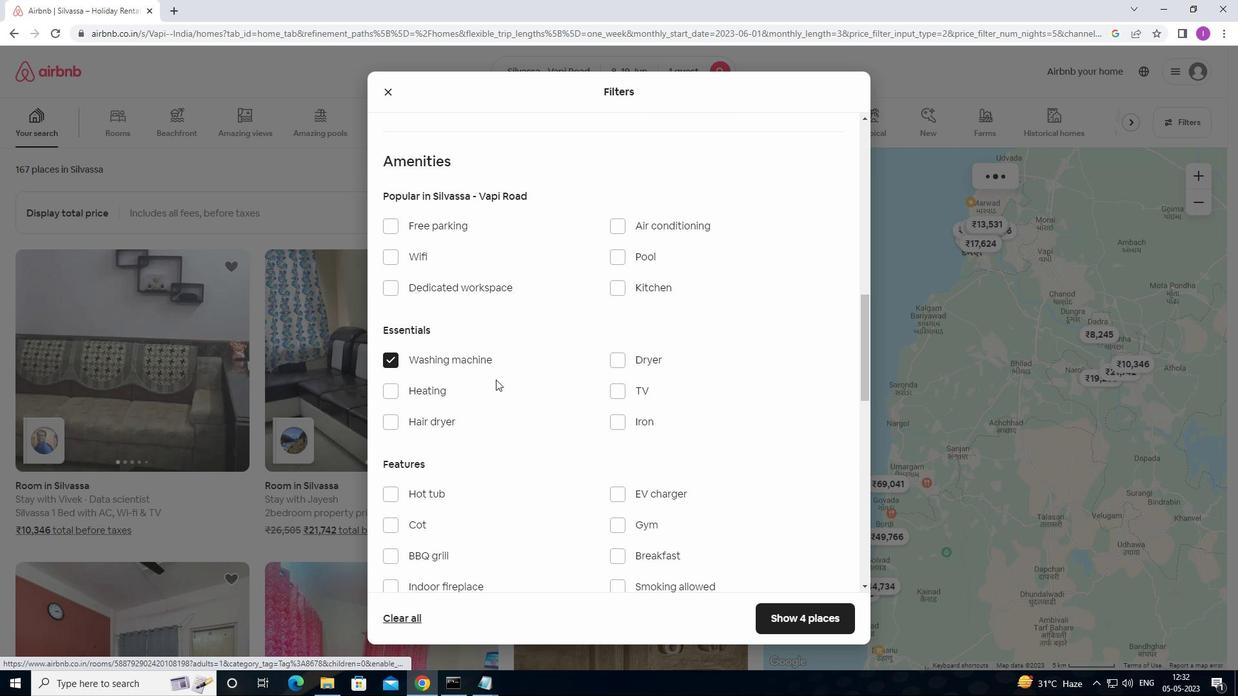 
Action: Mouse moved to (513, 392)
Screenshot: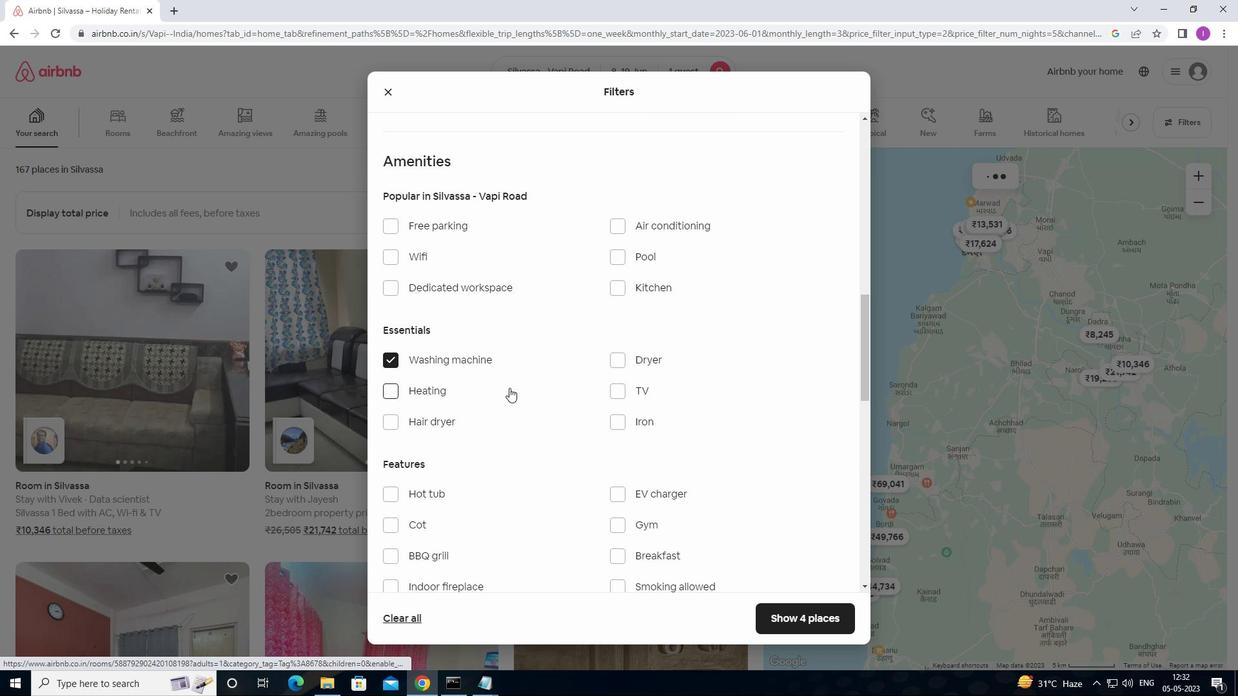 
Action: Mouse scrolled (513, 391) with delta (0, 0)
Screenshot: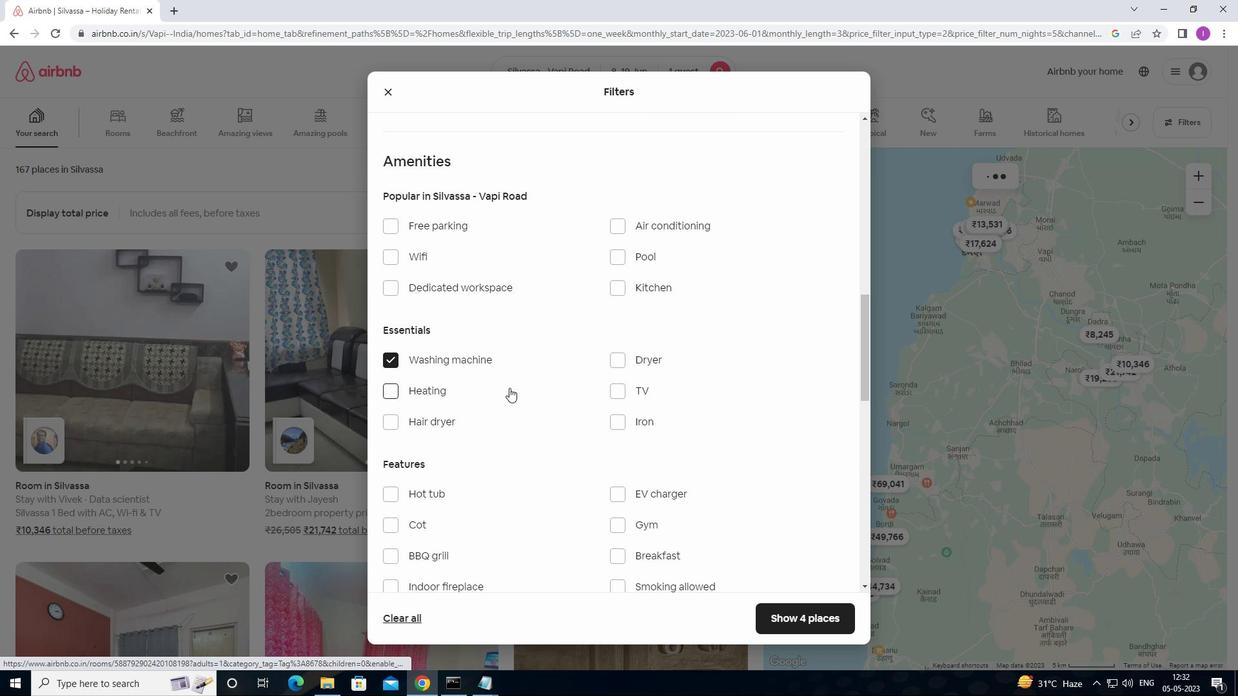 
Action: Mouse moved to (513, 393)
Screenshot: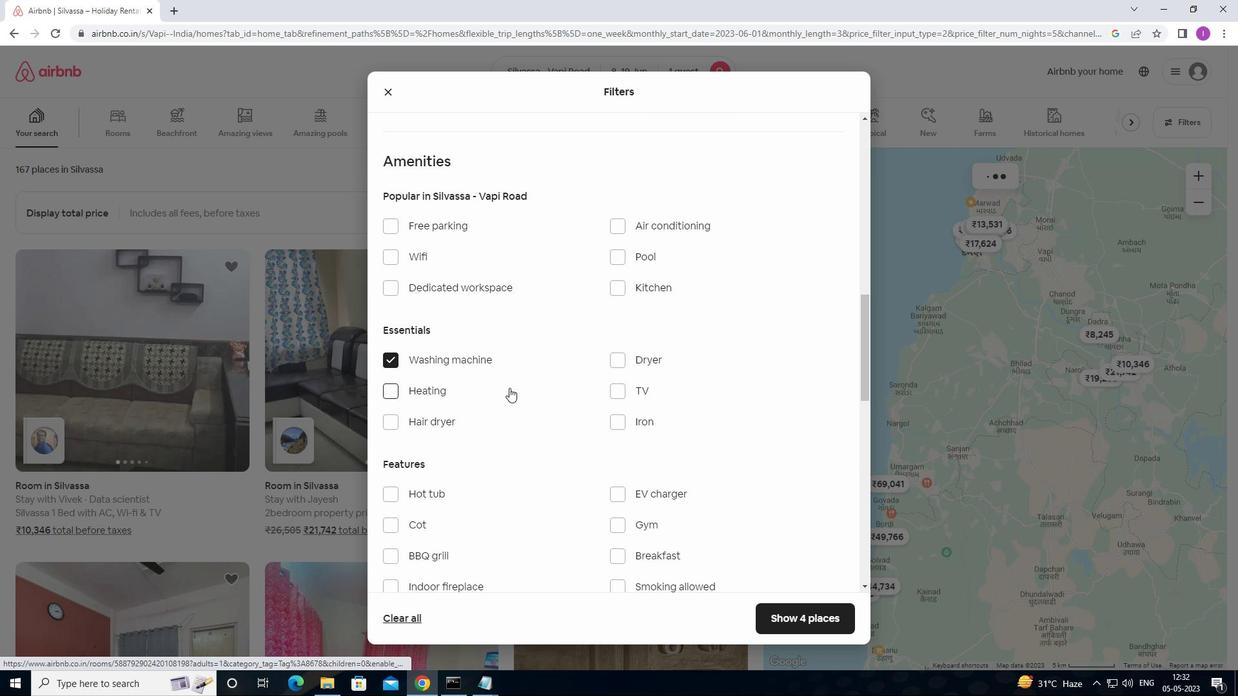 
Action: Mouse scrolled (513, 392) with delta (0, 0)
Screenshot: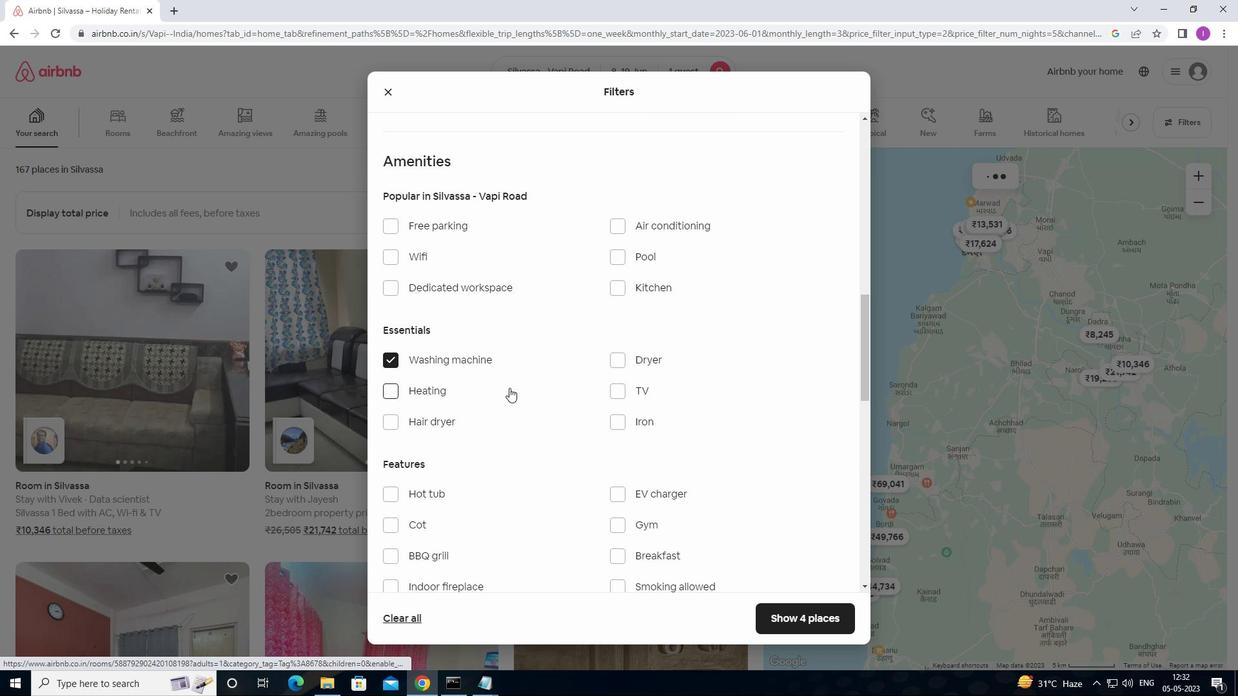 
Action: Mouse scrolled (513, 392) with delta (0, 0)
Screenshot: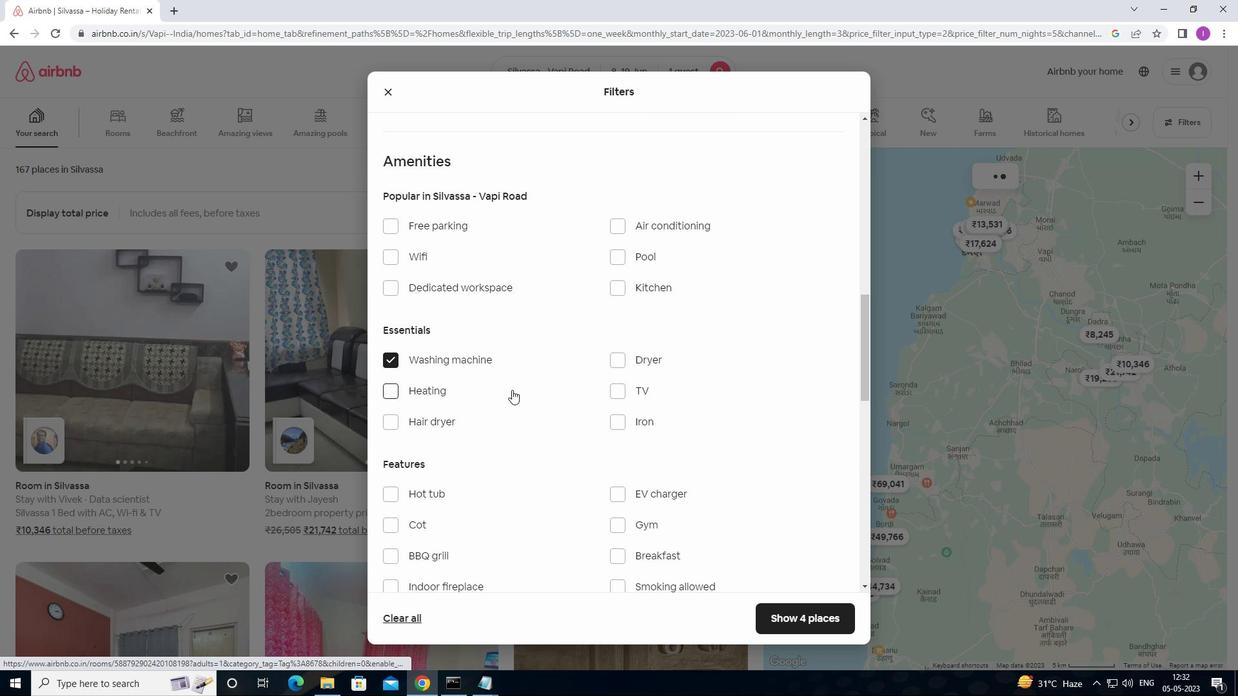 
Action: Mouse moved to (515, 395)
Screenshot: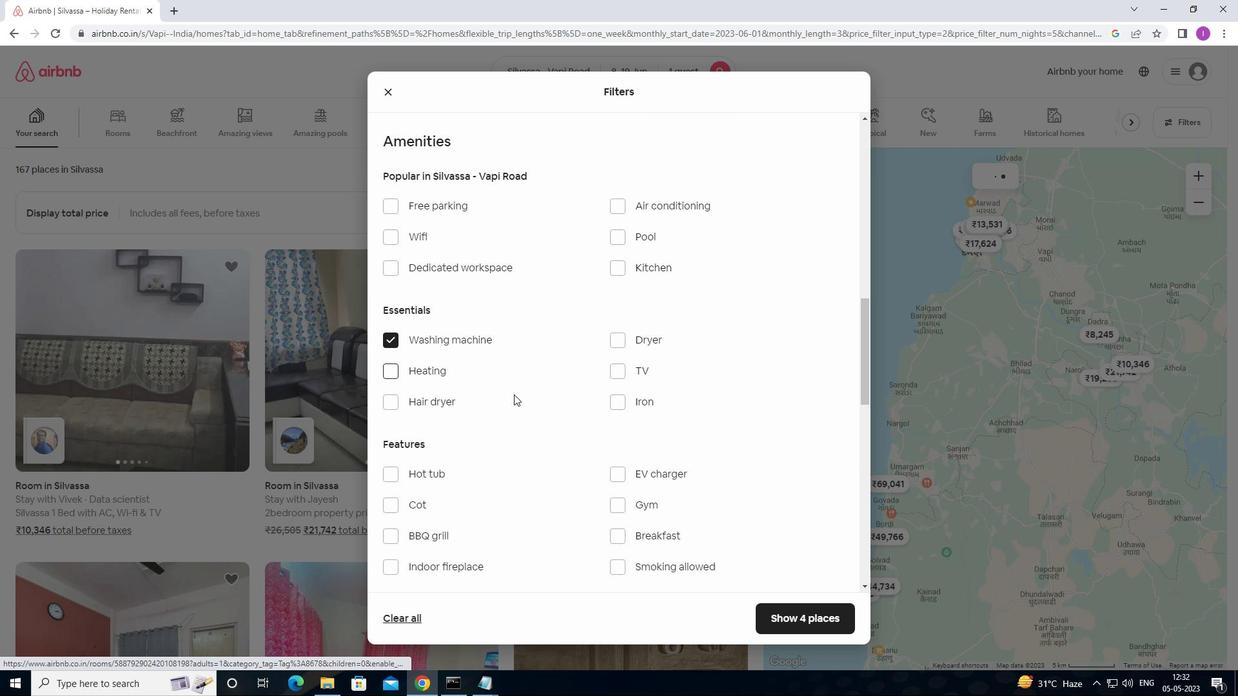 
Action: Mouse scrolled (515, 394) with delta (0, 0)
Screenshot: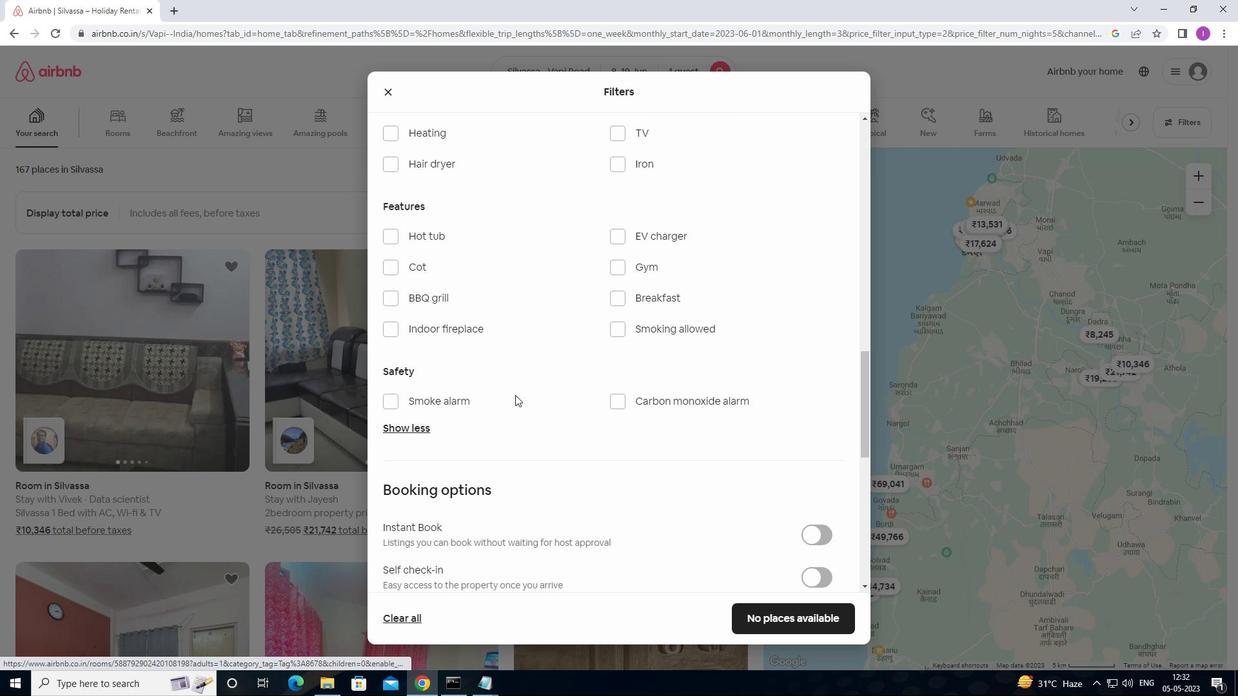 
Action: Mouse scrolled (515, 394) with delta (0, 0)
Screenshot: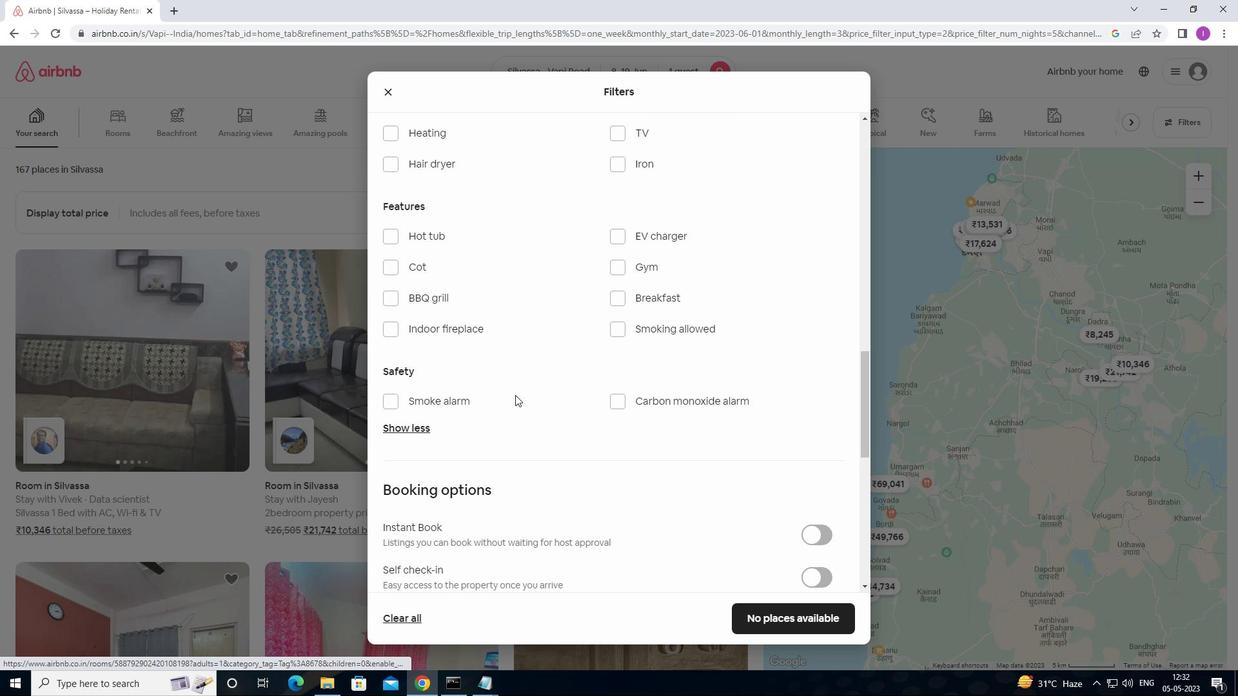 
Action: Mouse scrolled (515, 394) with delta (0, 0)
Screenshot: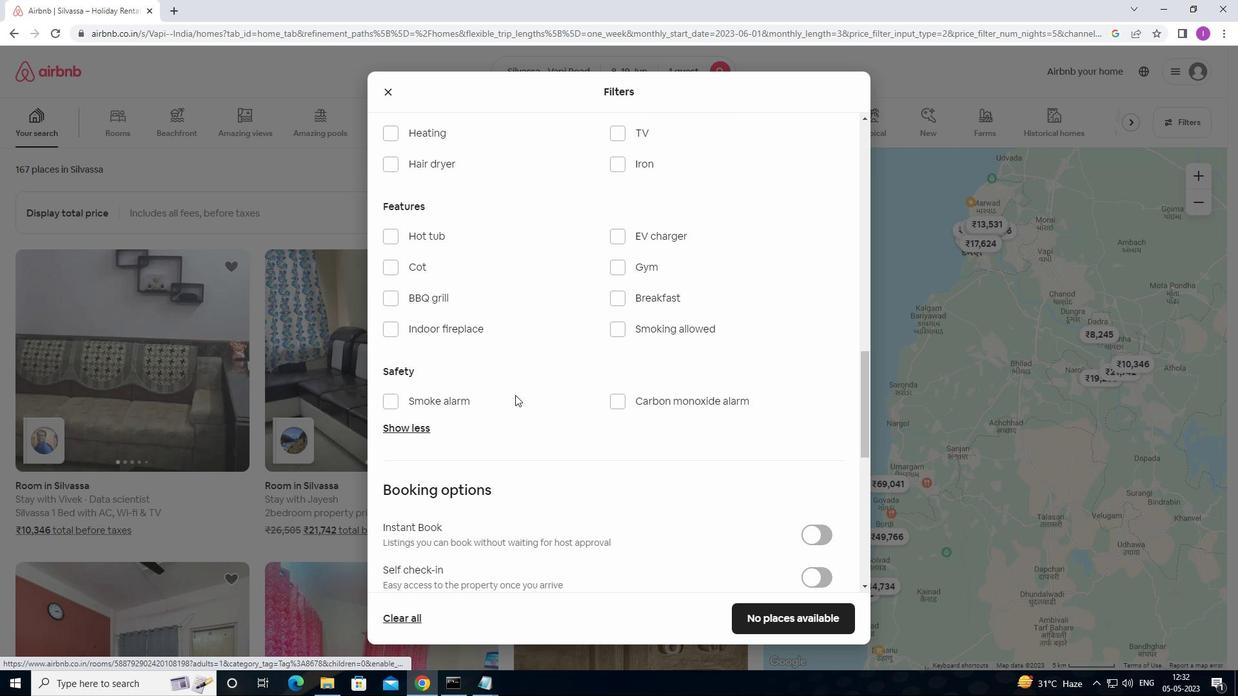 
Action: Mouse moved to (824, 386)
Screenshot: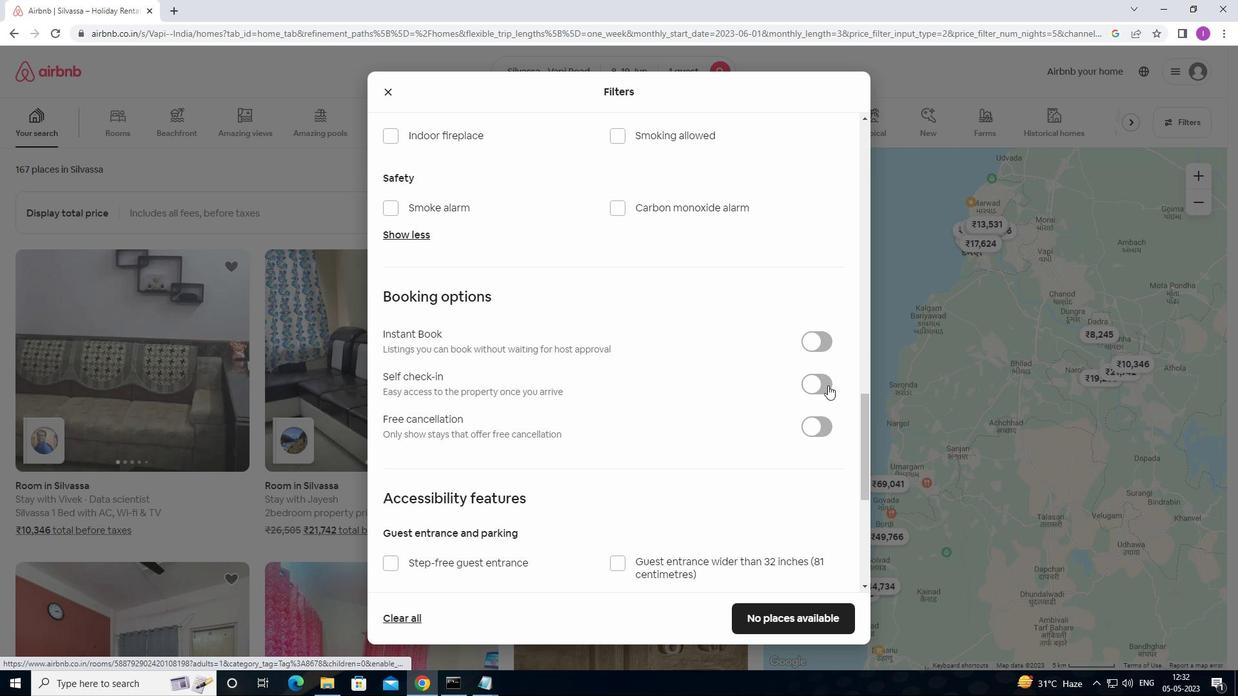 
Action: Mouse pressed left at (824, 386)
Screenshot: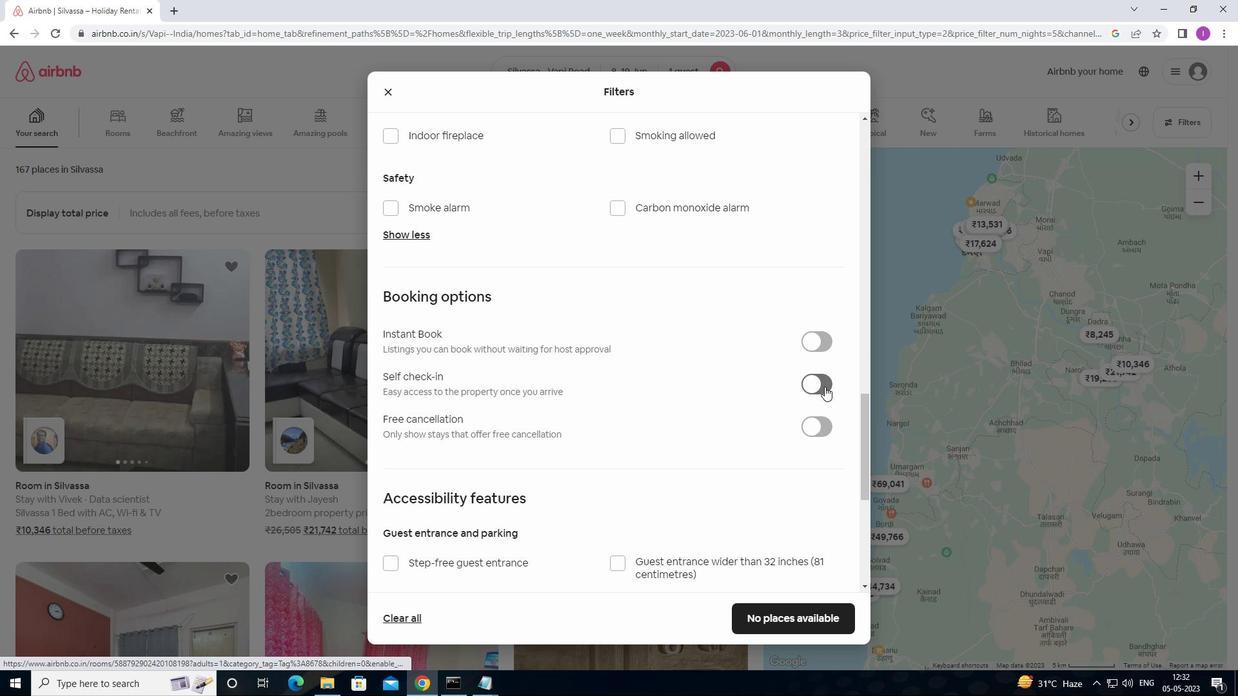 
Action: Mouse moved to (618, 464)
Screenshot: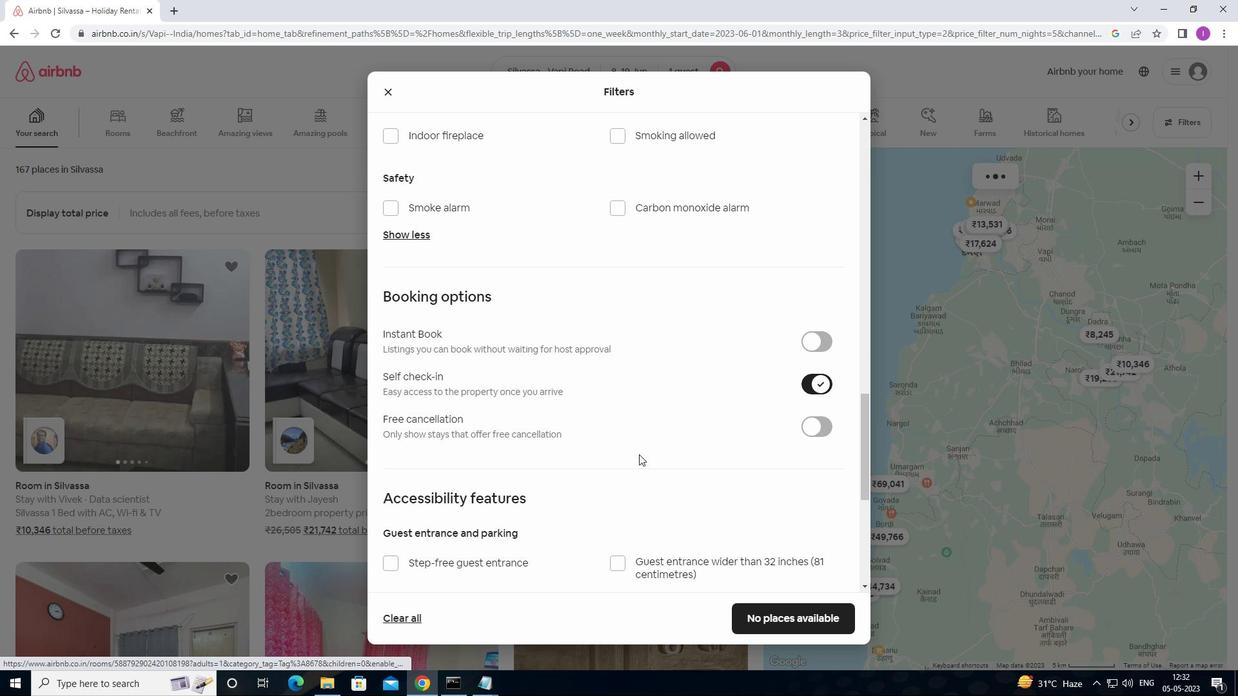
Action: Mouse scrolled (618, 463) with delta (0, 0)
Screenshot: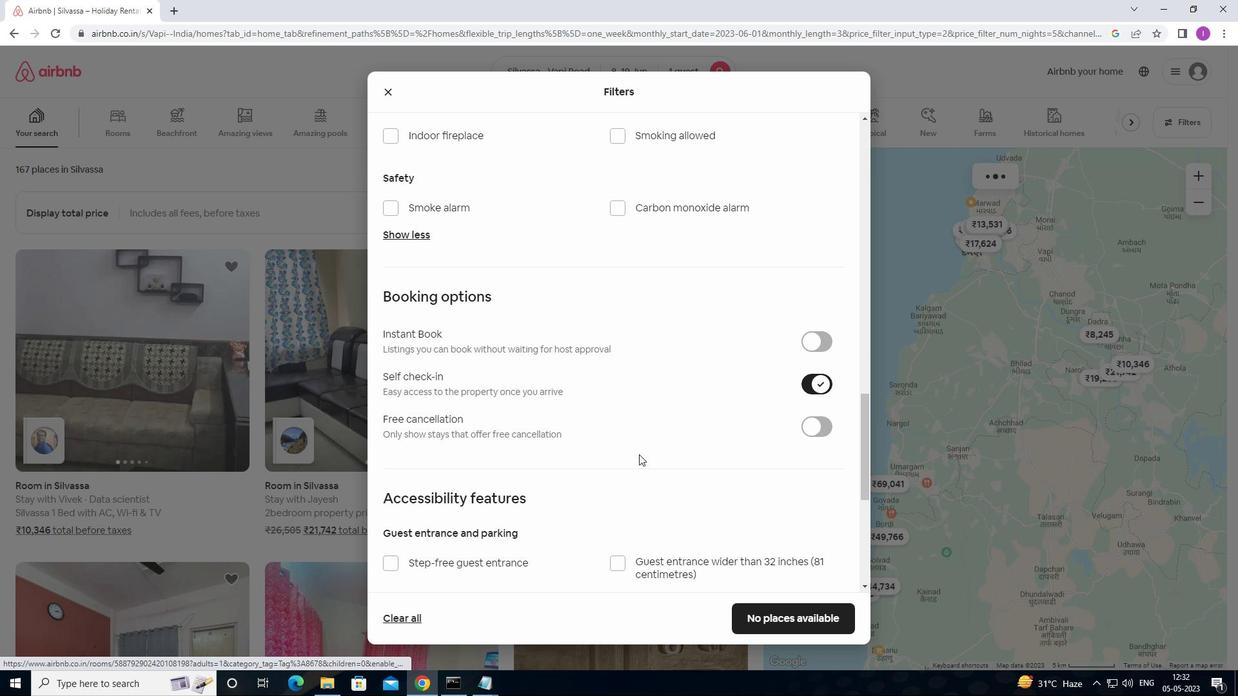 
Action: Mouse moved to (618, 466)
Screenshot: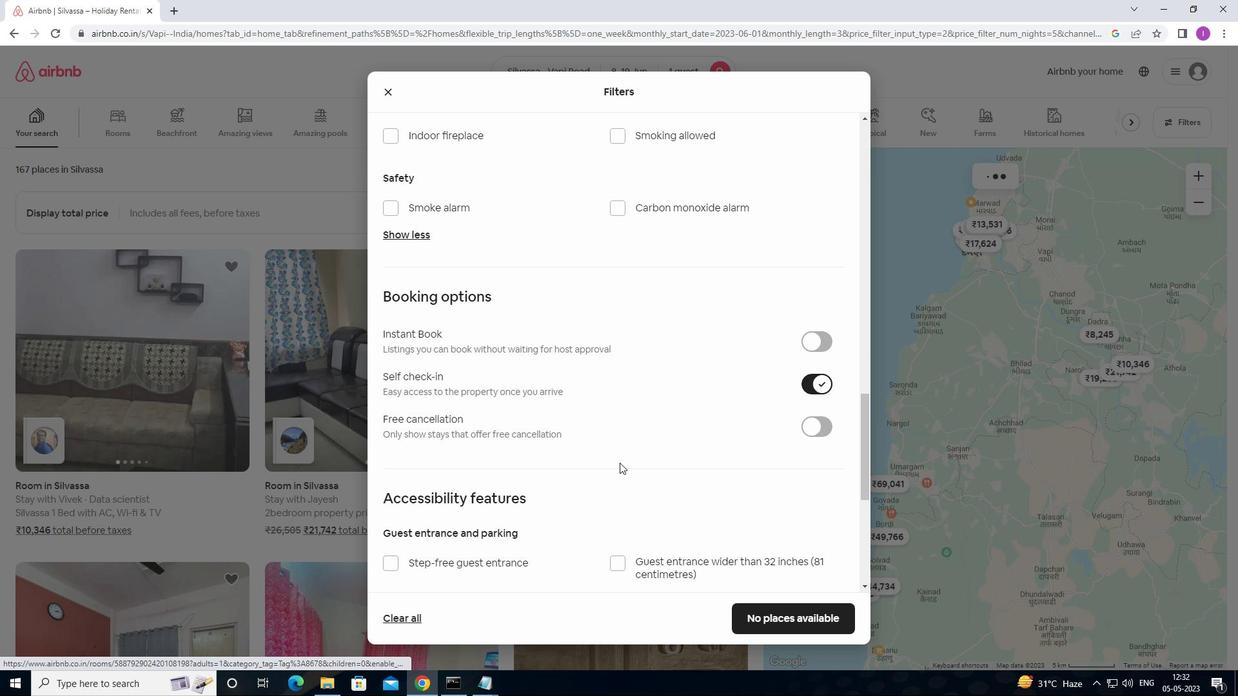 
Action: Mouse scrolled (618, 465) with delta (0, 0)
Screenshot: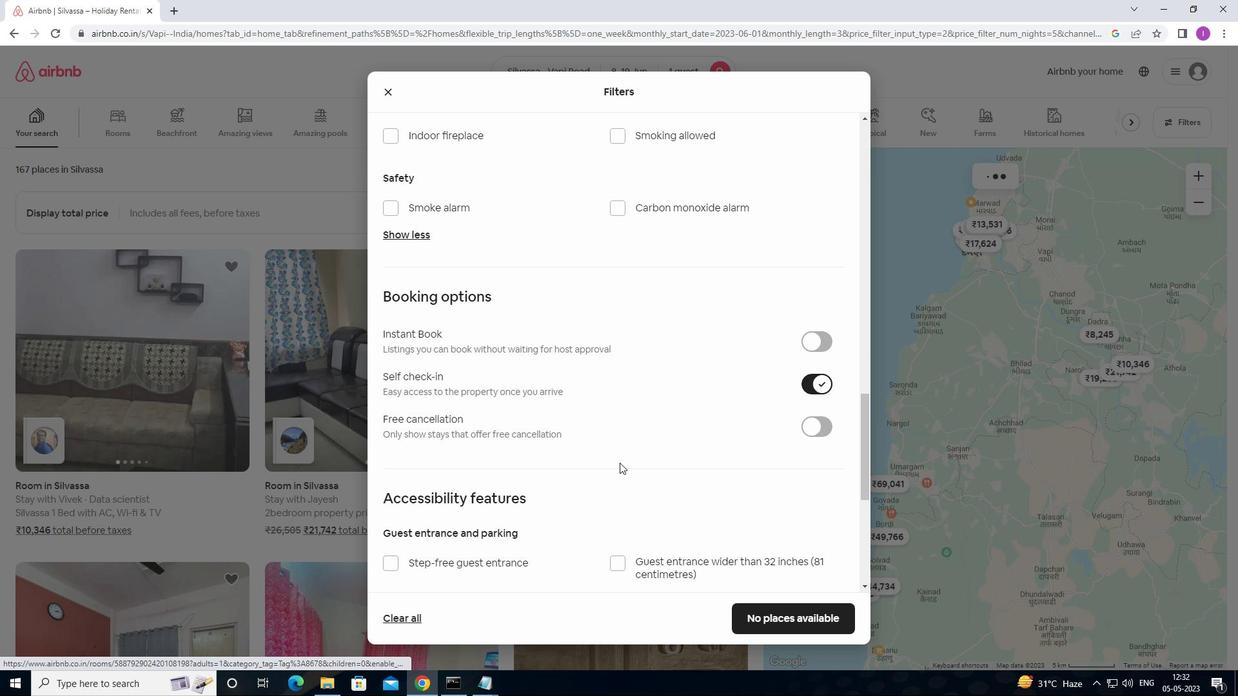
Action: Mouse moved to (617, 466)
Screenshot: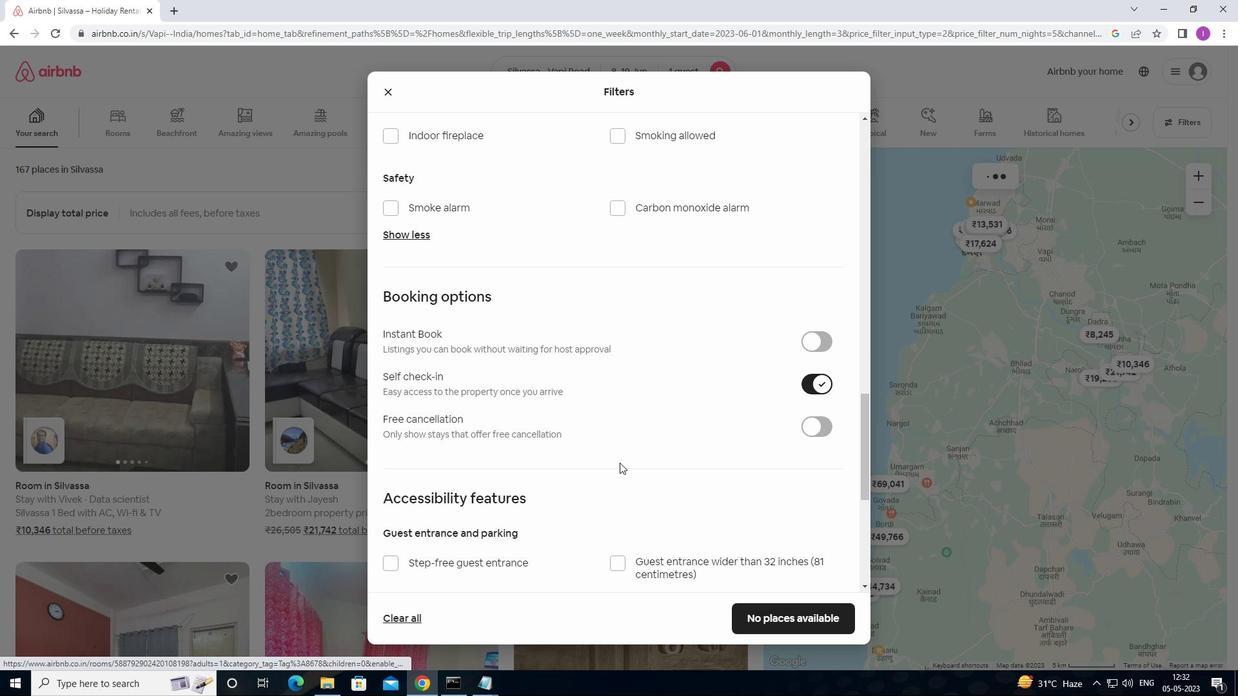 
Action: Mouse scrolled (617, 466) with delta (0, 0)
Screenshot: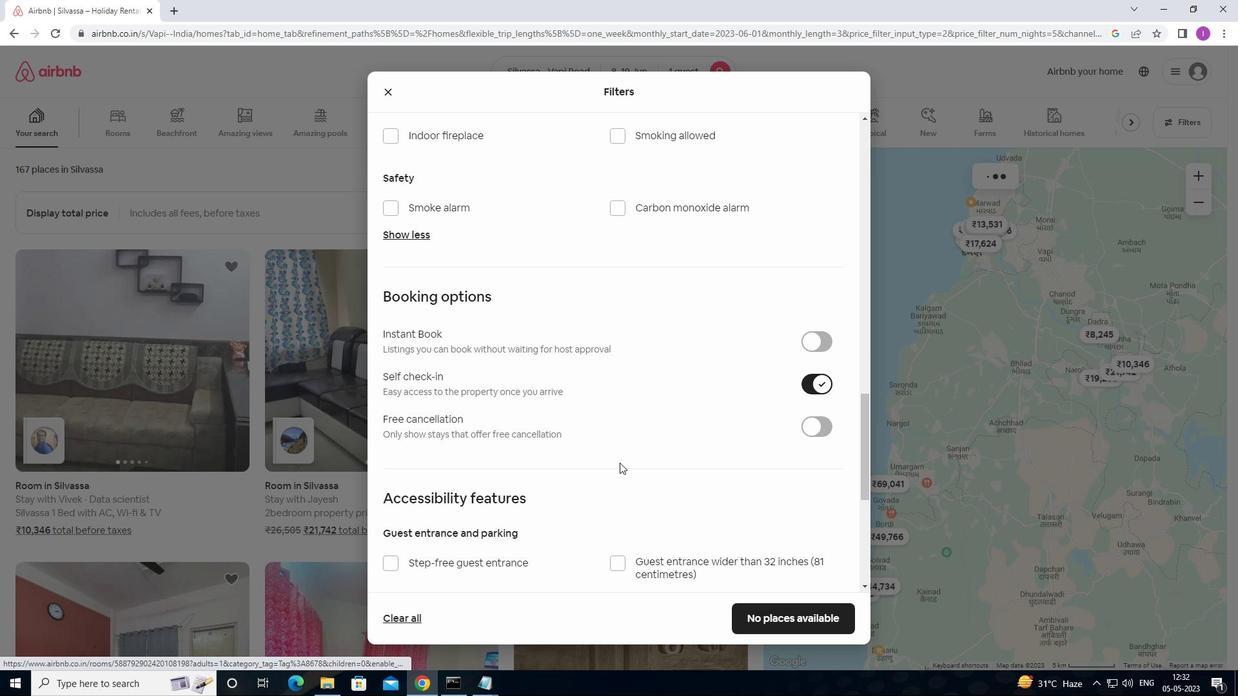 
Action: Mouse moved to (617, 468)
Screenshot: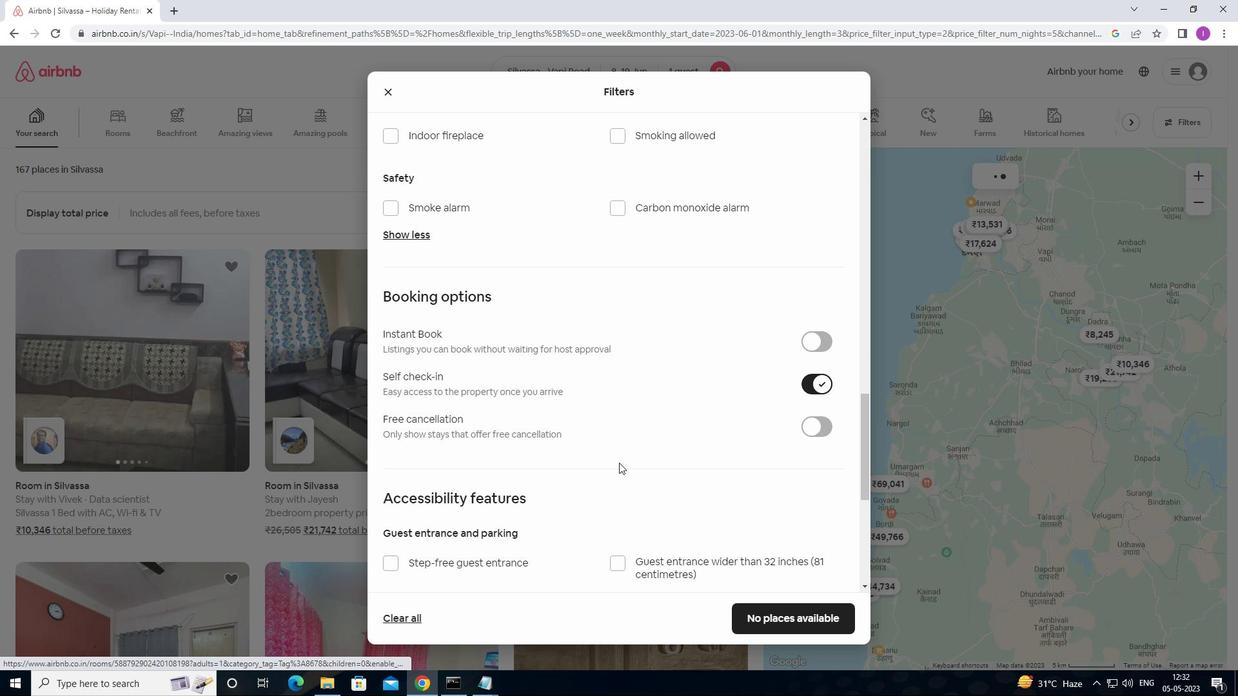 
Action: Mouse scrolled (617, 467) with delta (0, 0)
Screenshot: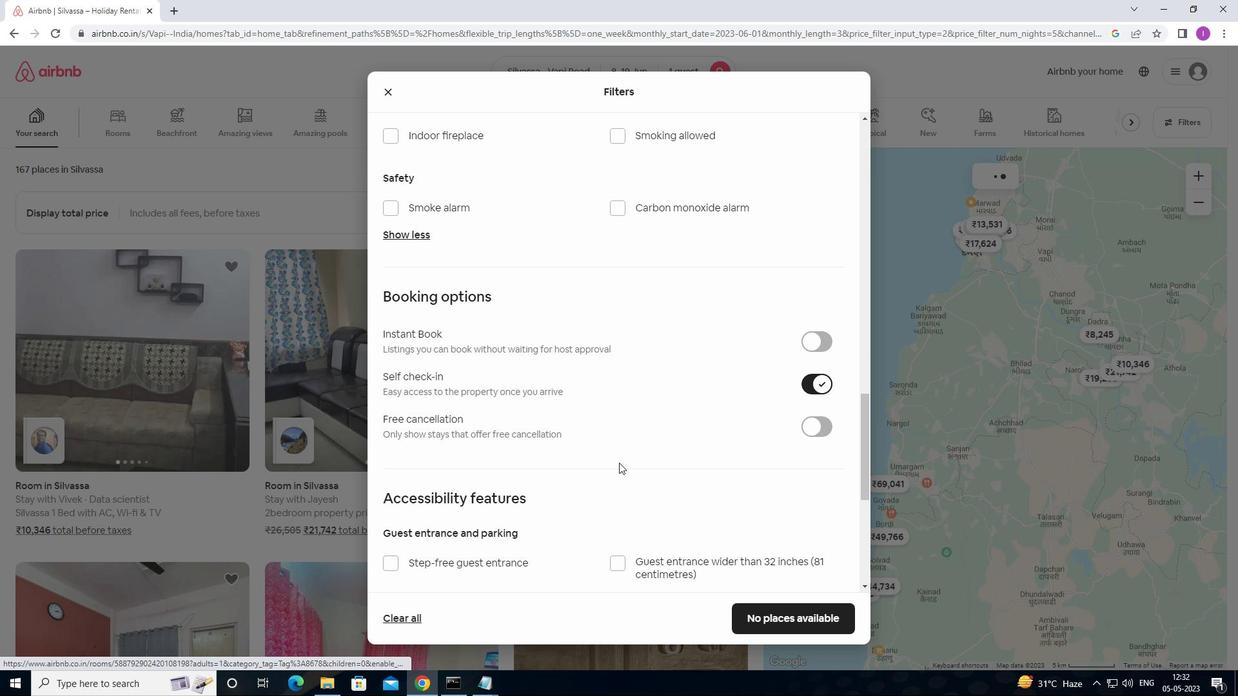 
Action: Mouse moved to (594, 472)
Screenshot: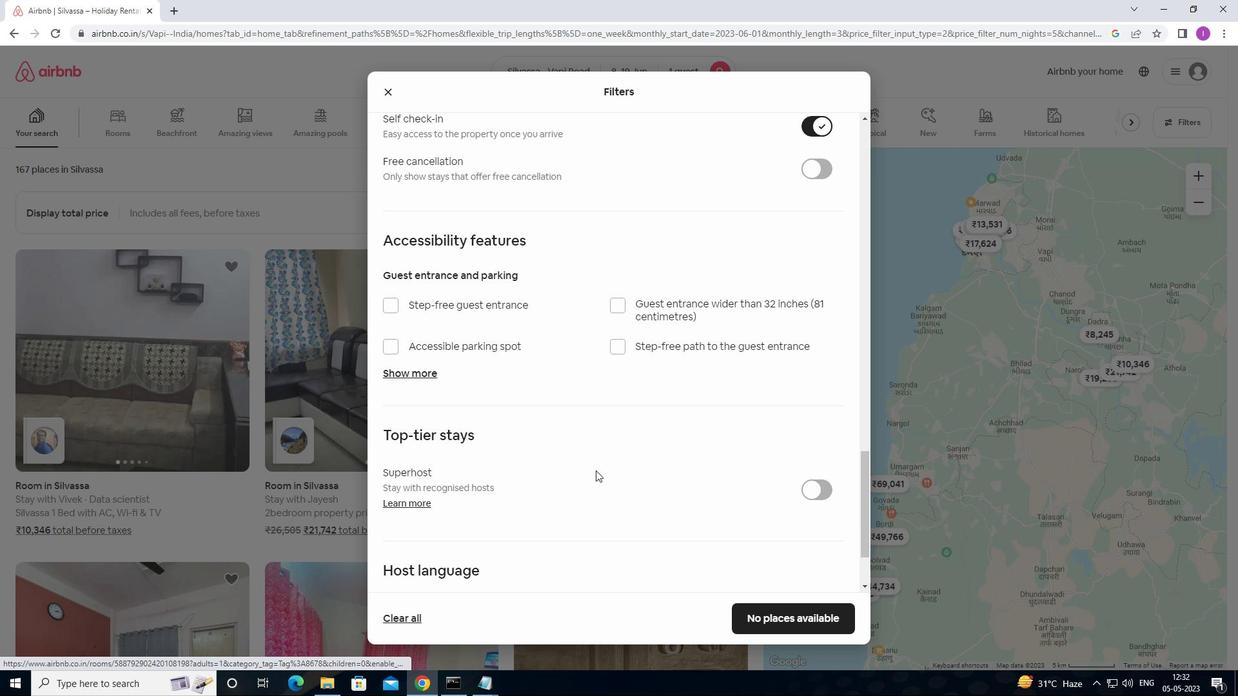 
Action: Mouse scrolled (594, 471) with delta (0, 0)
Screenshot: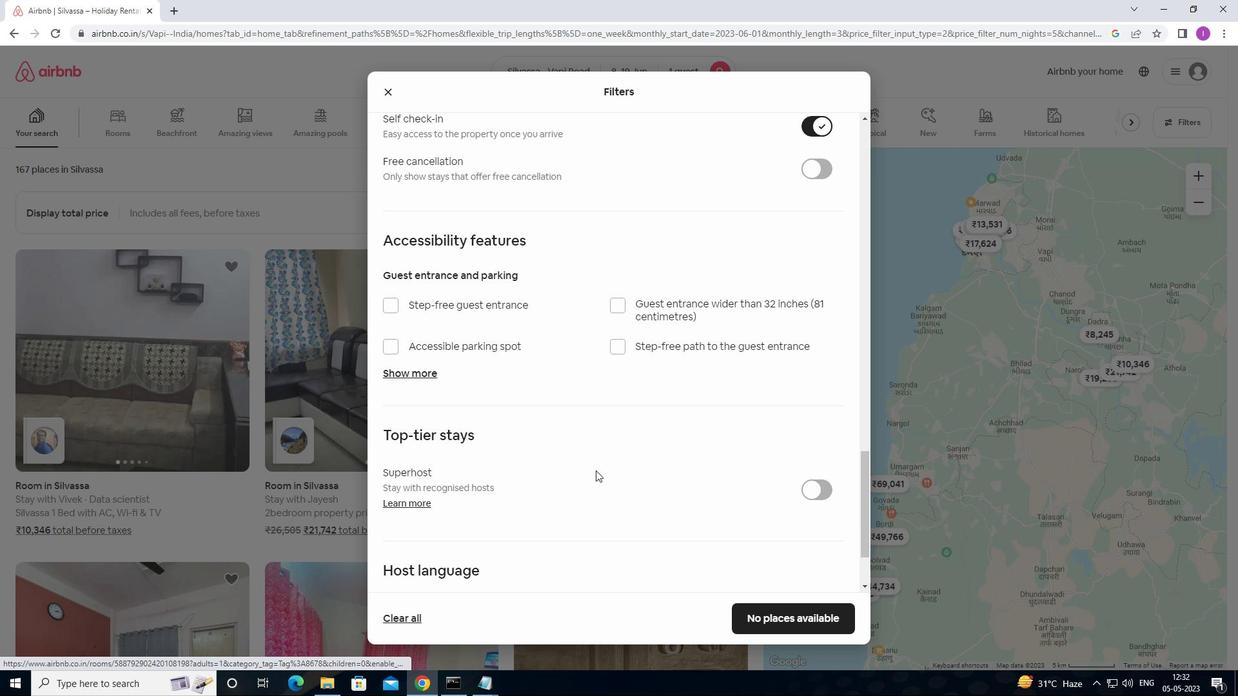 
Action: Mouse moved to (594, 472)
Screenshot: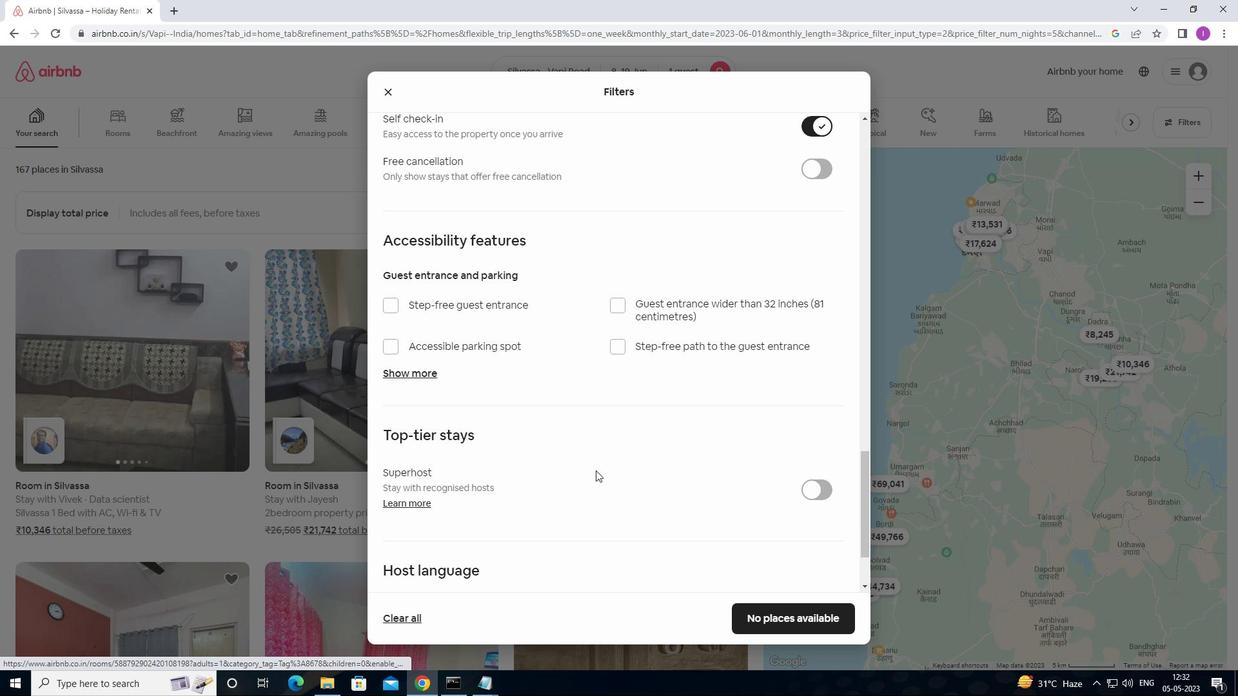 
Action: Mouse scrolled (594, 471) with delta (0, 0)
Screenshot: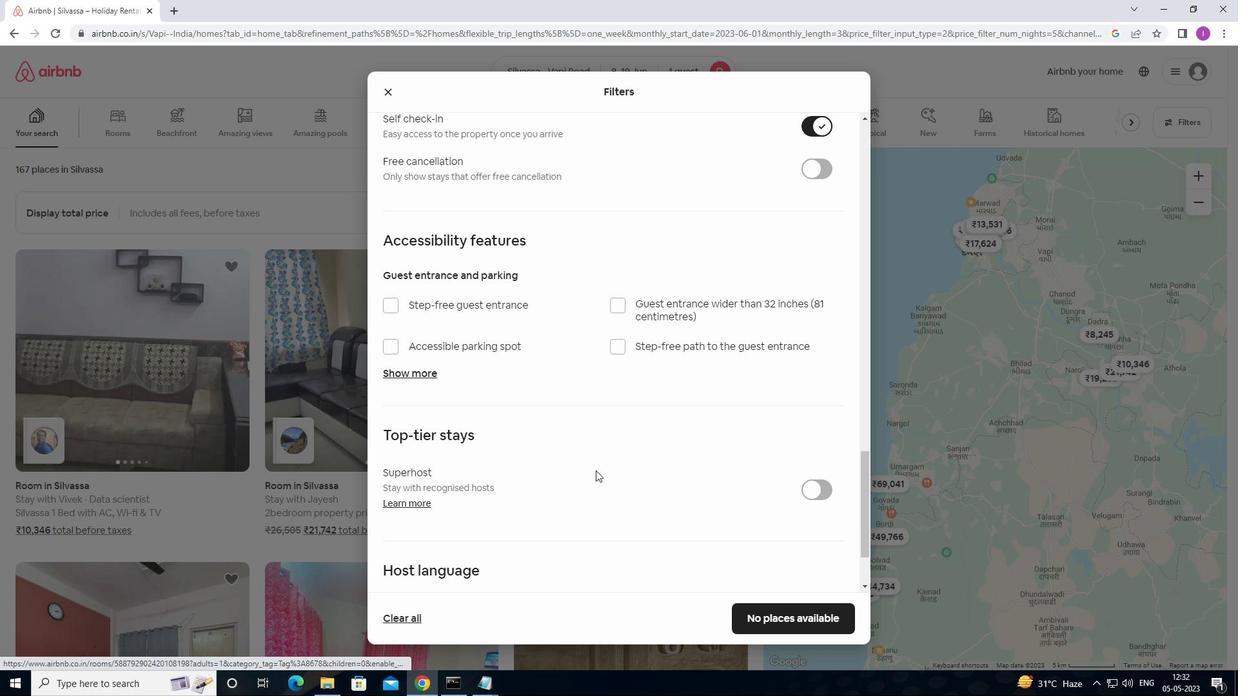 
Action: Mouse scrolled (594, 471) with delta (0, 0)
Screenshot: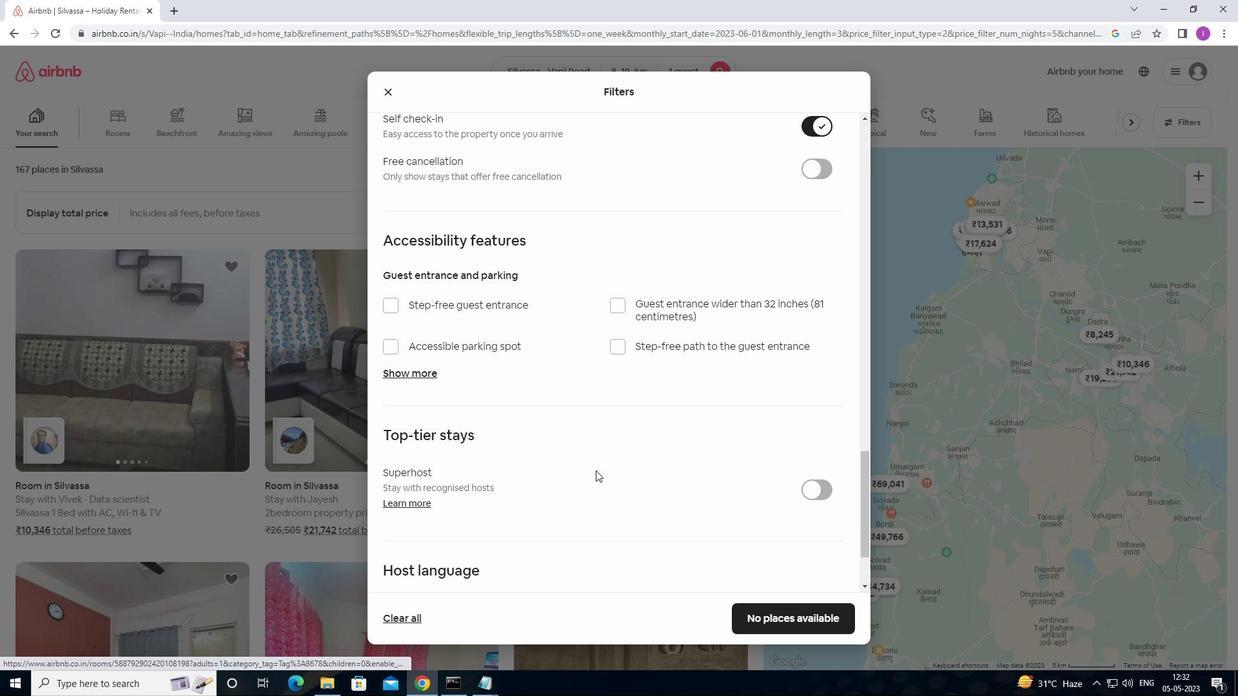 
Action: Mouse moved to (391, 503)
Screenshot: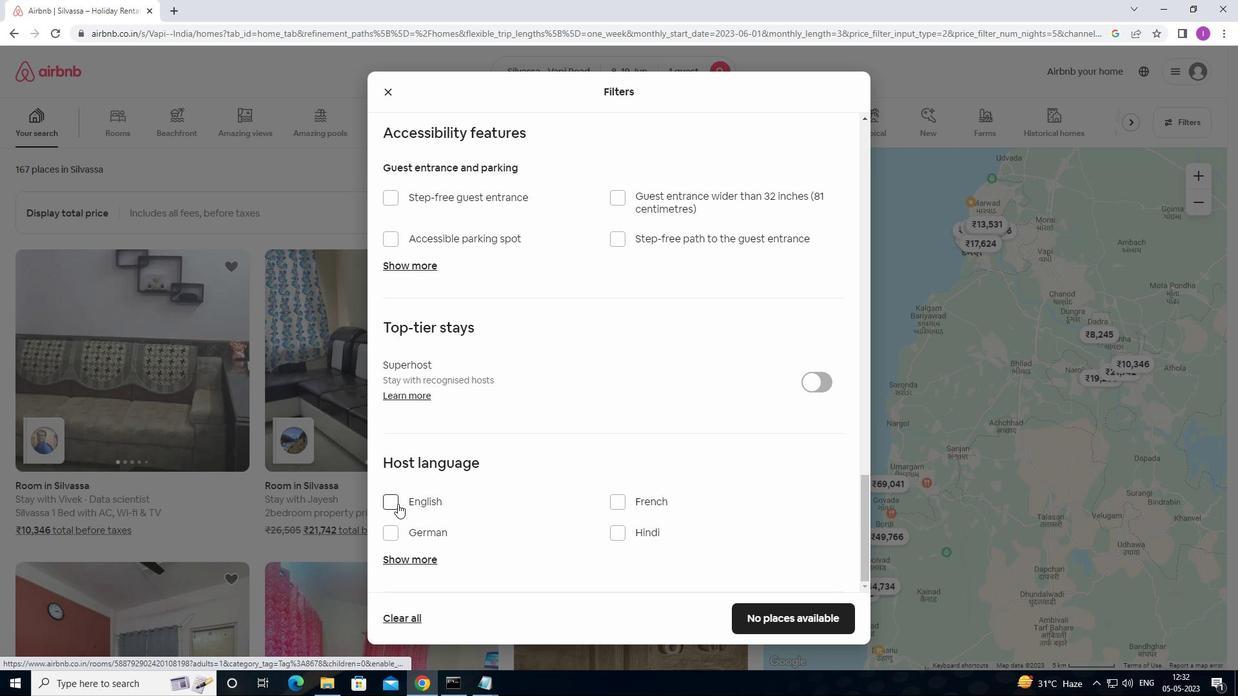 
Action: Mouse pressed left at (391, 503)
Screenshot: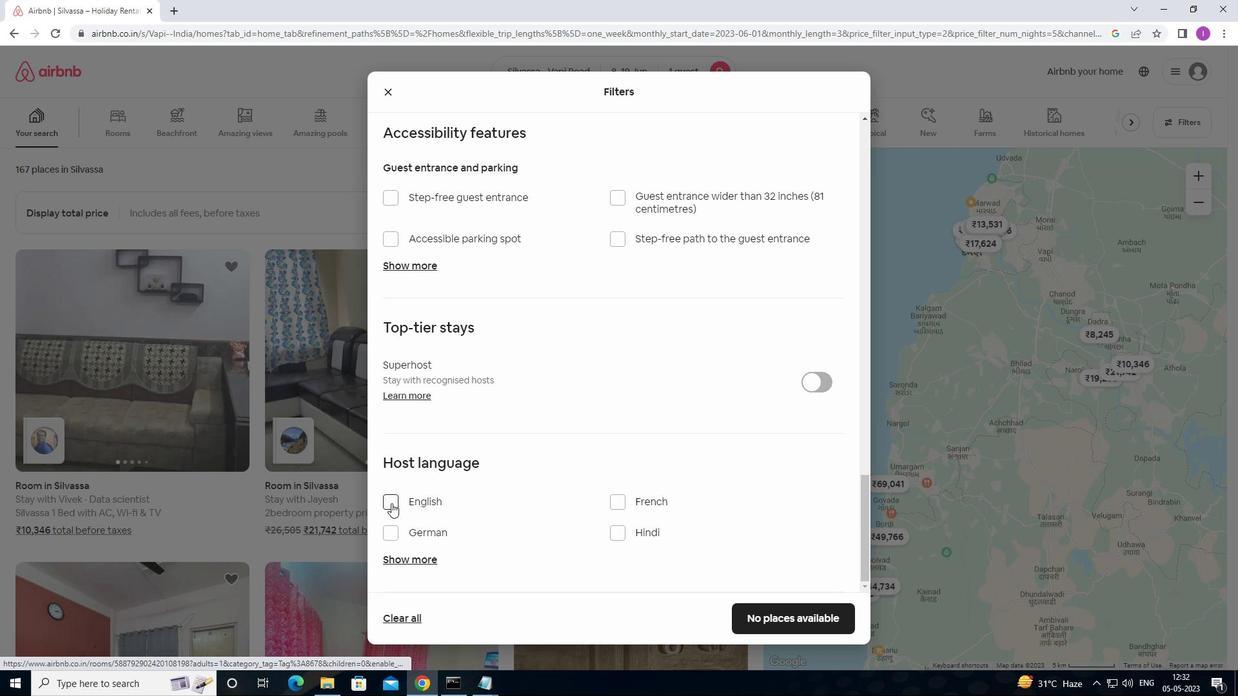 
Action: Mouse moved to (494, 488)
Screenshot: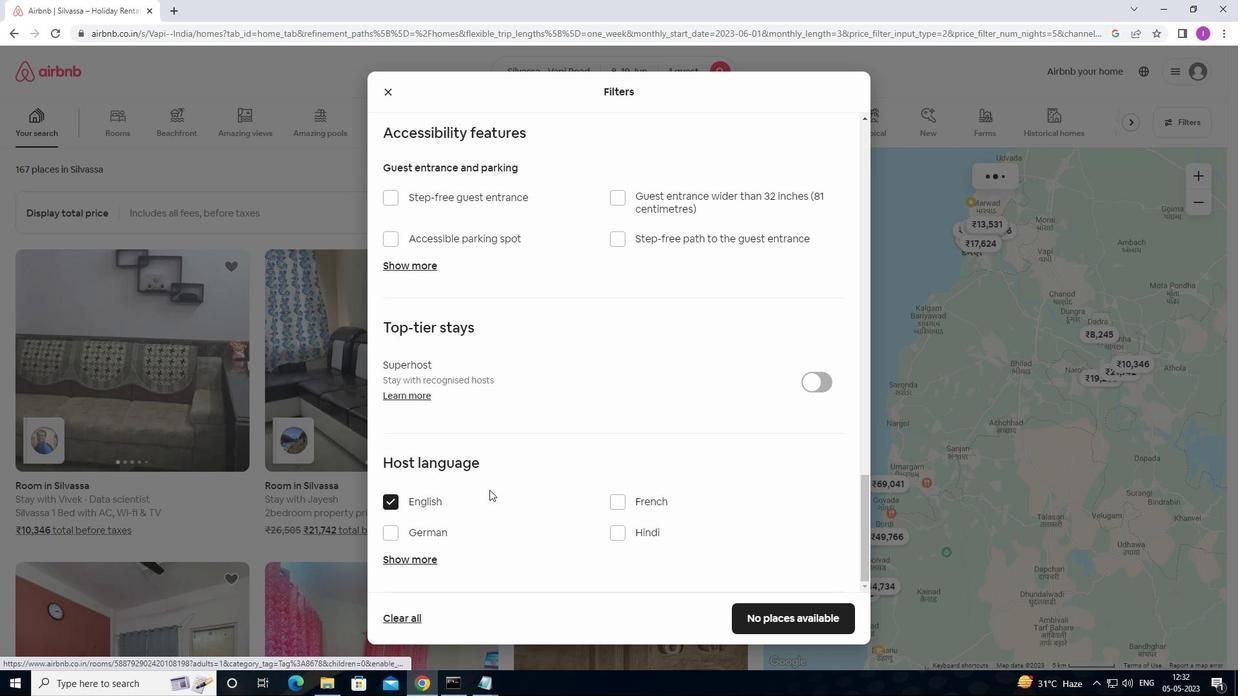 
Action: Mouse scrolled (494, 487) with delta (0, 0)
Screenshot: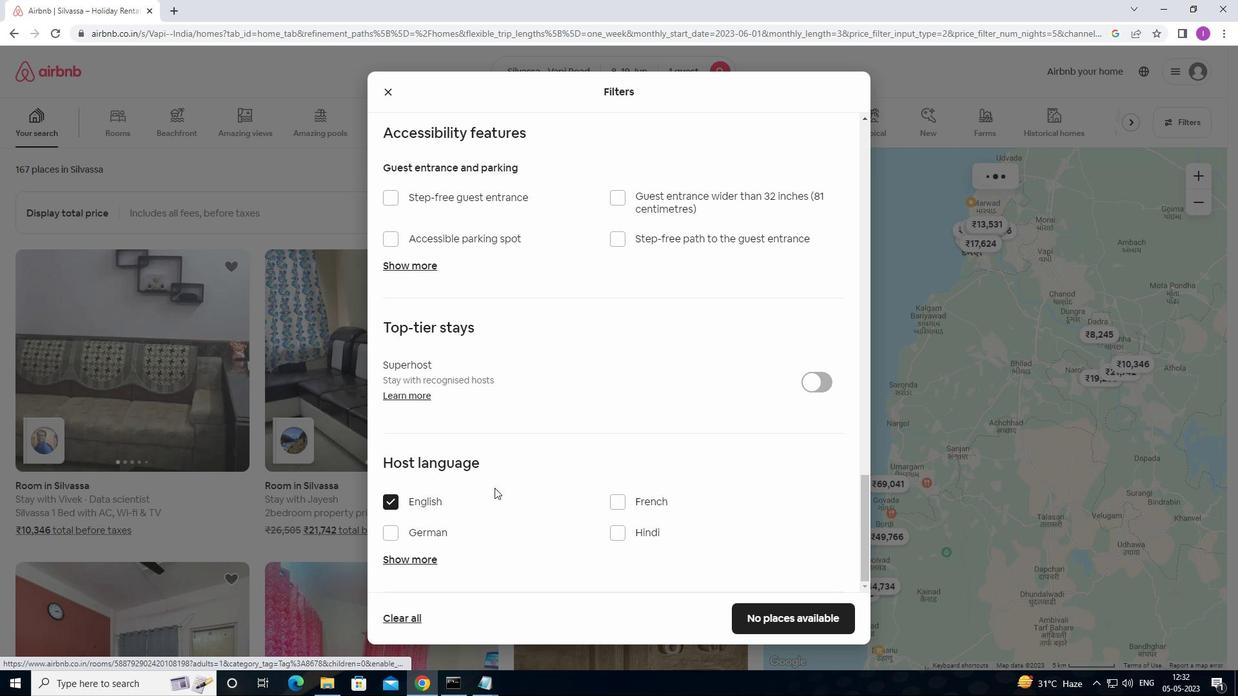 
Action: Mouse moved to (495, 488)
Screenshot: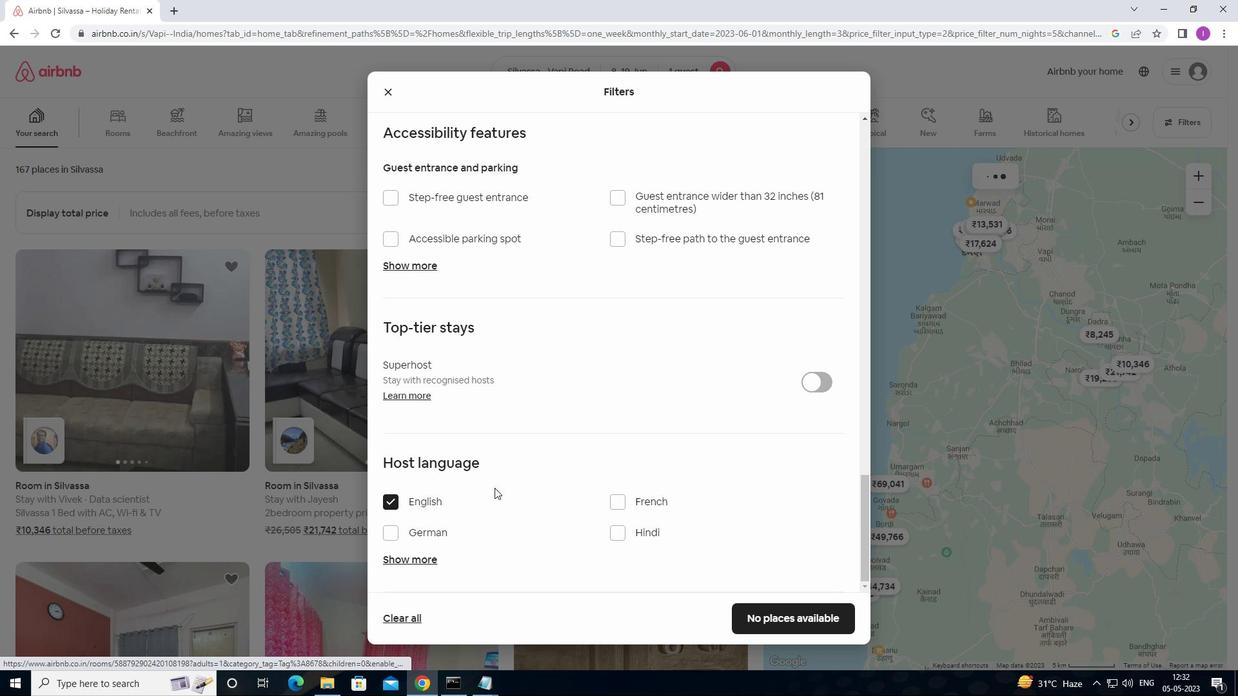 
Action: Mouse scrolled (495, 487) with delta (0, 0)
Screenshot: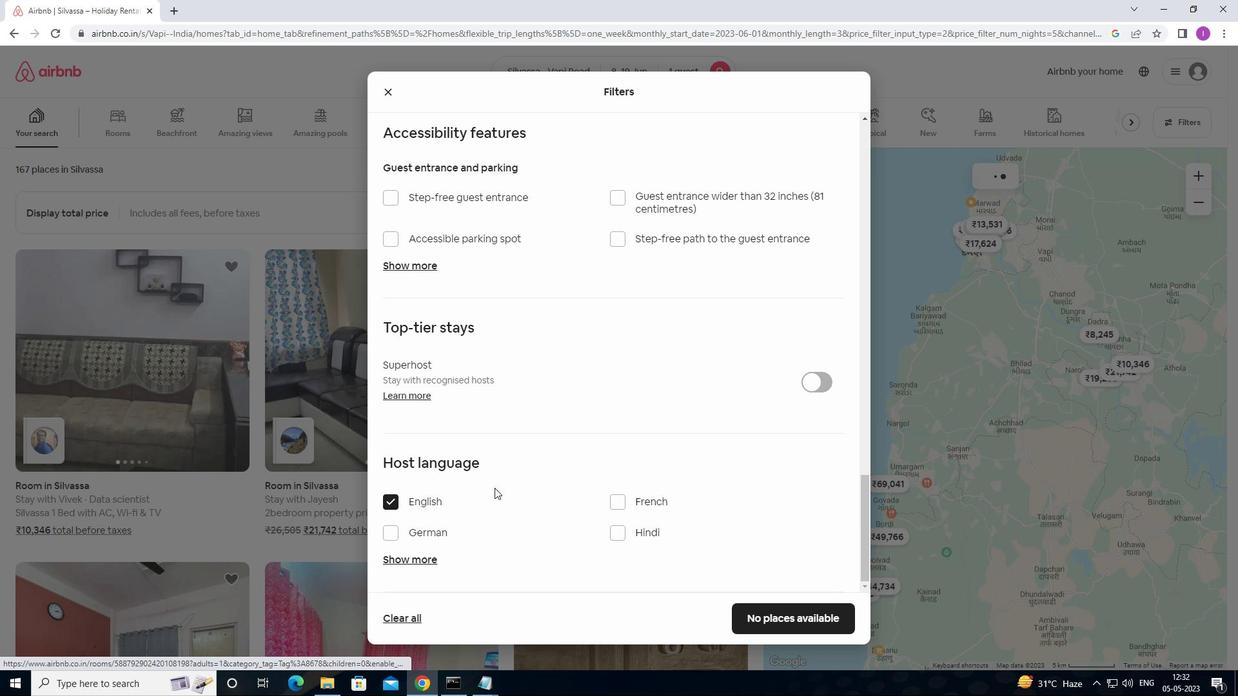 
Action: Mouse scrolled (495, 487) with delta (0, 0)
Screenshot: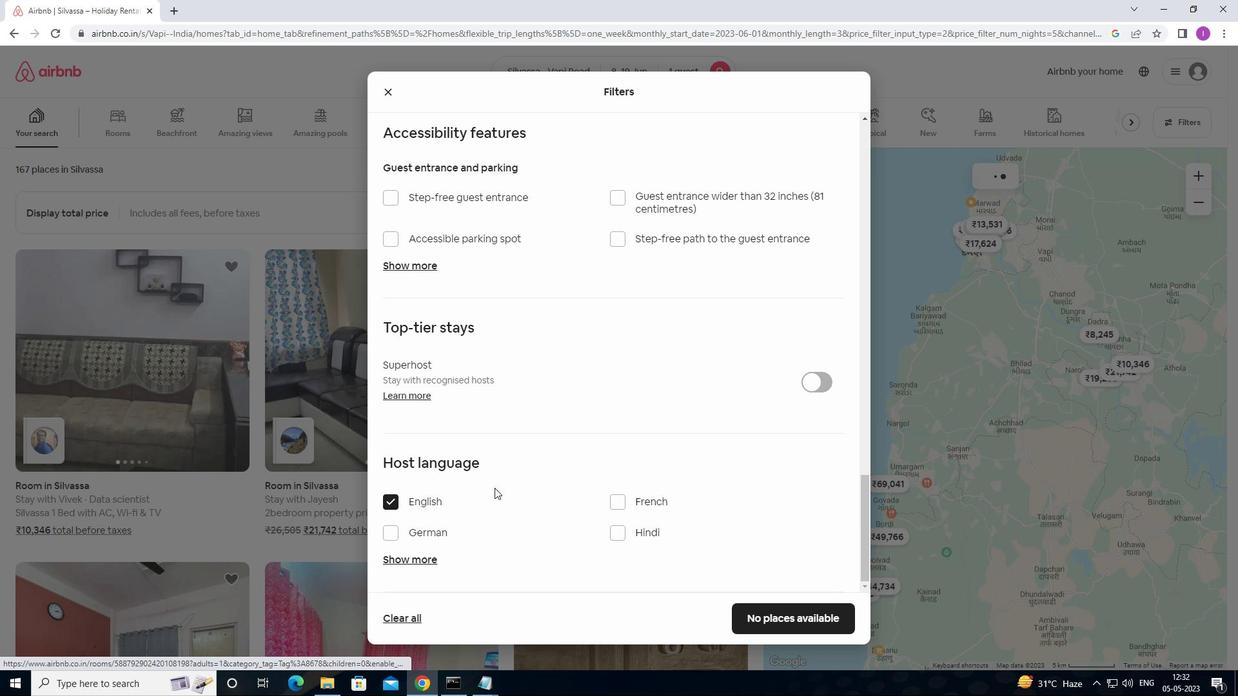 
Action: Mouse moved to (495, 488)
Screenshot: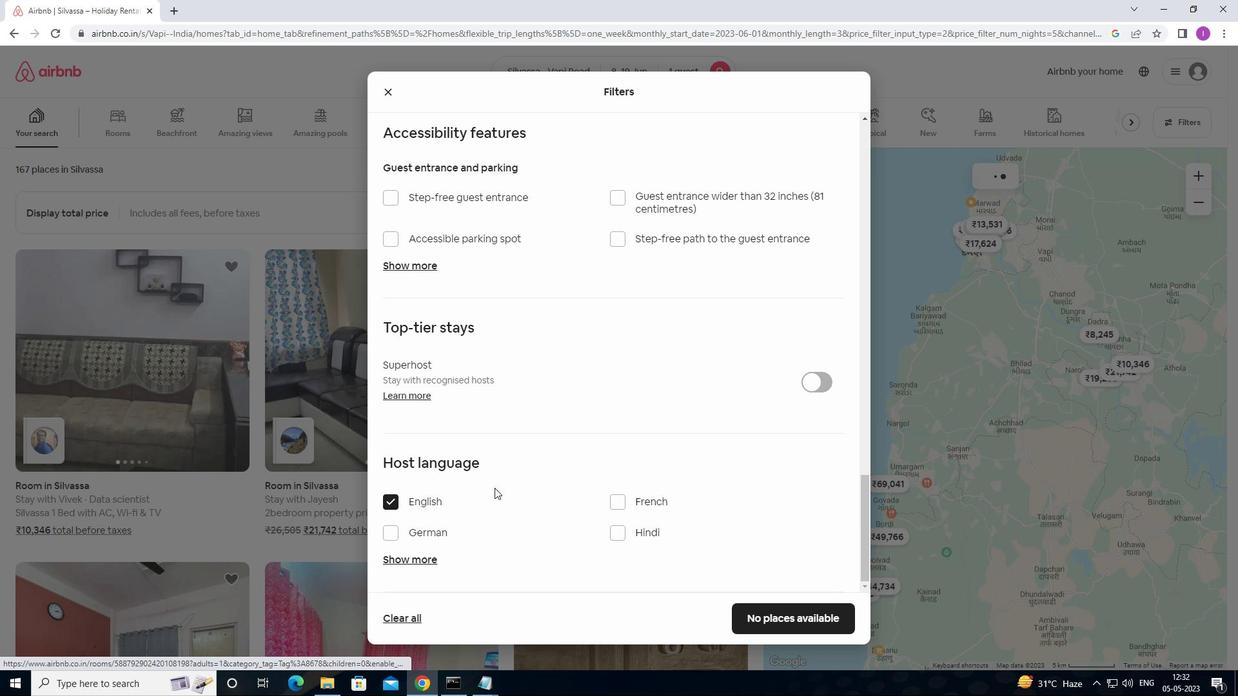 
Action: Mouse scrolled (495, 487) with delta (0, 0)
Screenshot: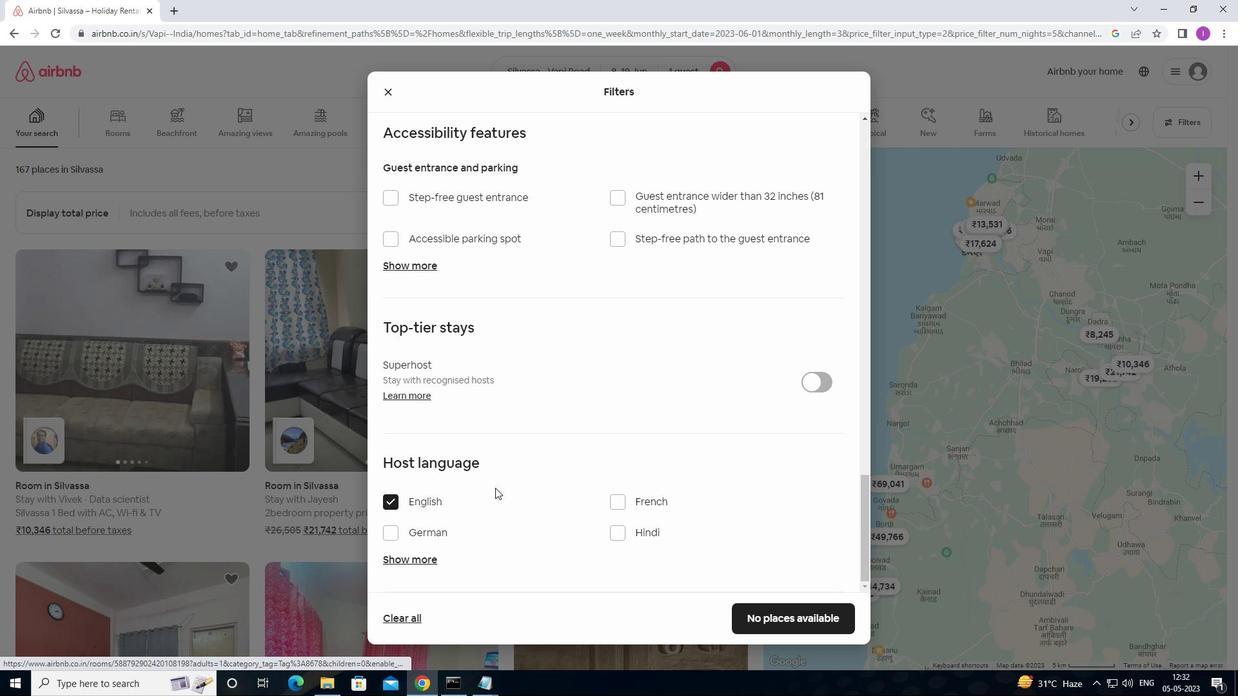 
Action: Mouse moved to (496, 488)
Screenshot: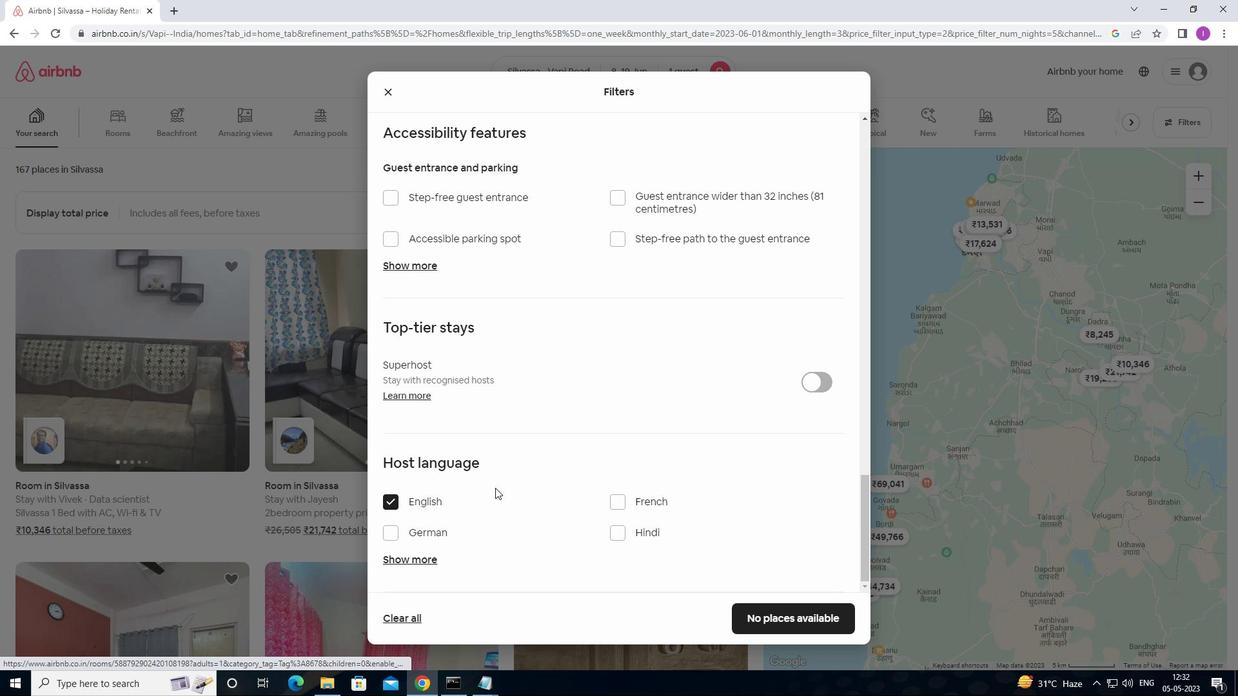 
Action: Mouse scrolled (496, 487) with delta (0, 0)
Screenshot: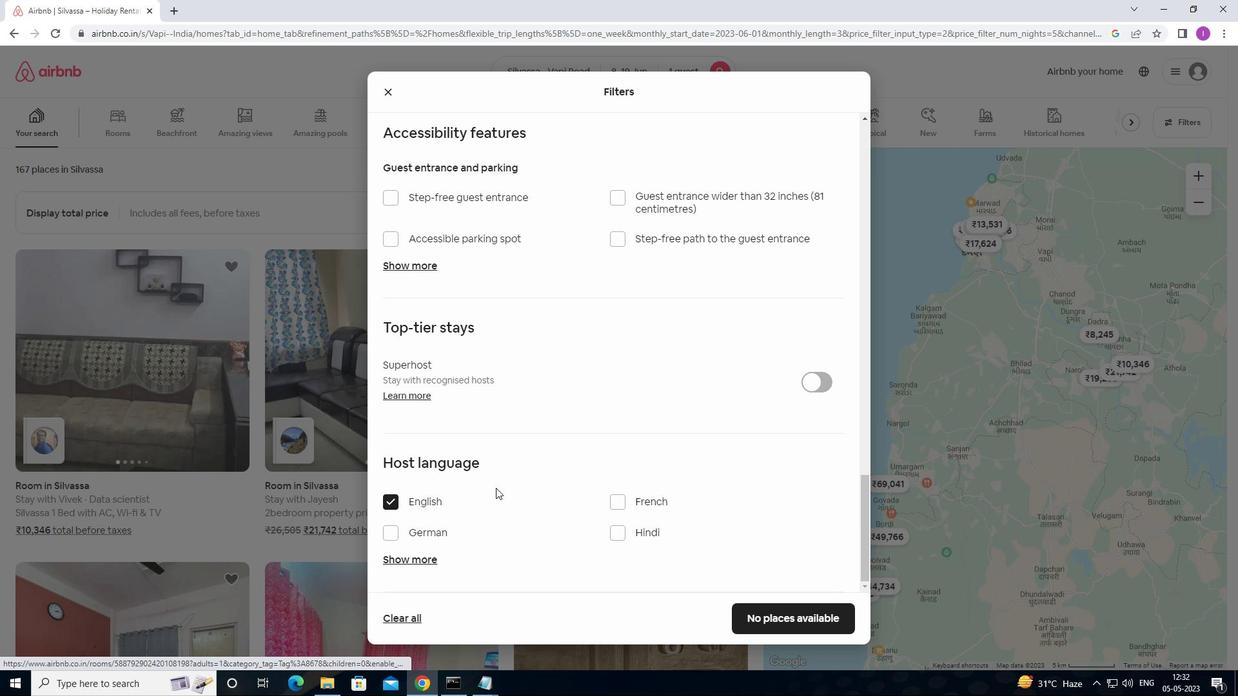 
Action: Mouse scrolled (496, 487) with delta (0, 0)
Screenshot: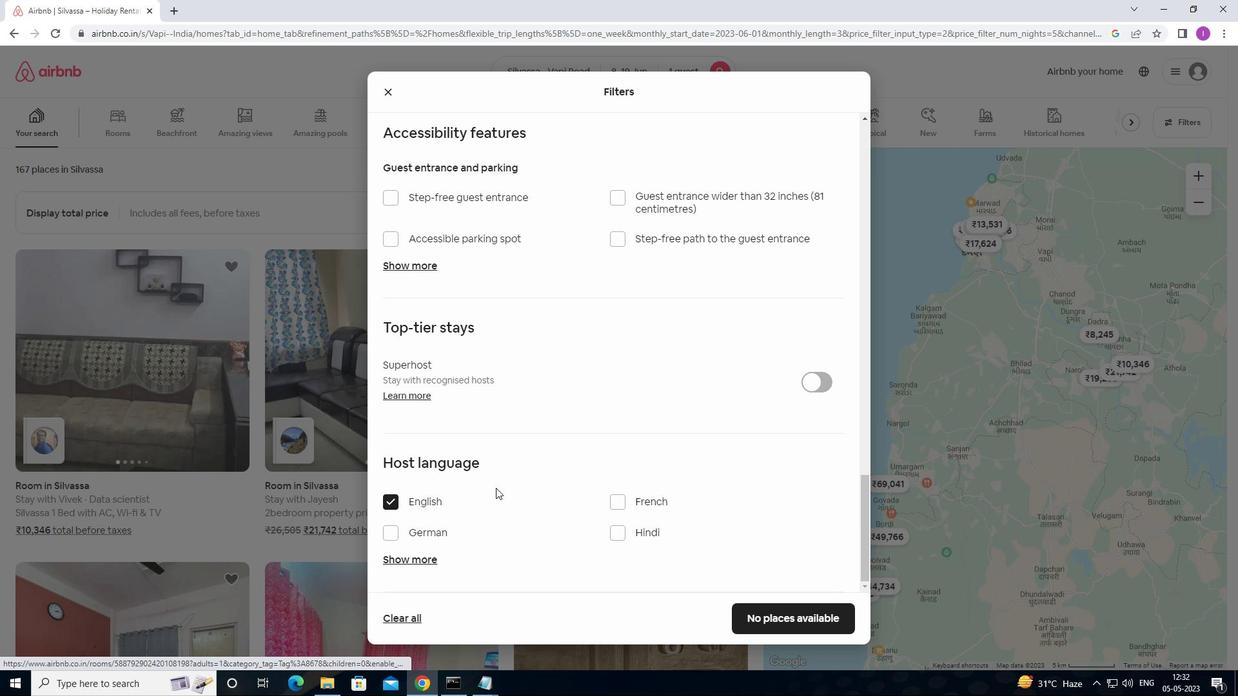 
Action: Mouse moved to (765, 619)
Screenshot: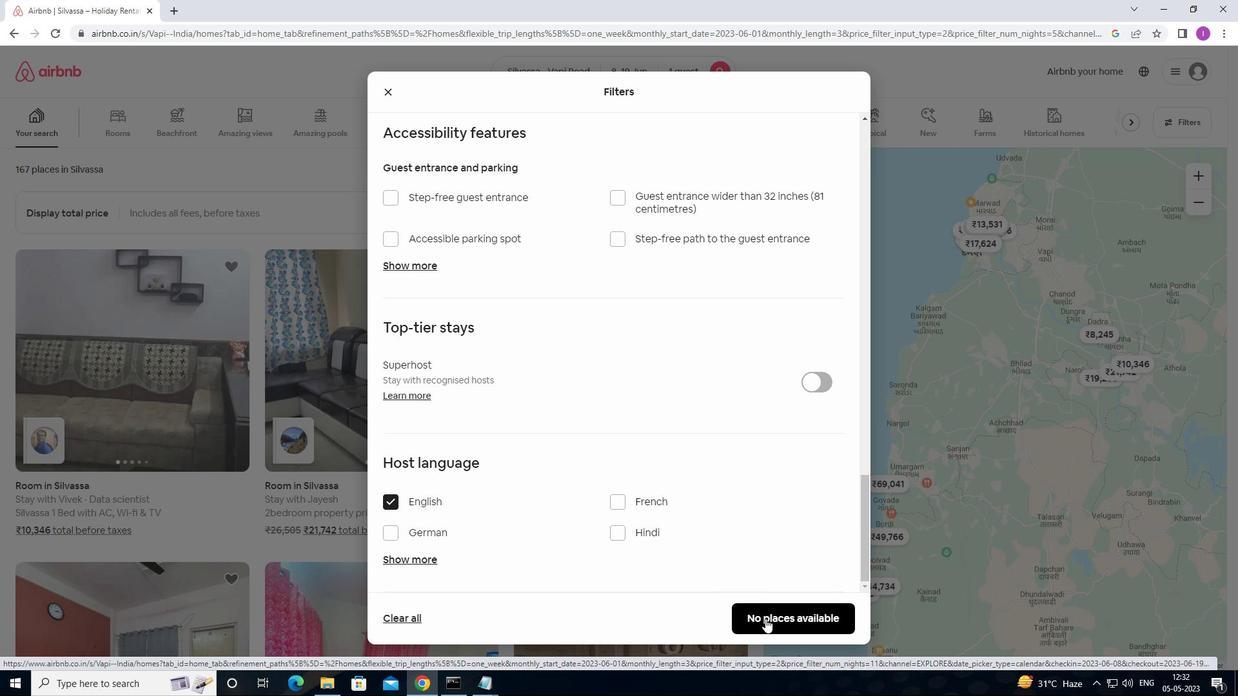 
Action: Mouse pressed left at (765, 619)
Screenshot: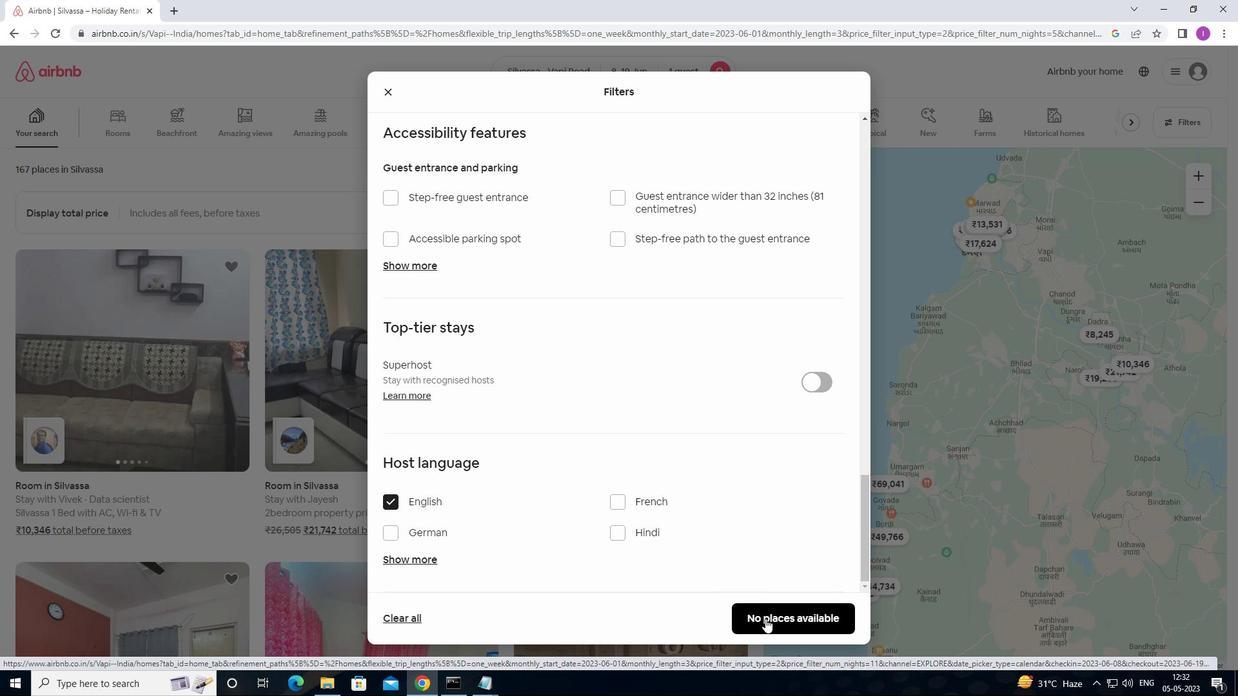 
Action: Mouse moved to (726, 496)
Screenshot: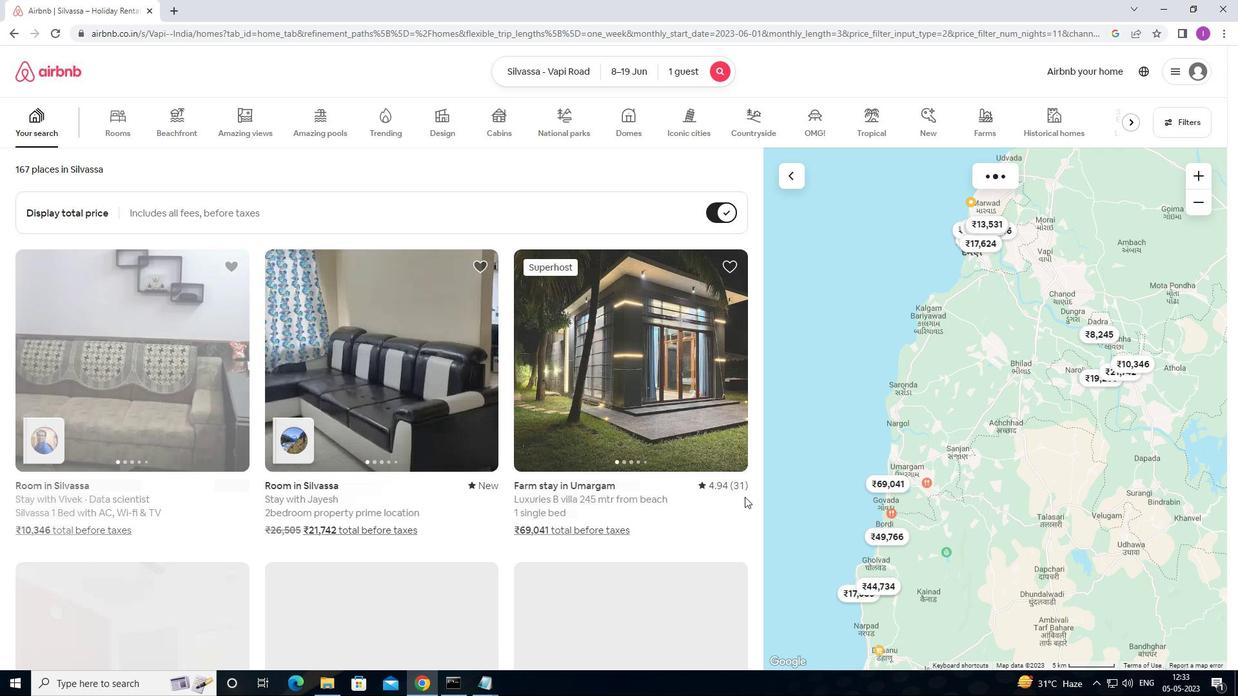 
